 Task: Find connections with filter location Kananga with filter topic #covid19with filter profile language Potuguese with filter current company Walmart Global Tech with filter school Rustamji Institute of Technology, Border Security Force (BSF) Academy, Tekanpur, Gwalior 474005 with filter industry Professional Organizations with filter service category Real Estate with filter keywords title Video Game Writer
Action: Mouse moved to (512, 90)
Screenshot: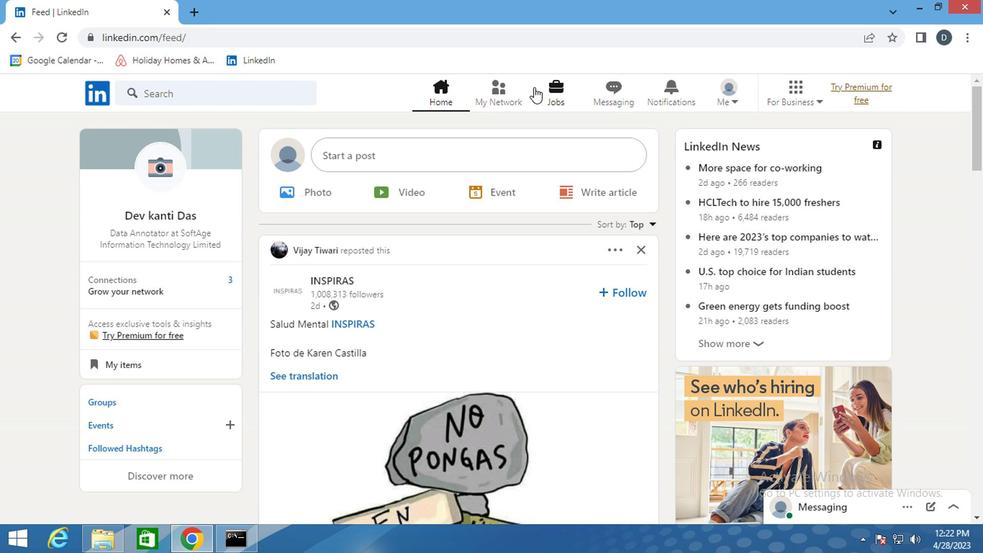 
Action: Mouse pressed left at (512, 90)
Screenshot: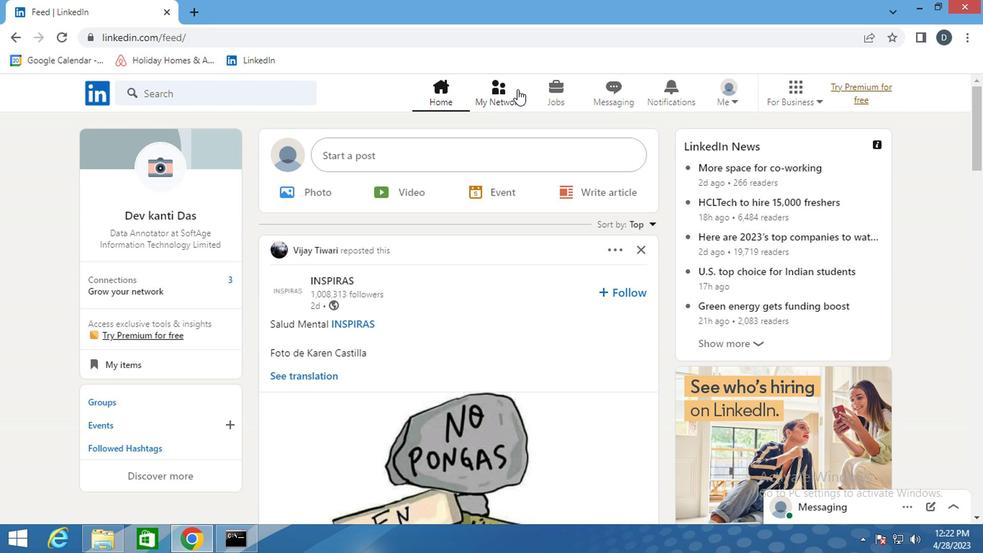 
Action: Mouse moved to (264, 176)
Screenshot: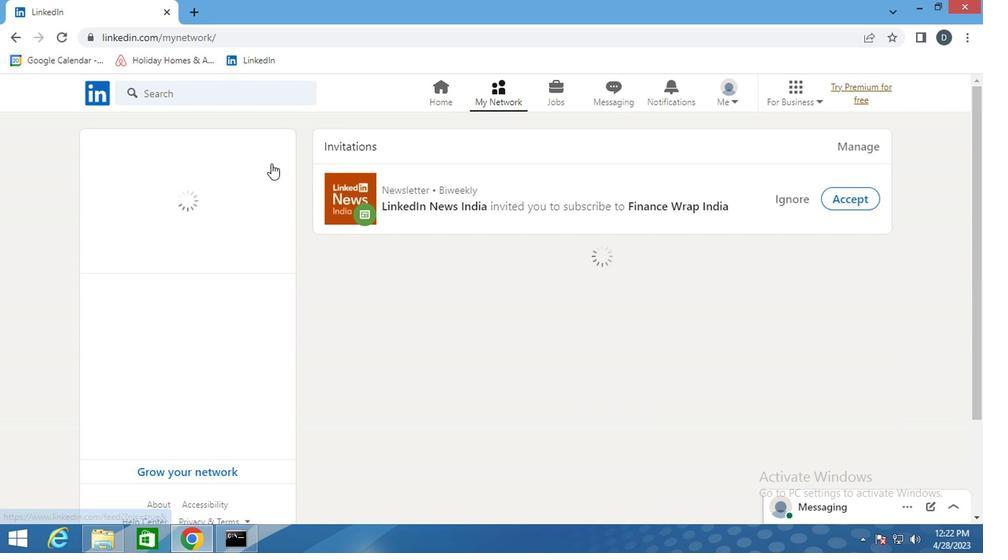 
Action: Mouse pressed left at (264, 176)
Screenshot: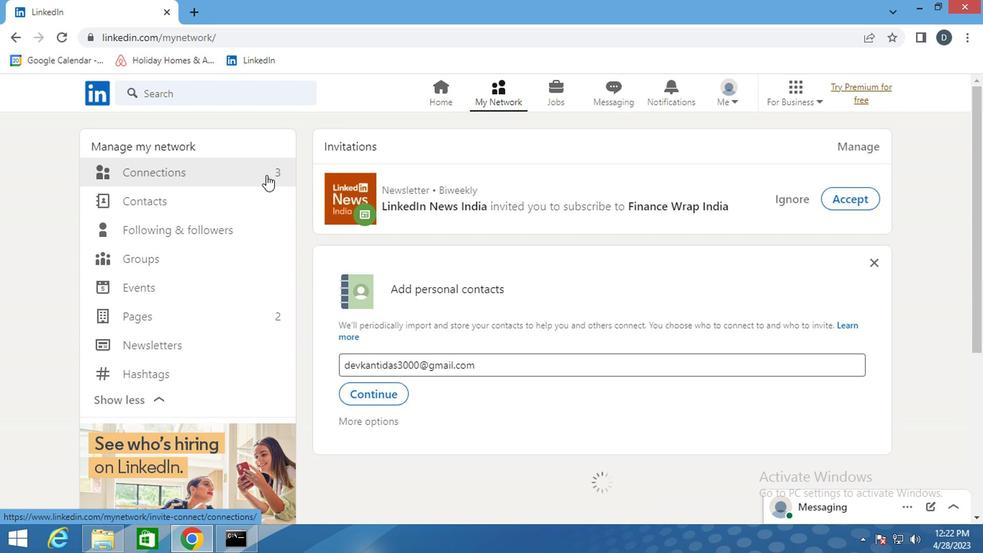 
Action: Mouse moved to (263, 177)
Screenshot: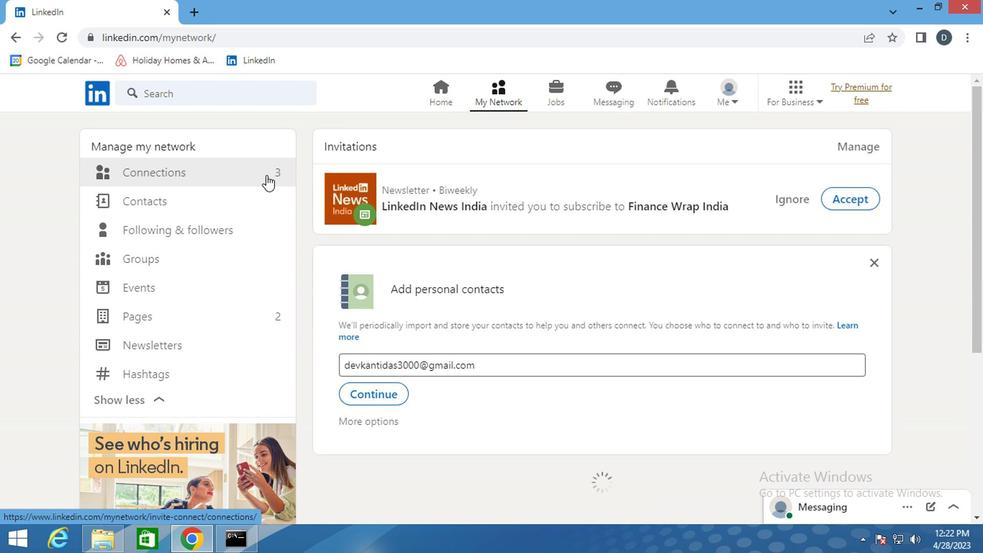 
Action: Mouse pressed left at (263, 177)
Screenshot: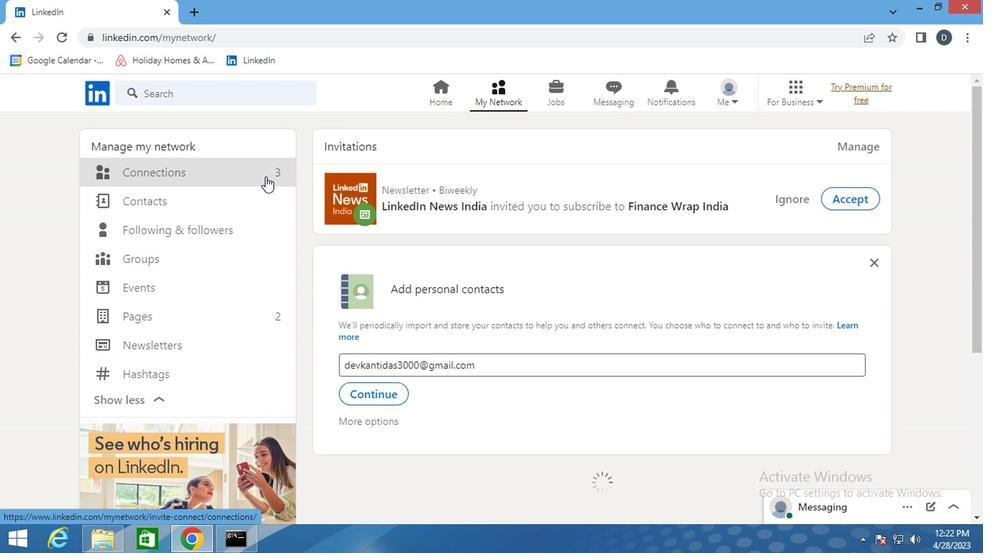 
Action: Mouse moved to (634, 173)
Screenshot: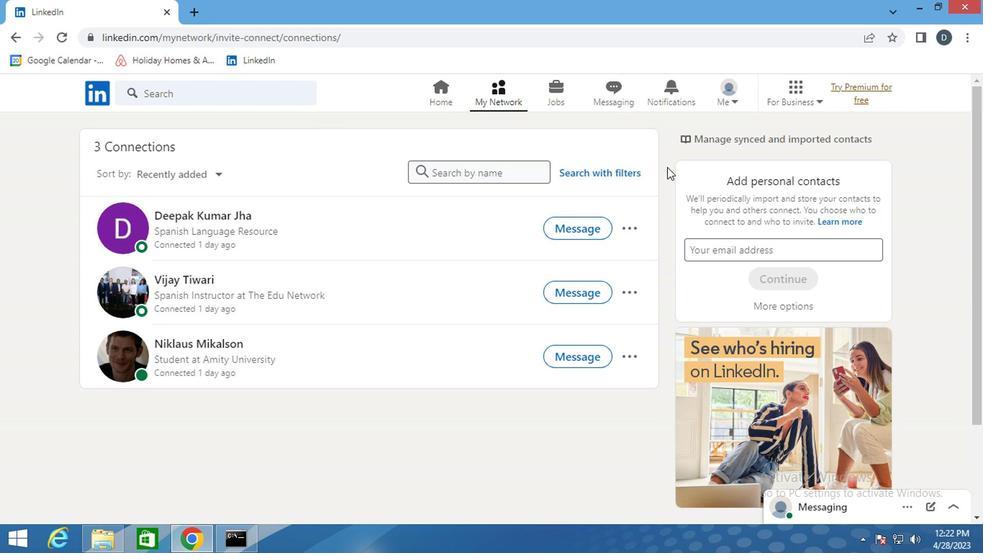 
Action: Mouse pressed left at (634, 173)
Screenshot: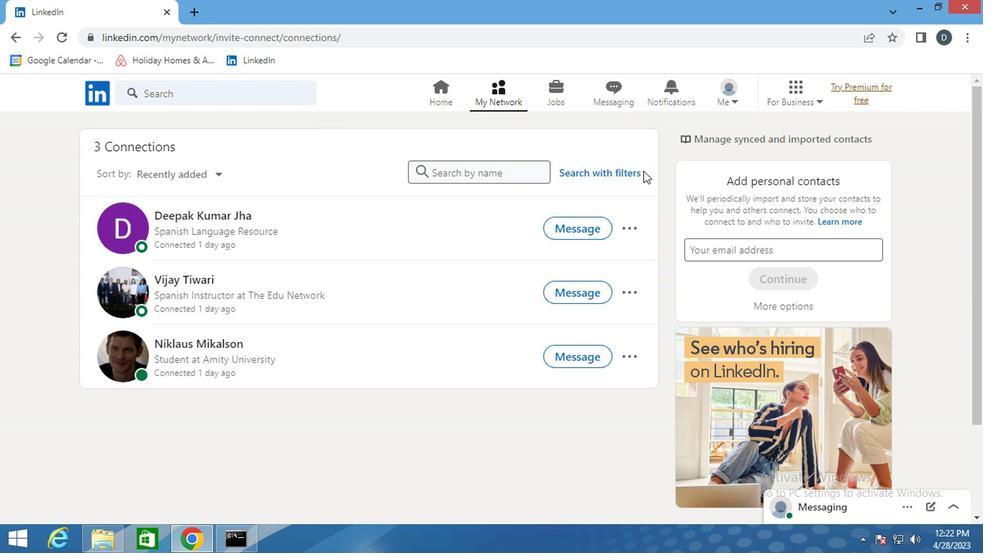 
Action: Mouse moved to (517, 132)
Screenshot: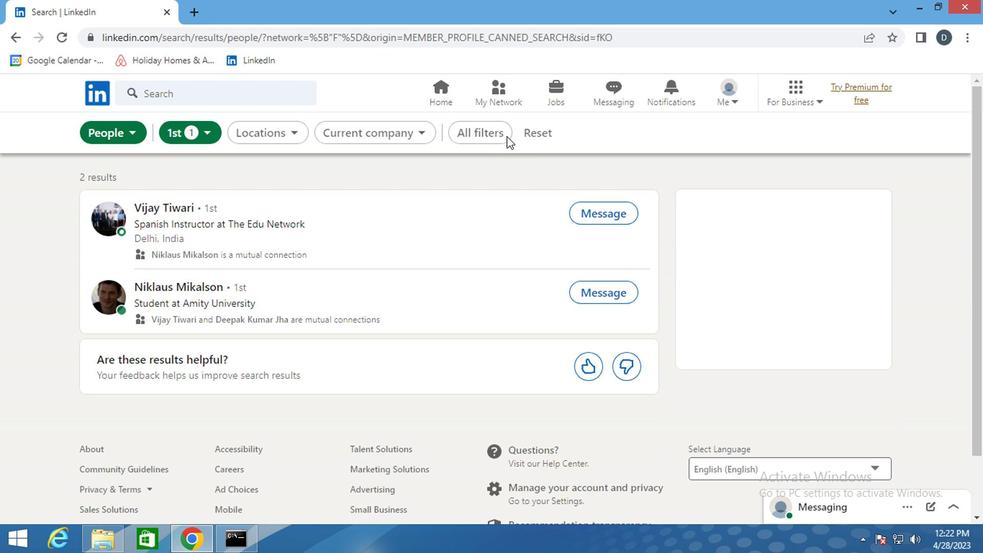 
Action: Mouse pressed left at (517, 132)
Screenshot: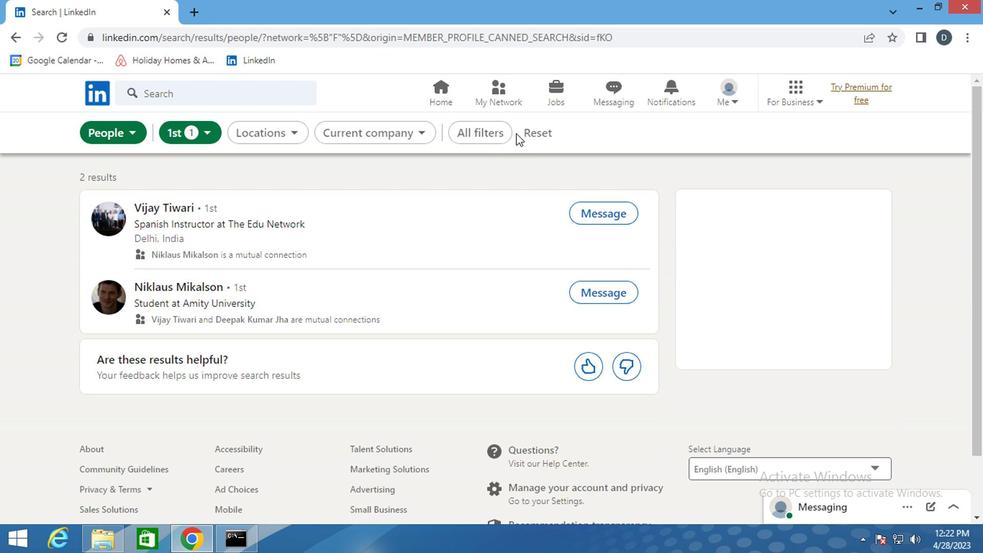 
Action: Mouse moved to (500, 132)
Screenshot: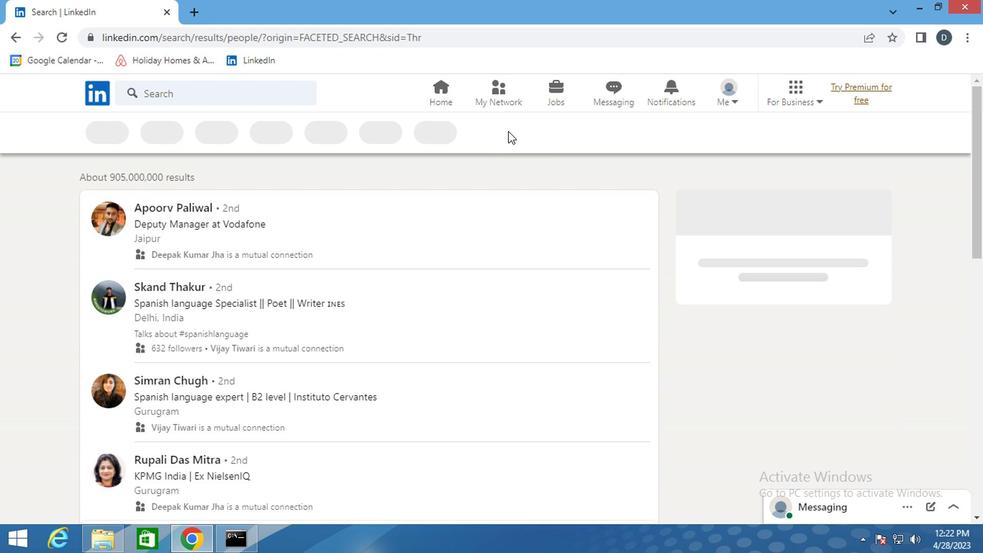 
Action: Mouse pressed left at (500, 132)
Screenshot: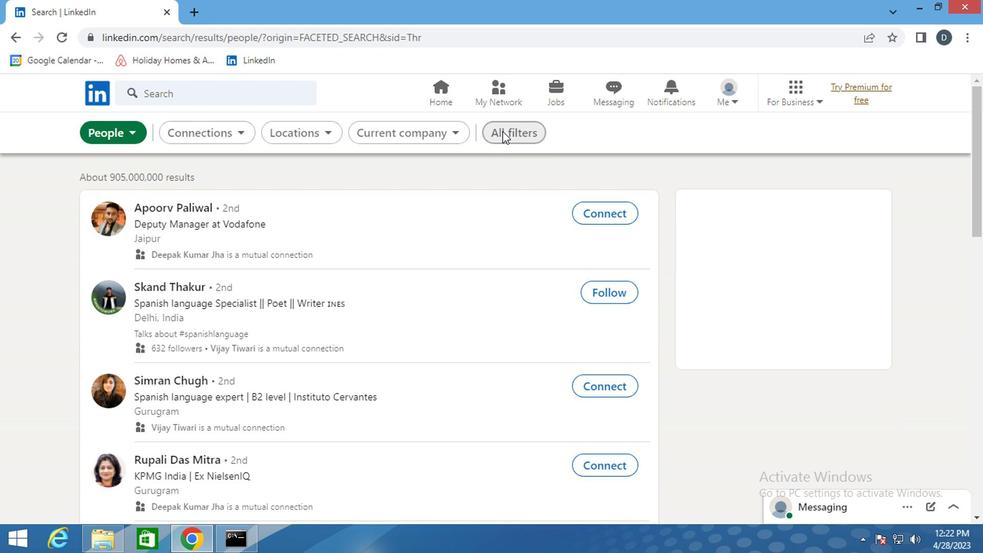
Action: Mouse moved to (760, 412)
Screenshot: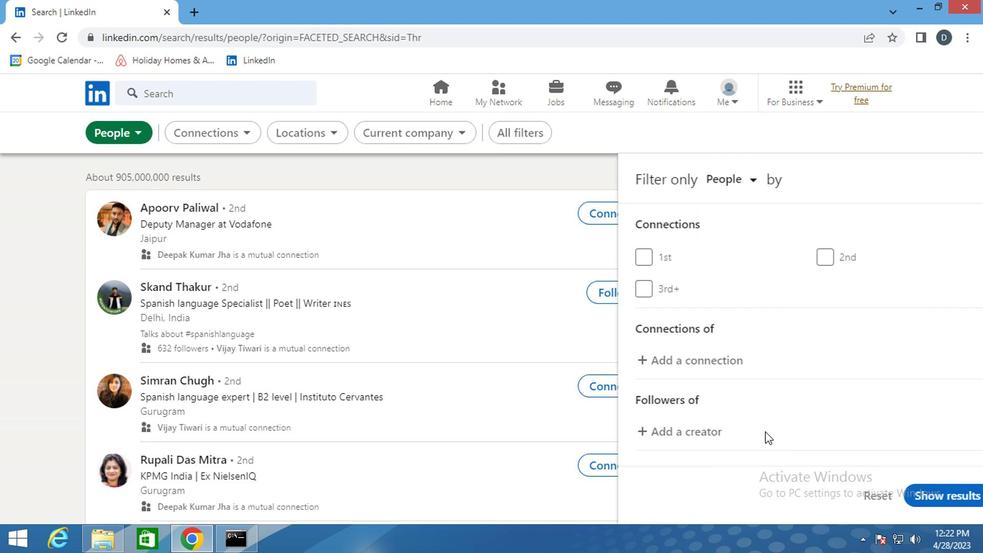 
Action: Mouse scrolled (760, 411) with delta (0, -1)
Screenshot: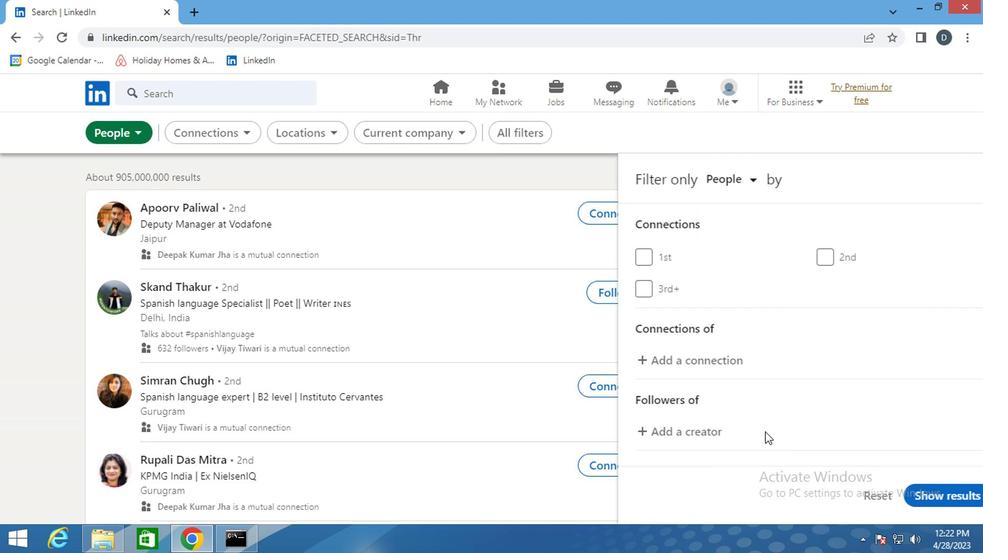 
Action: Mouse scrolled (760, 411) with delta (0, -1)
Screenshot: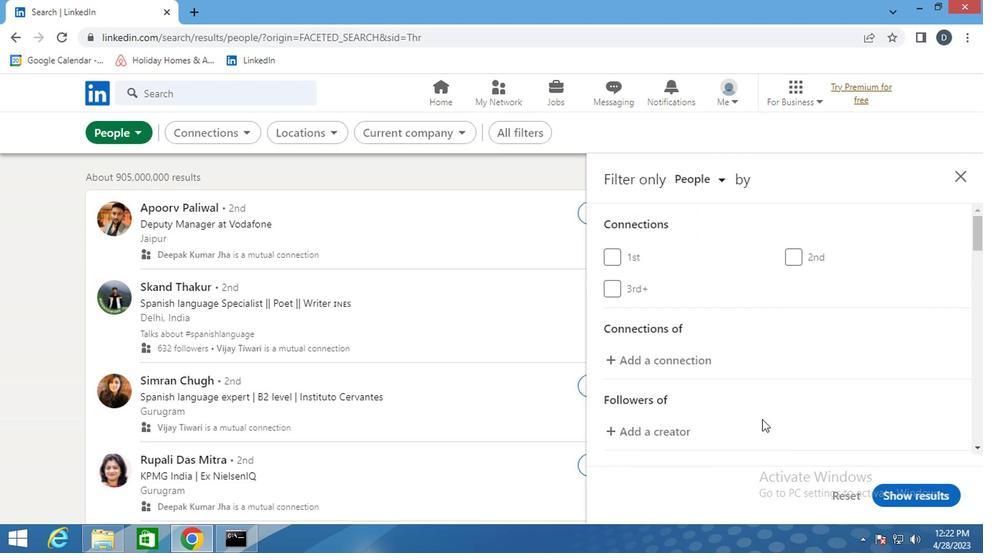 
Action: Mouse scrolled (760, 411) with delta (0, -1)
Screenshot: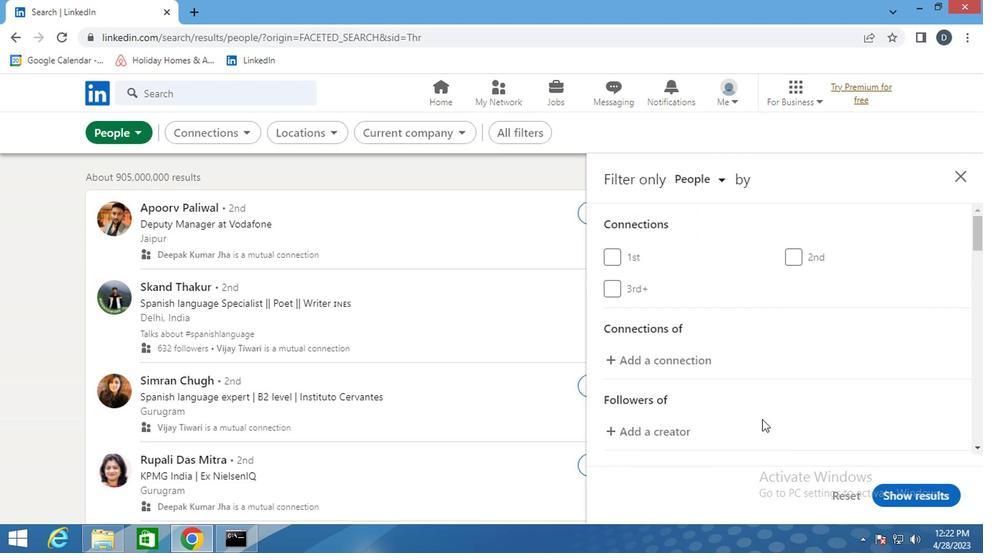 
Action: Mouse moved to (823, 350)
Screenshot: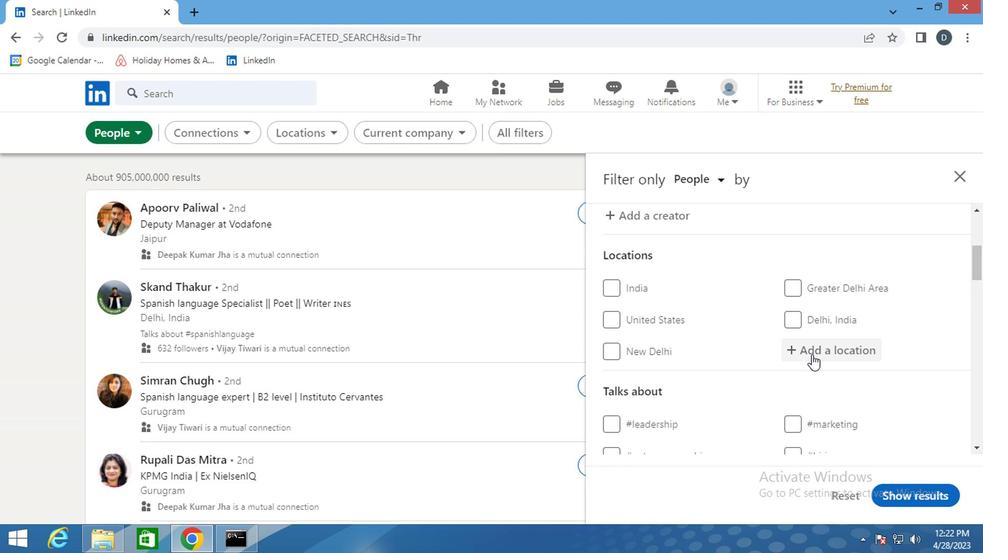 
Action: Mouse pressed left at (823, 350)
Screenshot: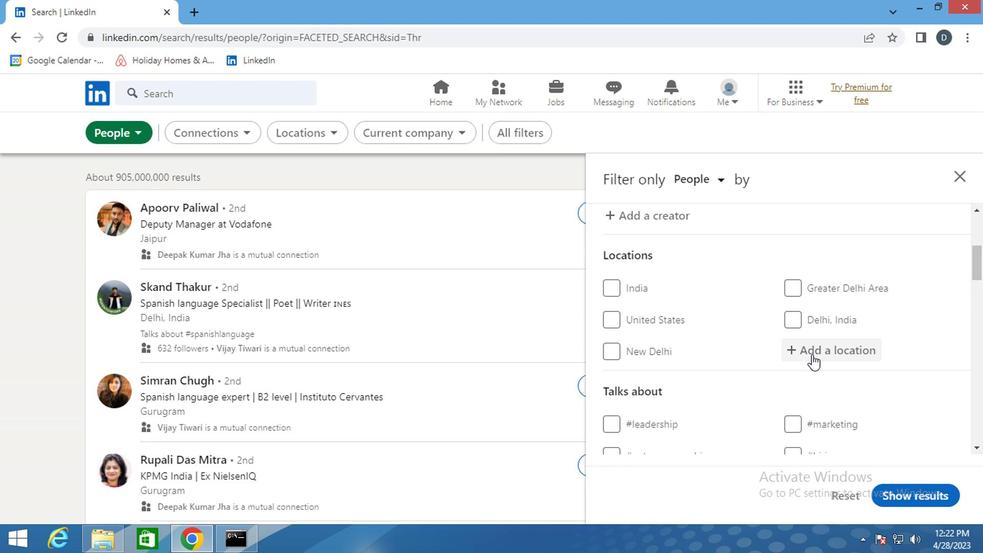
Action: Key pressed <Key.shift_r>Kananga
Screenshot: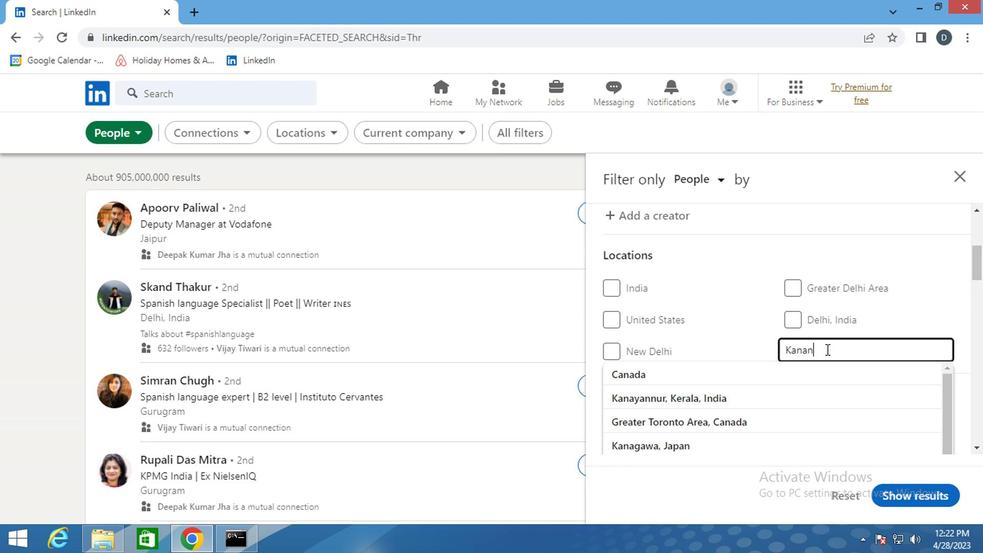 
Action: Mouse moved to (800, 367)
Screenshot: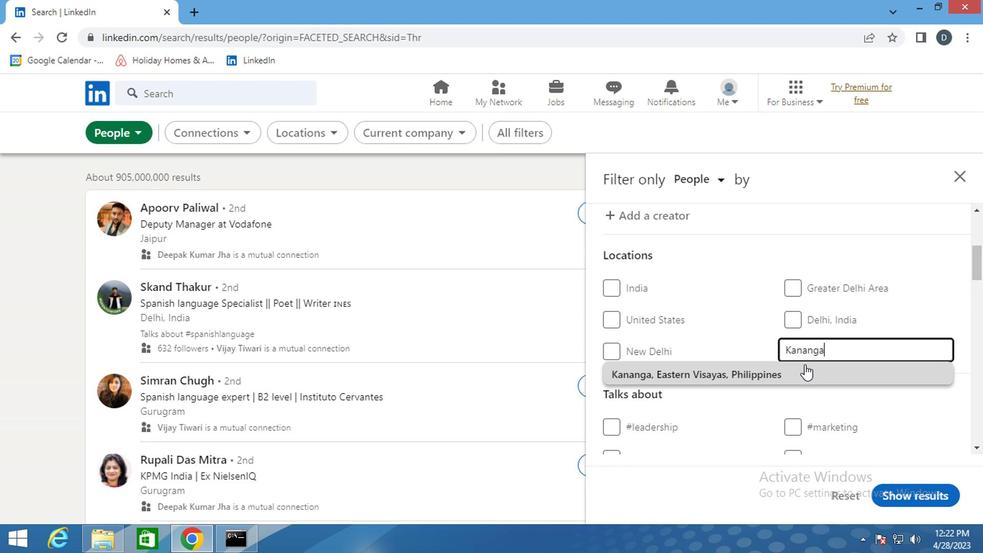 
Action: Mouse pressed left at (800, 367)
Screenshot: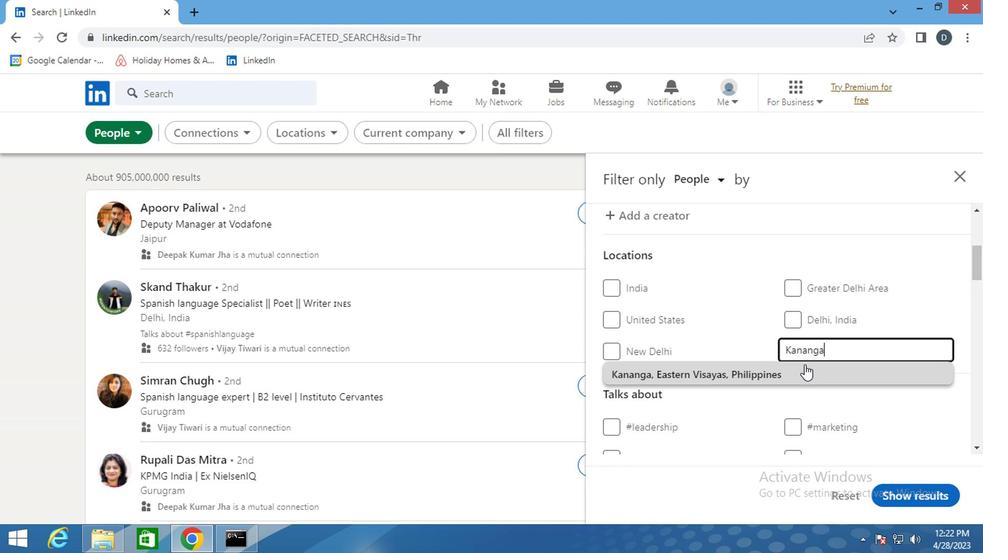 
Action: Mouse scrolled (800, 366) with delta (0, 0)
Screenshot: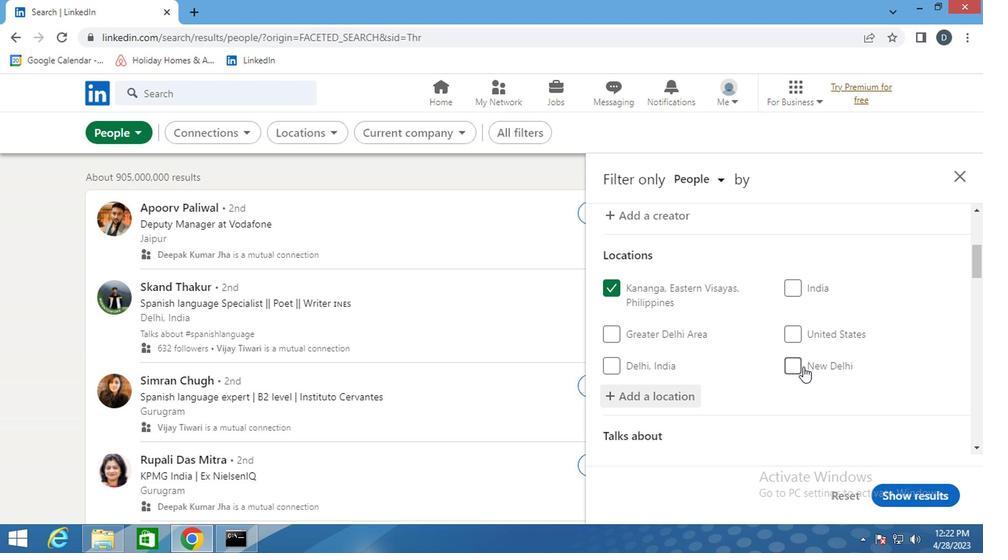 
Action: Mouse scrolled (800, 366) with delta (0, 0)
Screenshot: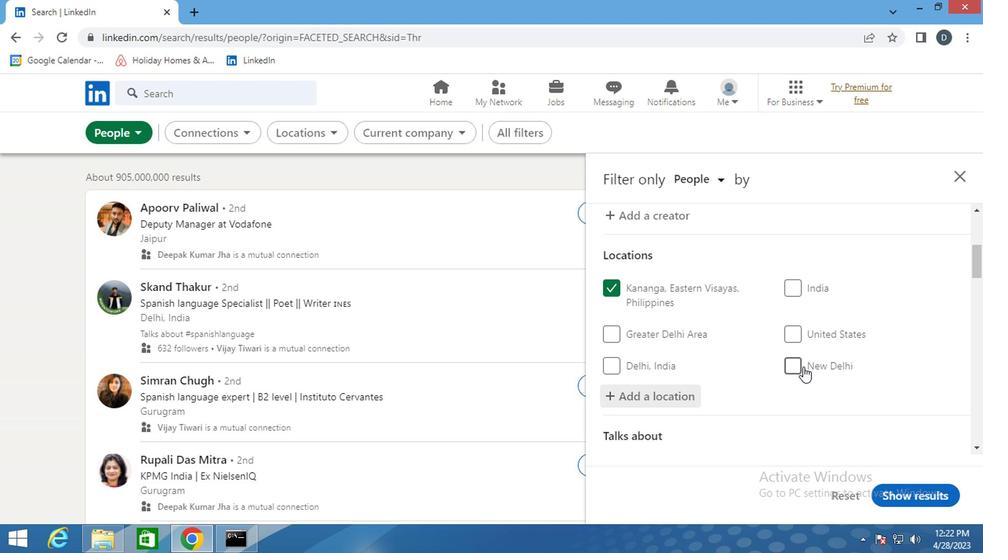 
Action: Mouse scrolled (800, 366) with delta (0, 0)
Screenshot: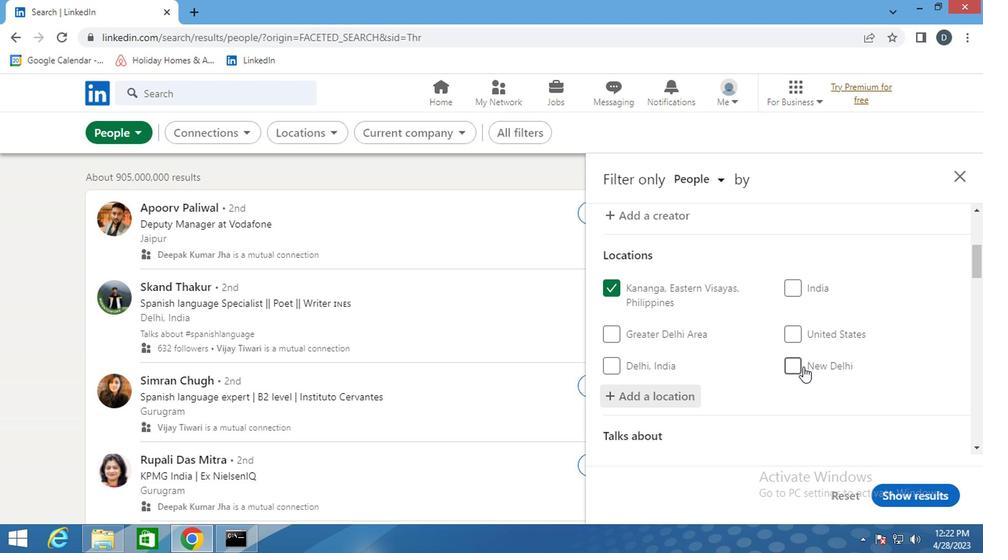 
Action: Mouse moved to (830, 321)
Screenshot: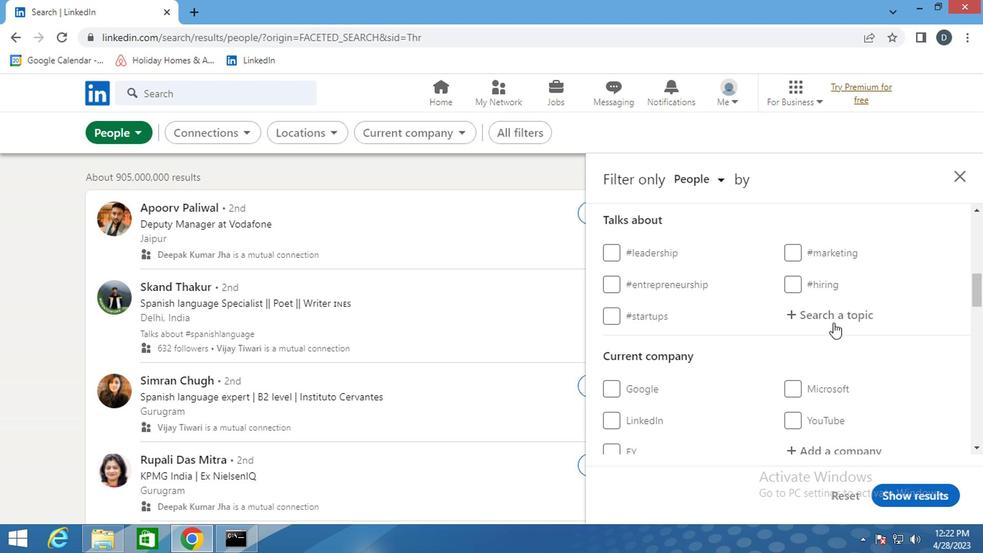 
Action: Mouse pressed left at (830, 321)
Screenshot: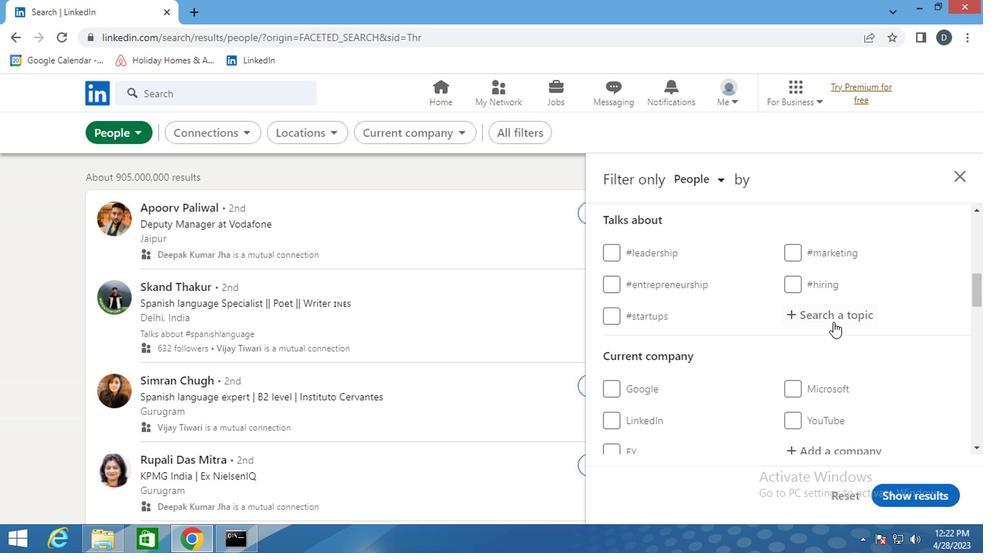 
Action: Key pressed <Key.shift><Key.shift><Key.shift><Key.shift><Key.shift><Key.shift>#COVID19
Screenshot: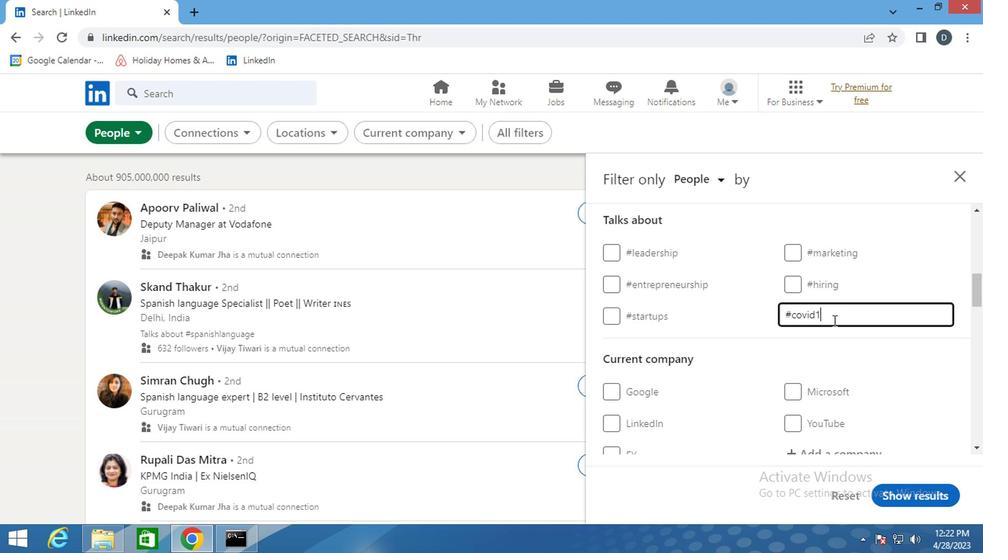 
Action: Mouse moved to (825, 320)
Screenshot: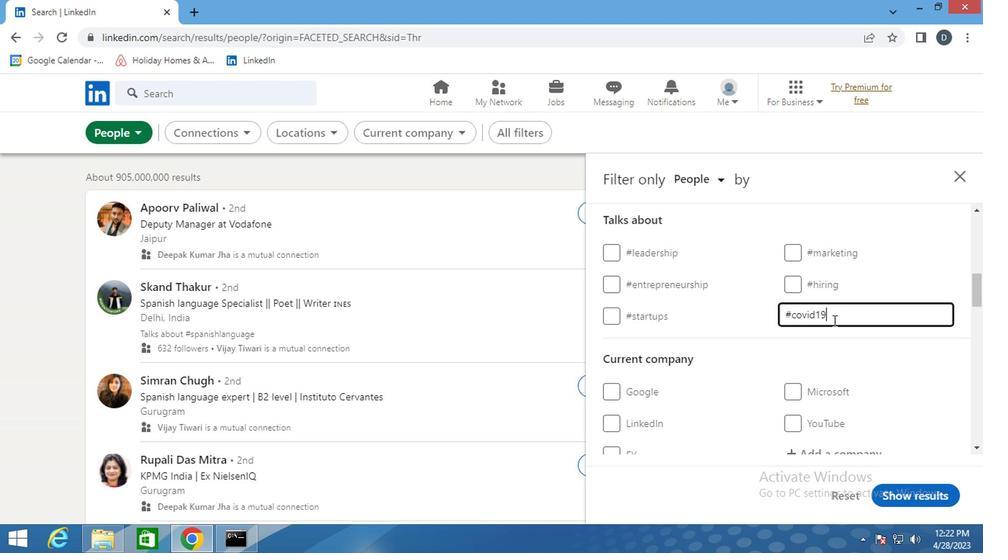 
Action: Mouse scrolled (825, 320) with delta (0, 0)
Screenshot: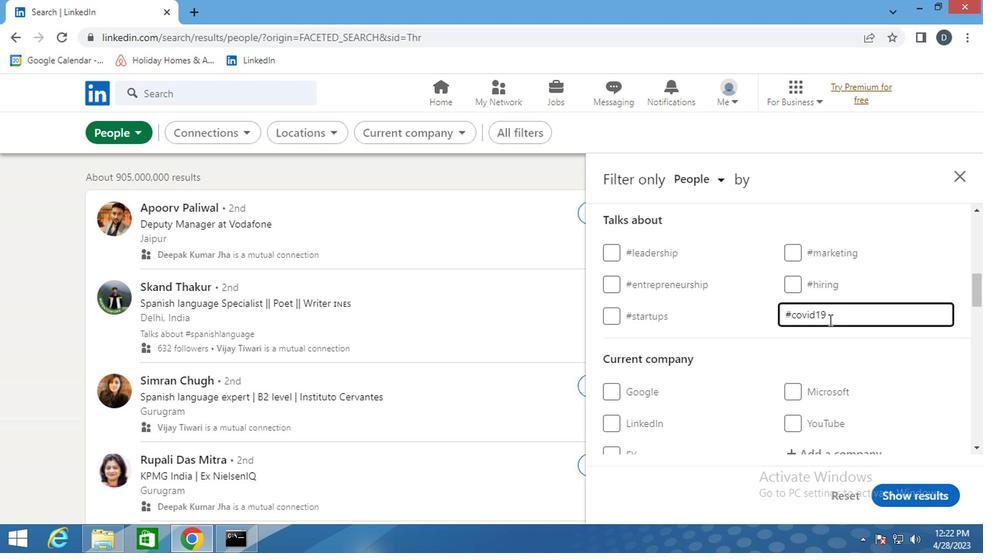 
Action: Mouse scrolled (825, 320) with delta (0, 0)
Screenshot: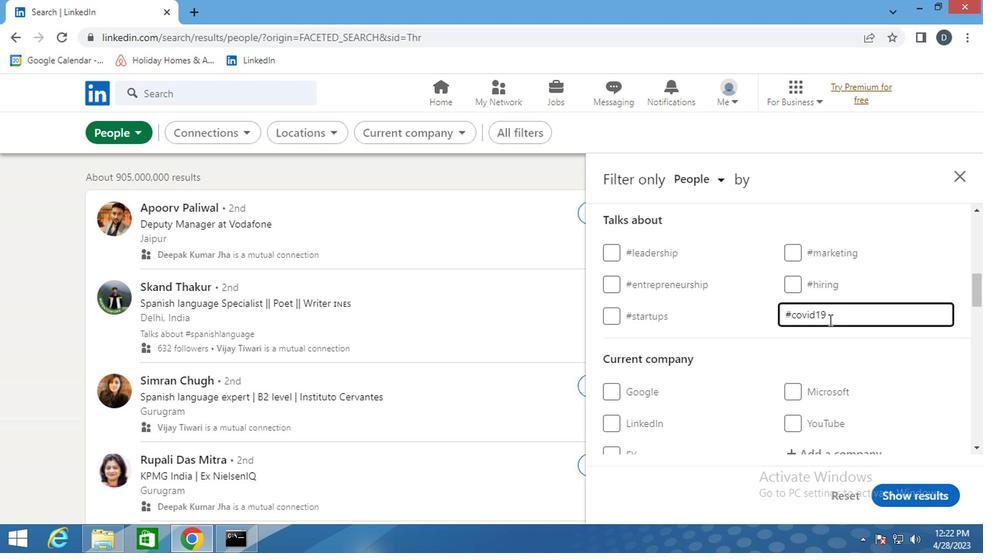 
Action: Mouse scrolled (825, 320) with delta (0, 0)
Screenshot: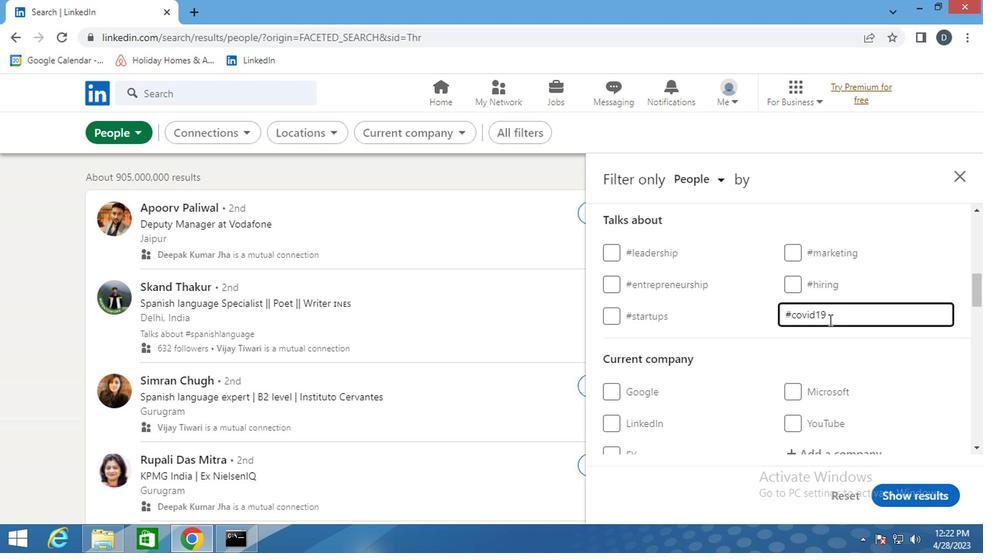 
Action: Mouse scrolled (825, 320) with delta (0, 0)
Screenshot: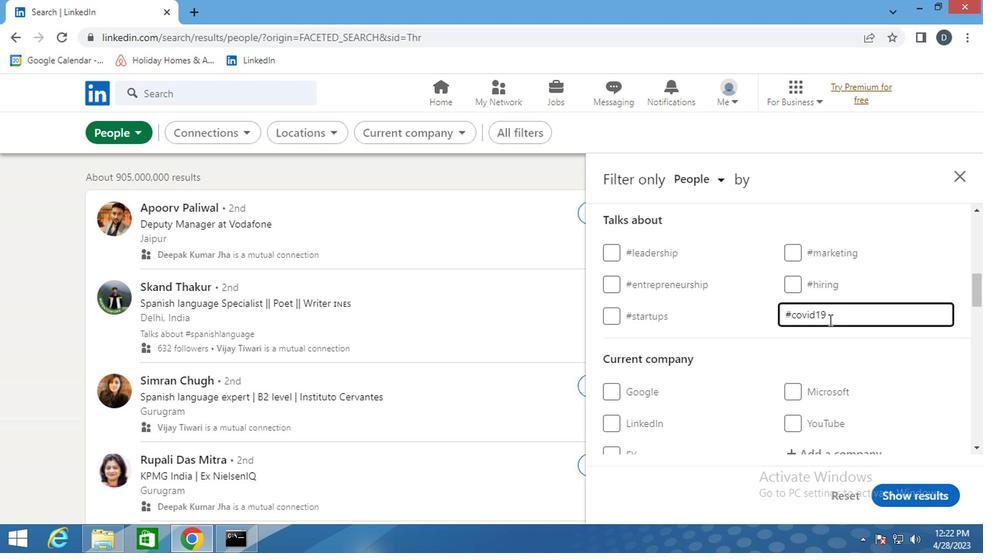 
Action: Mouse moved to (825, 320)
Screenshot: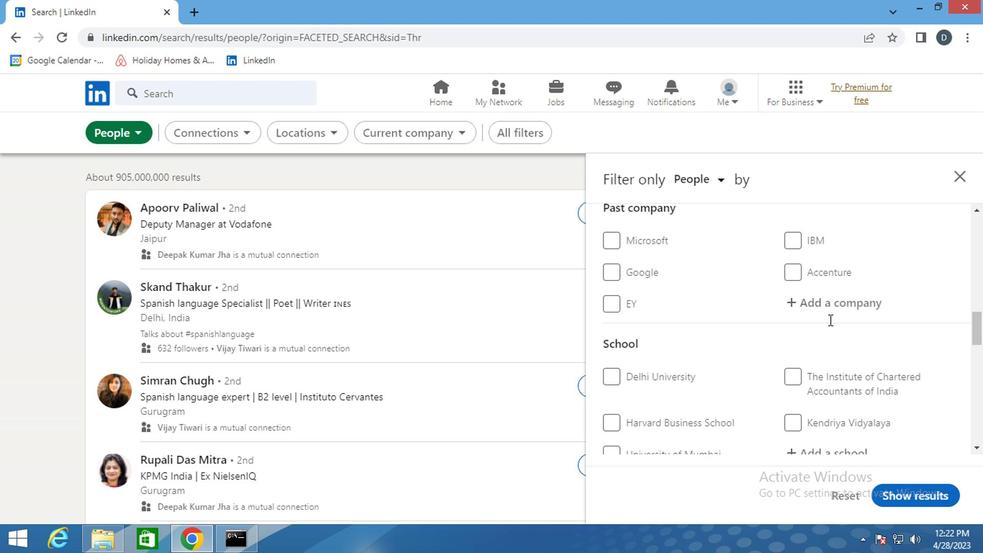 
Action: Mouse scrolled (825, 319) with delta (0, -1)
Screenshot: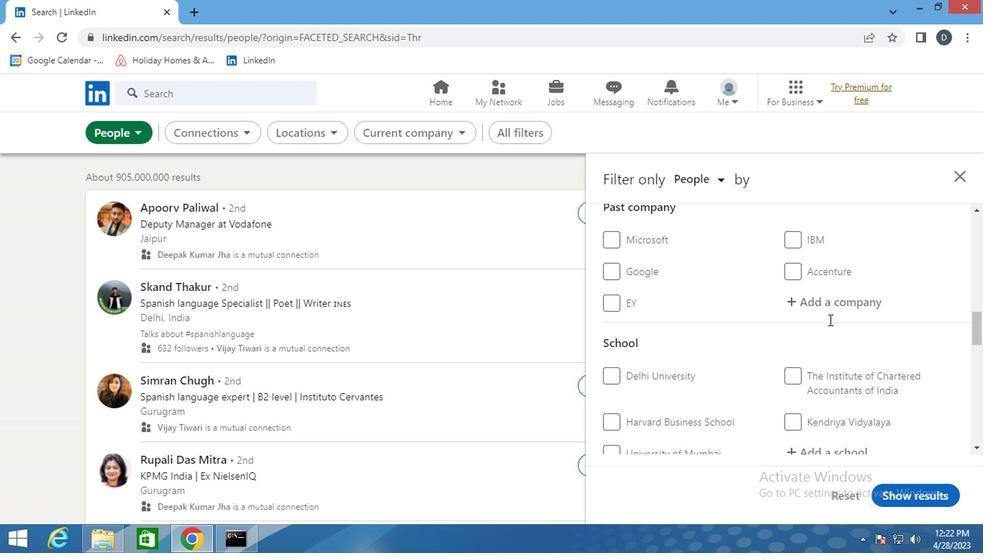 
Action: Mouse scrolled (825, 319) with delta (0, -1)
Screenshot: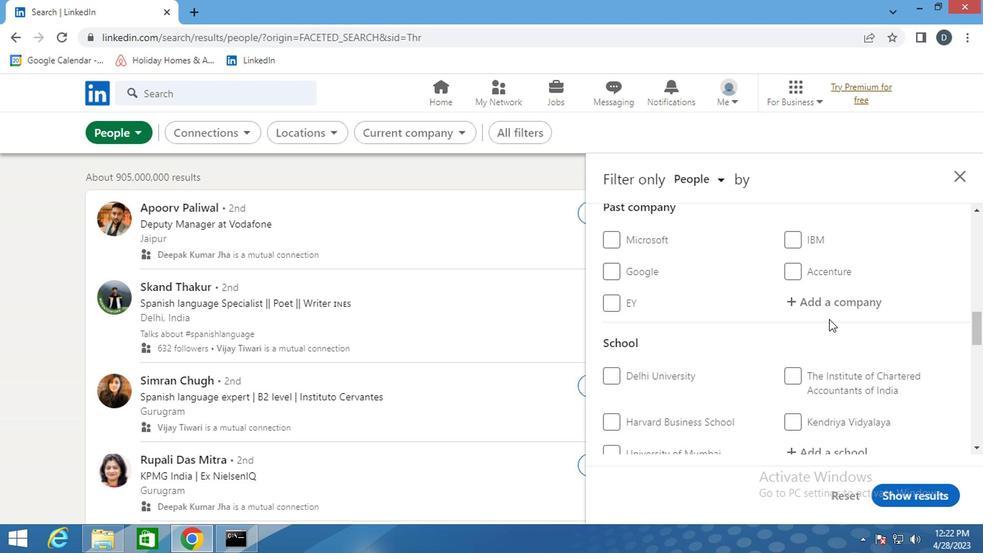 
Action: Mouse moved to (808, 313)
Screenshot: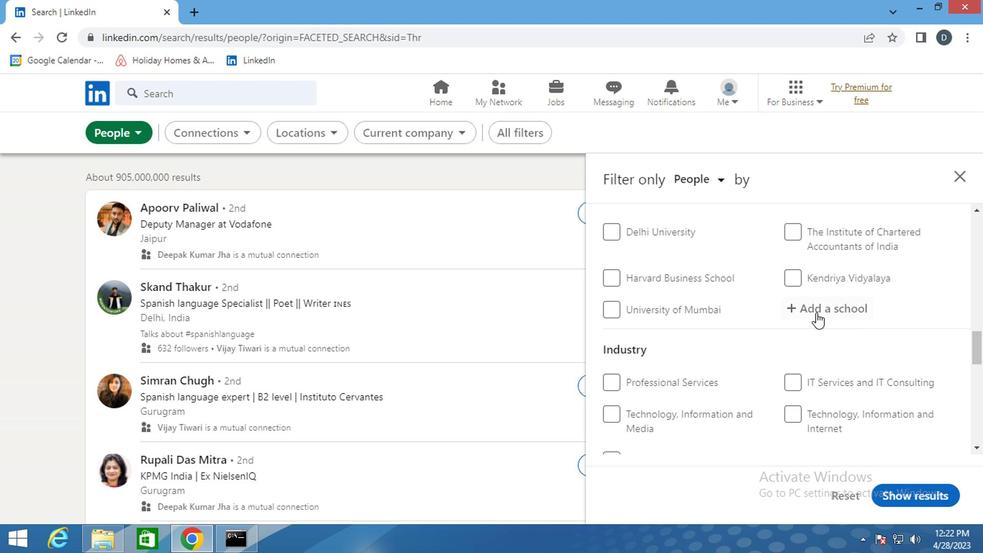 
Action: Mouse scrolled (808, 313) with delta (0, 0)
Screenshot: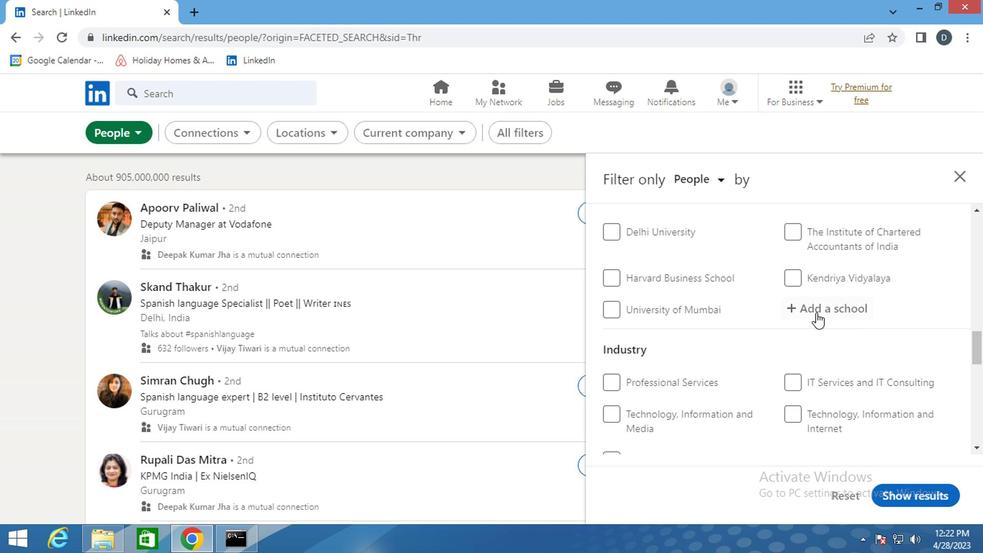 
Action: Mouse scrolled (808, 313) with delta (0, 0)
Screenshot: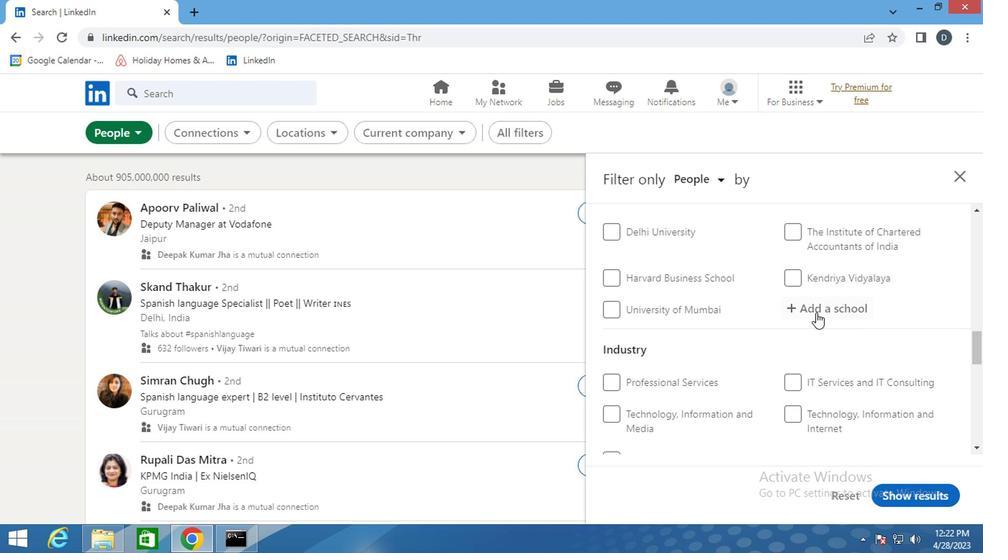 
Action: Mouse moved to (716, 306)
Screenshot: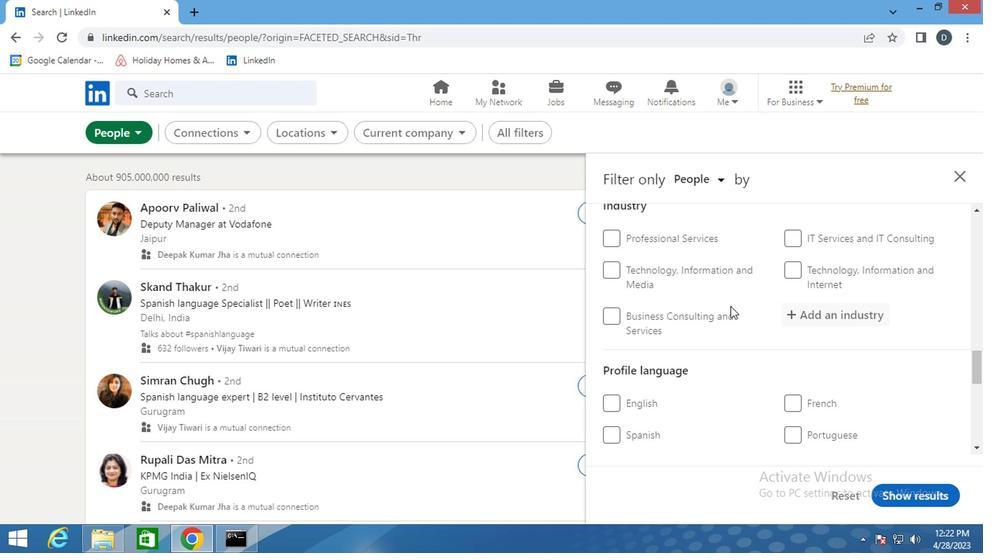 
Action: Mouse scrolled (716, 306) with delta (0, 0)
Screenshot: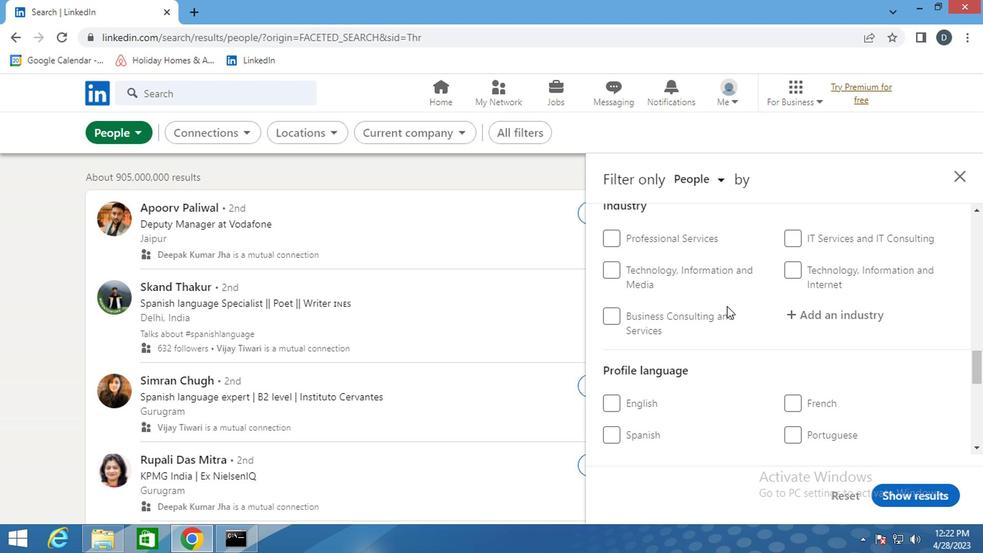 
Action: Mouse moved to (828, 363)
Screenshot: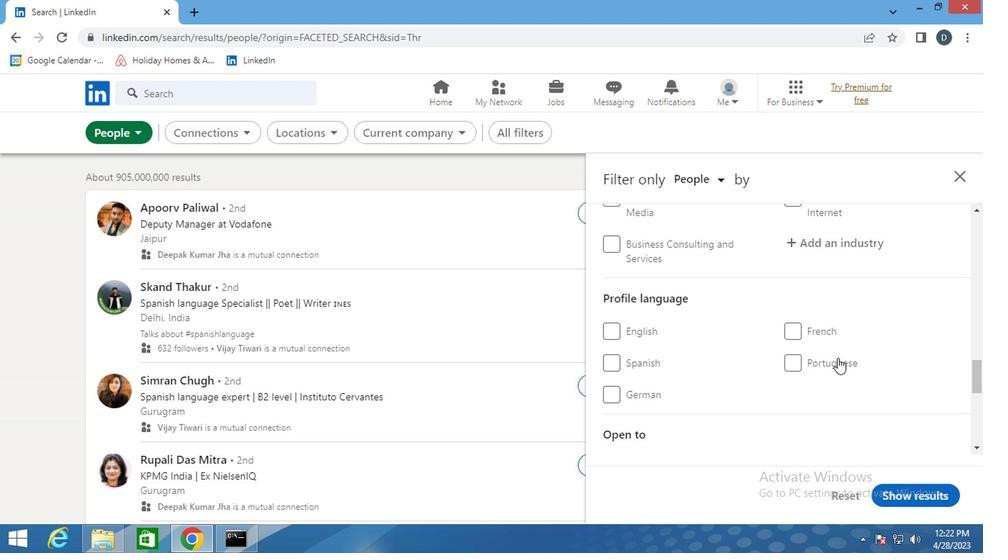 
Action: Mouse pressed left at (828, 363)
Screenshot: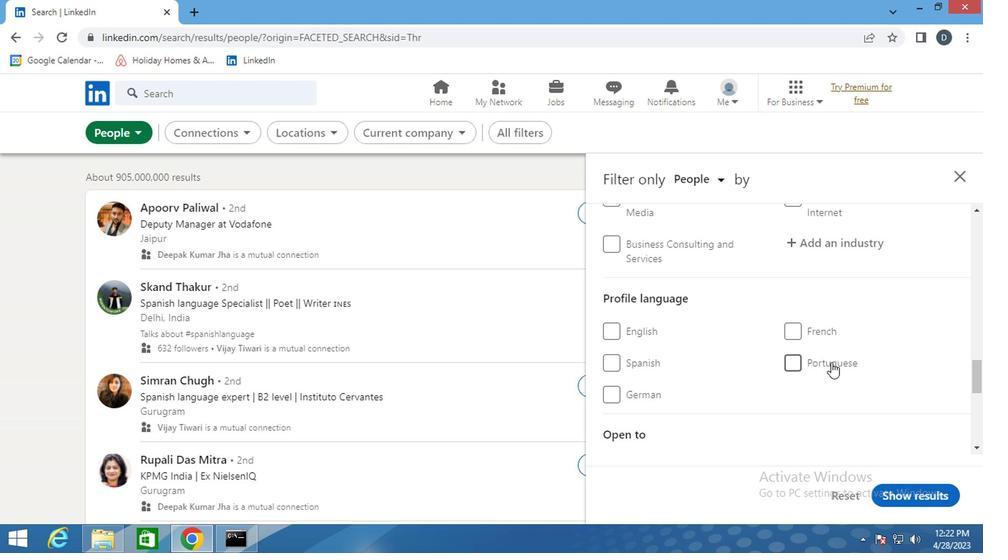 
Action: Mouse scrolled (828, 363) with delta (0, 0)
Screenshot: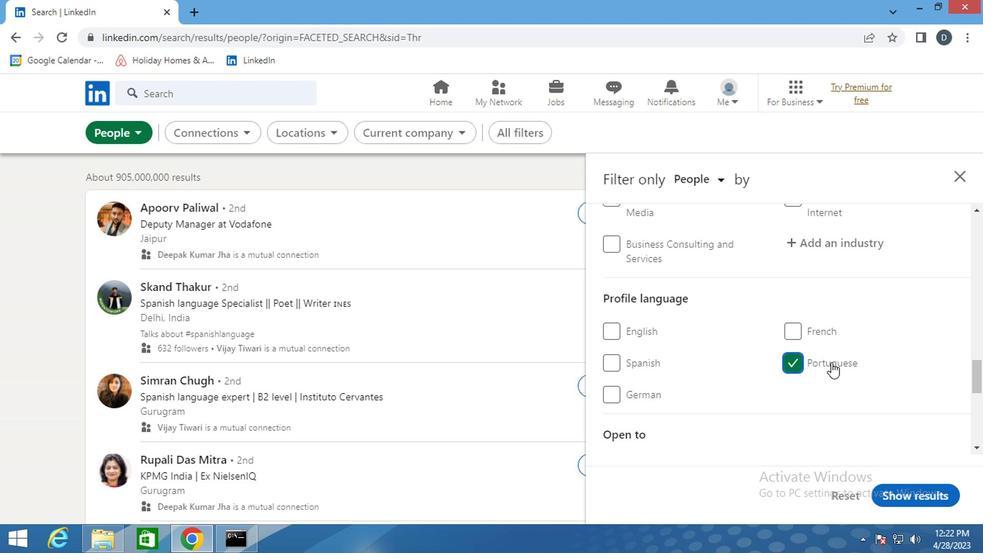 
Action: Mouse scrolled (828, 363) with delta (0, 0)
Screenshot: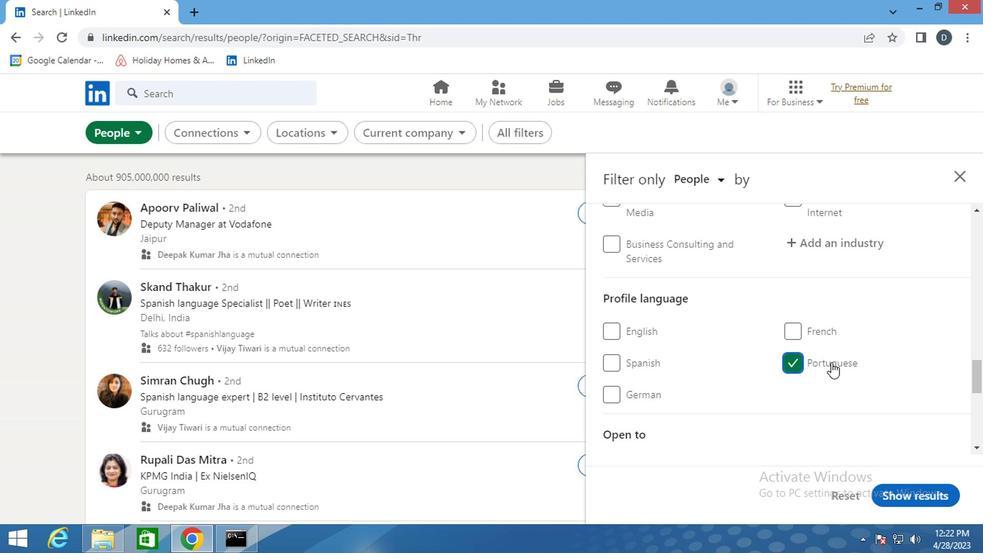 
Action: Mouse scrolled (828, 363) with delta (0, 0)
Screenshot: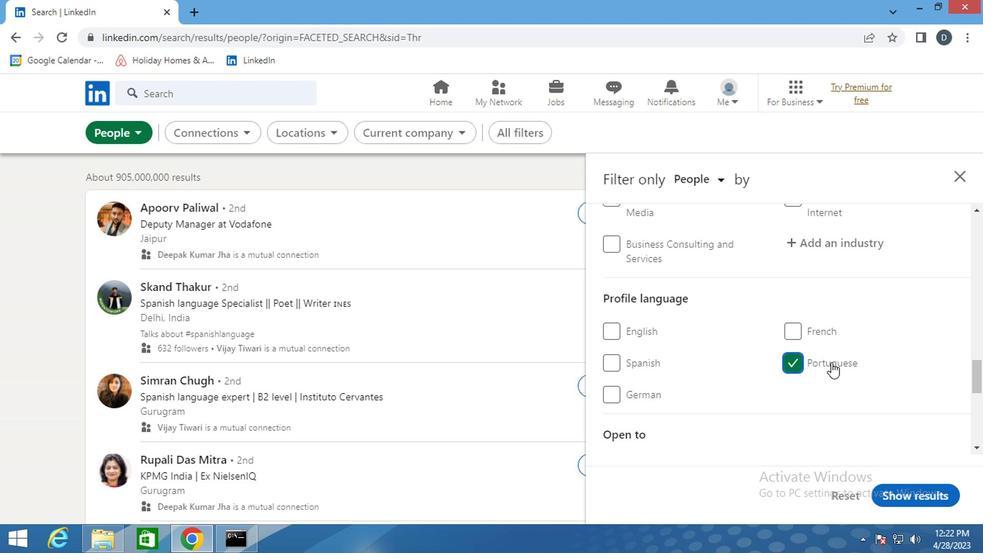 
Action: Mouse scrolled (828, 363) with delta (0, 0)
Screenshot: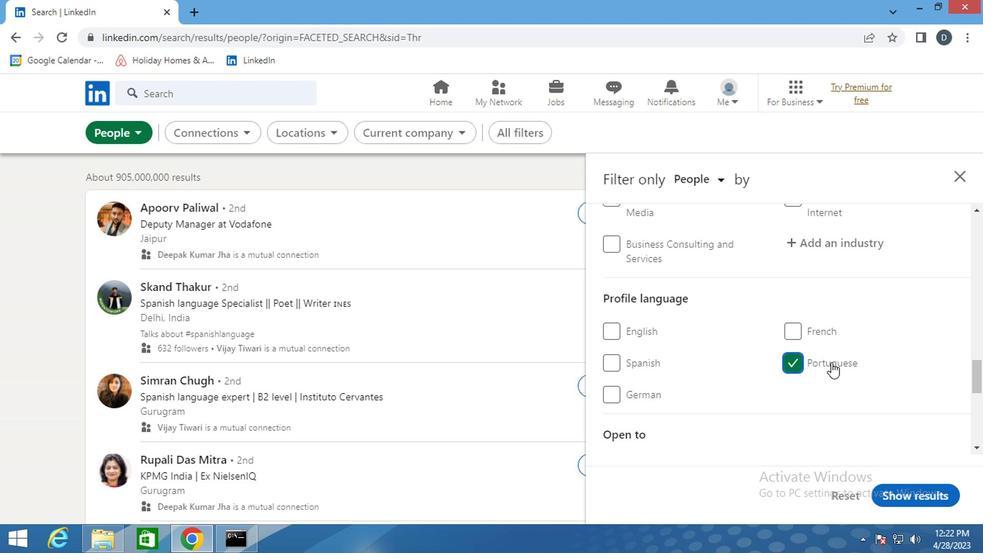 
Action: Mouse scrolled (828, 363) with delta (0, 0)
Screenshot: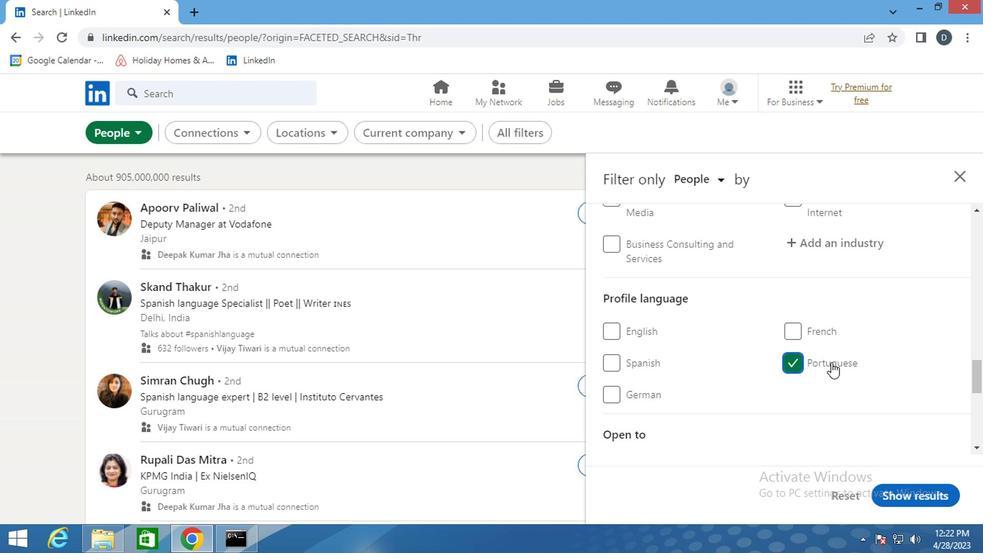 
Action: Mouse scrolled (828, 363) with delta (0, 0)
Screenshot: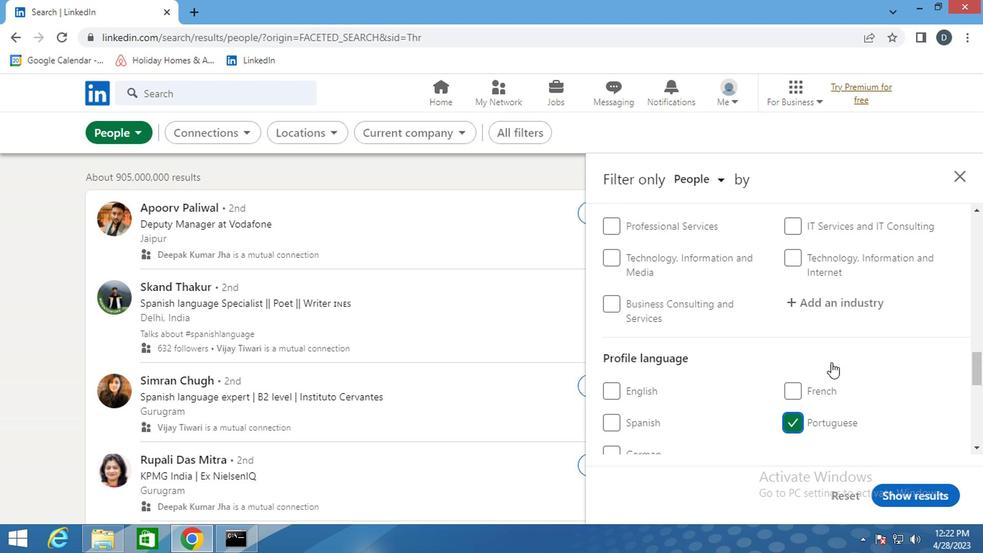 
Action: Mouse scrolled (828, 363) with delta (0, 0)
Screenshot: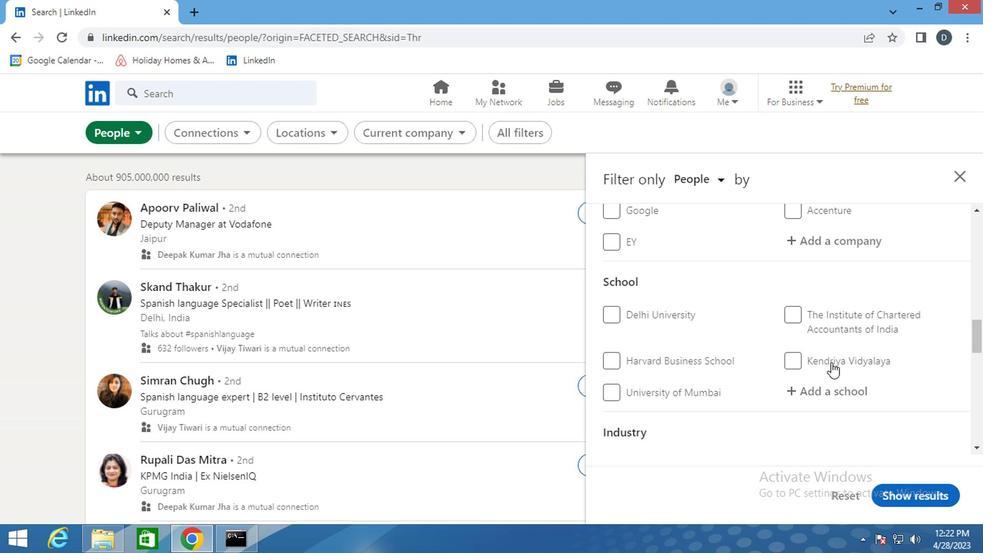 
Action: Mouse moved to (831, 314)
Screenshot: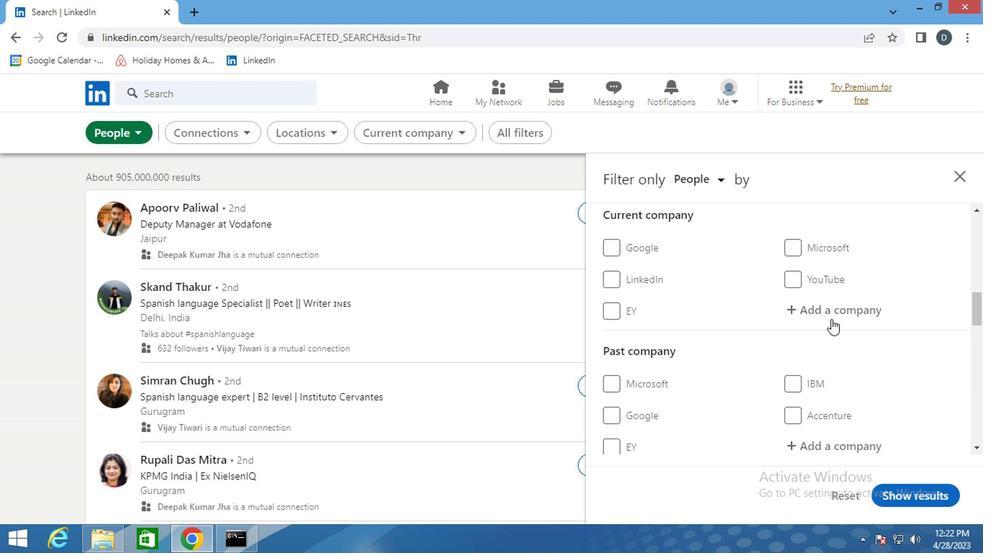 
Action: Mouse pressed left at (831, 314)
Screenshot: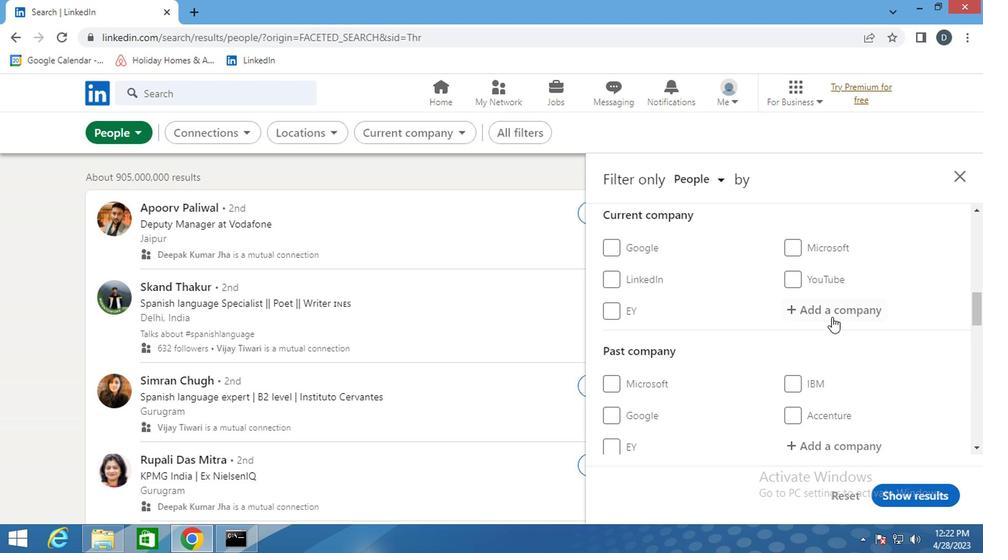
Action: Key pressed <Key.shift>WALMART<Key.space>
Screenshot: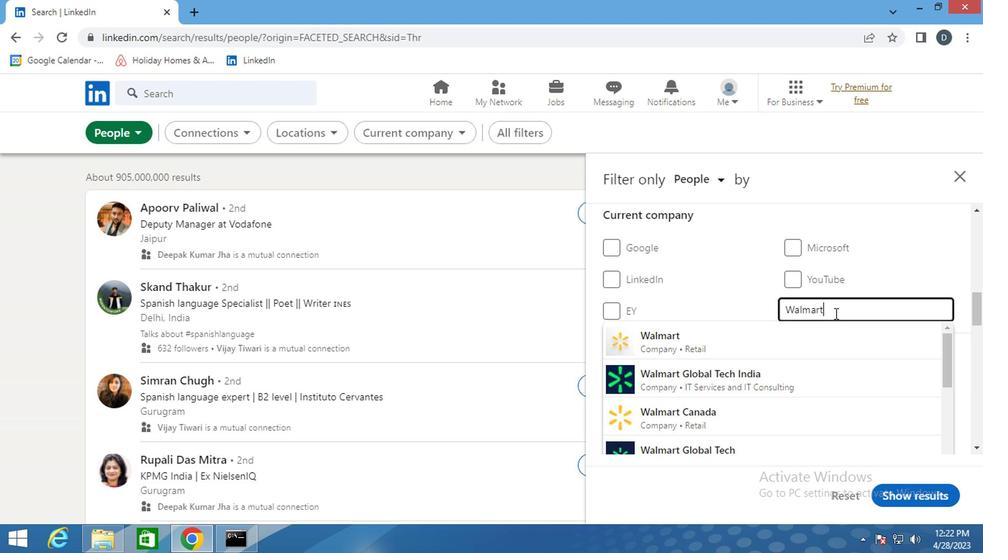 
Action: Mouse moved to (800, 446)
Screenshot: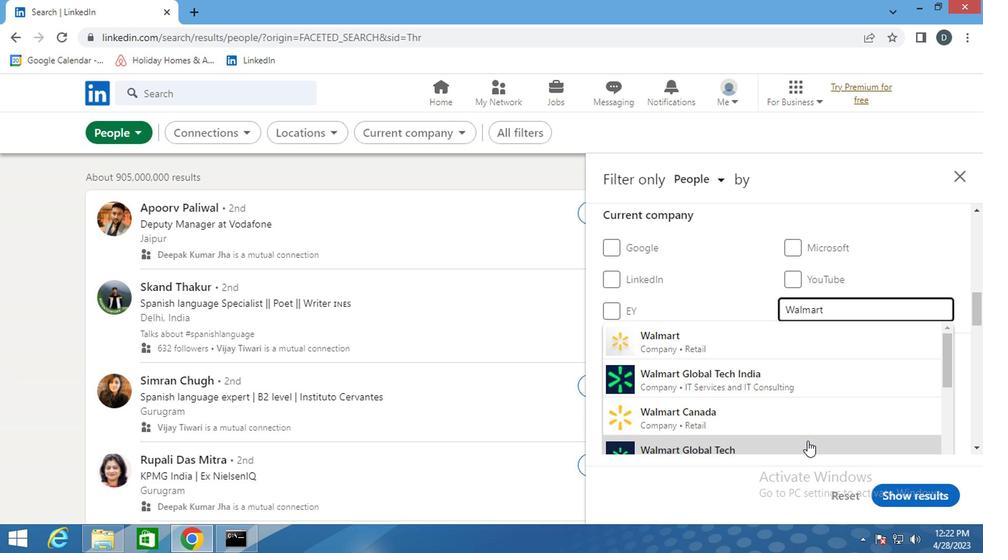 
Action: Mouse pressed left at (800, 446)
Screenshot: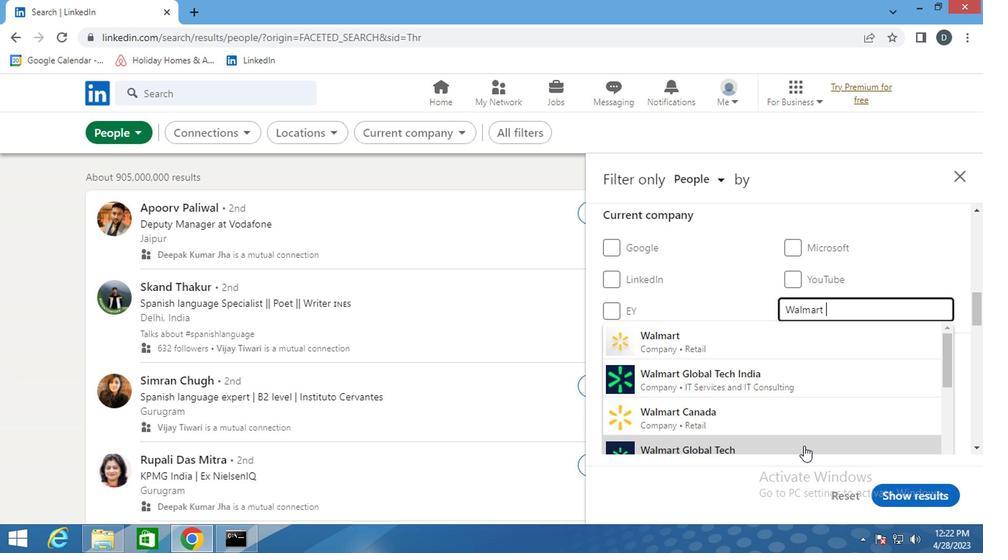 
Action: Mouse moved to (803, 383)
Screenshot: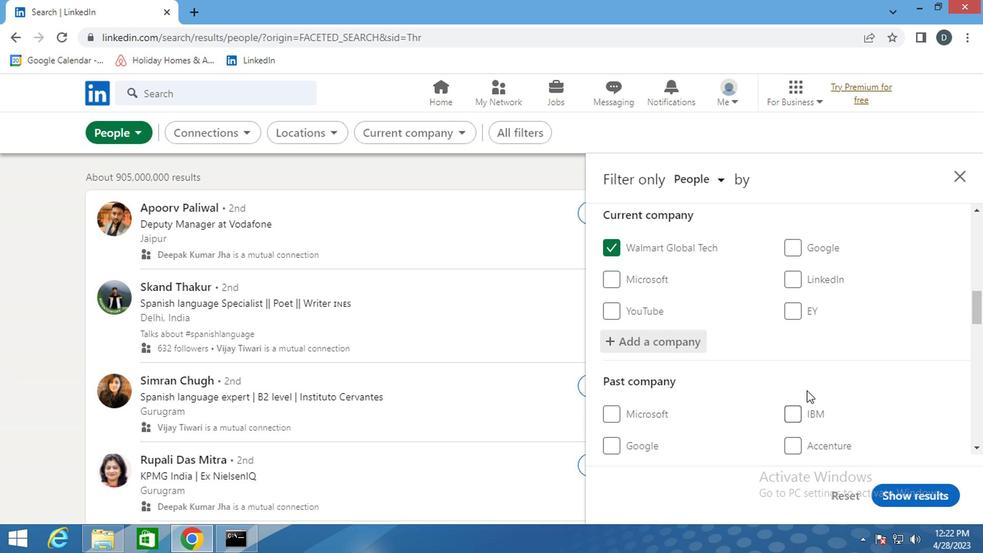 
Action: Mouse scrolled (803, 382) with delta (0, 0)
Screenshot: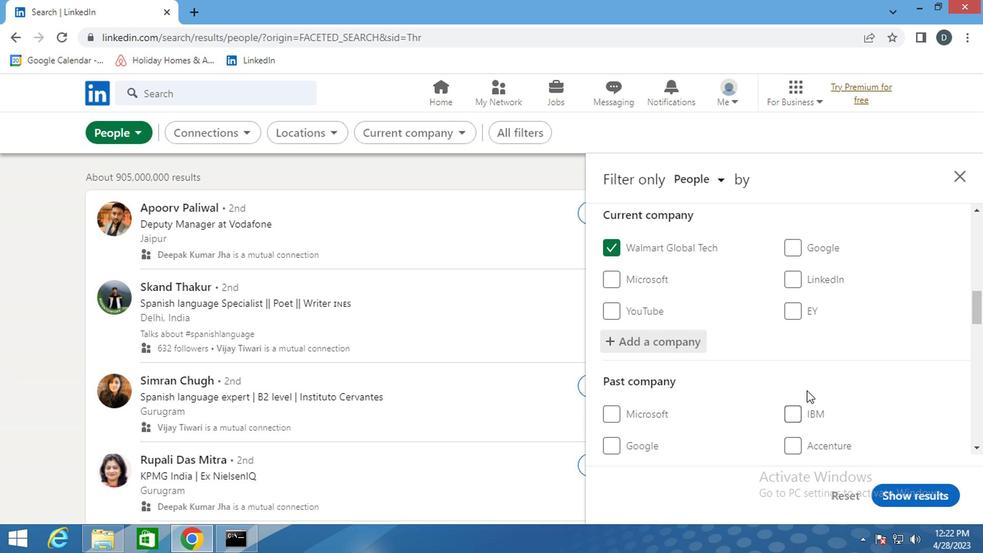 
Action: Mouse scrolled (803, 382) with delta (0, 0)
Screenshot: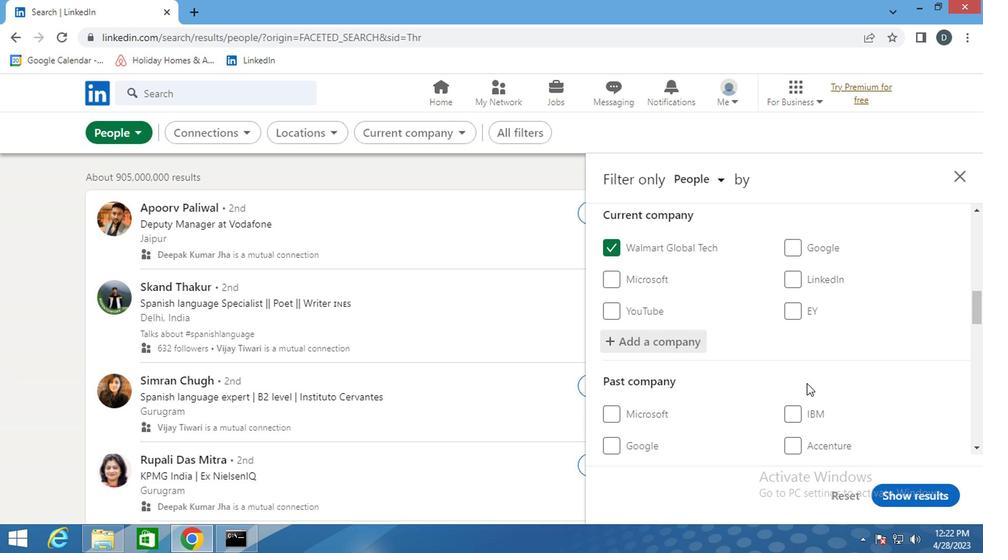
Action: Mouse moved to (828, 357)
Screenshot: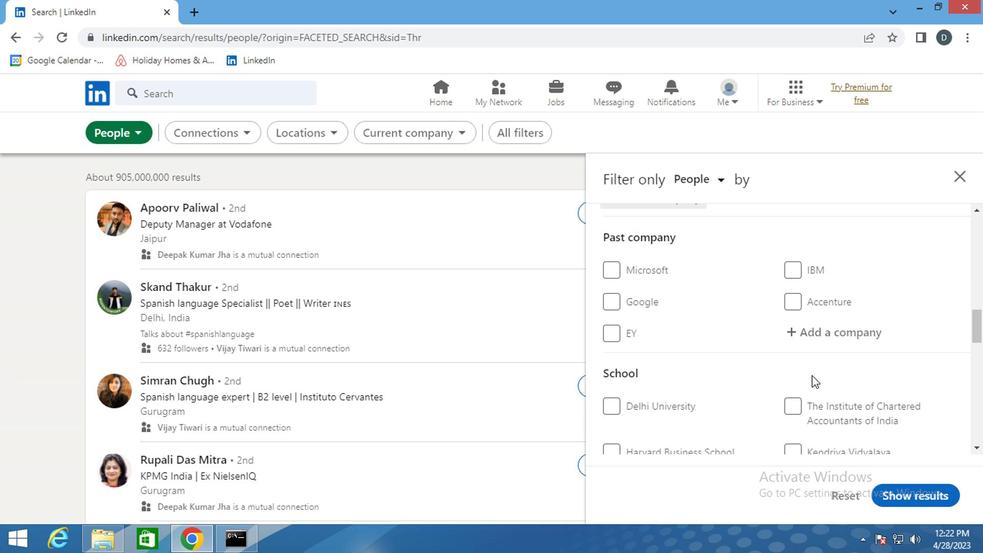 
Action: Mouse scrolled (828, 356) with delta (0, -1)
Screenshot: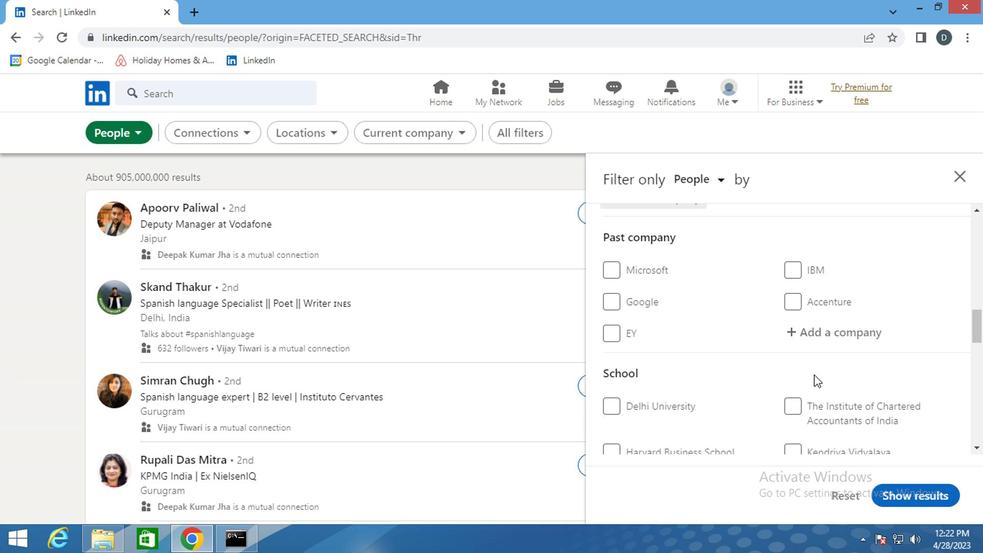 
Action: Mouse scrolled (828, 356) with delta (0, -1)
Screenshot: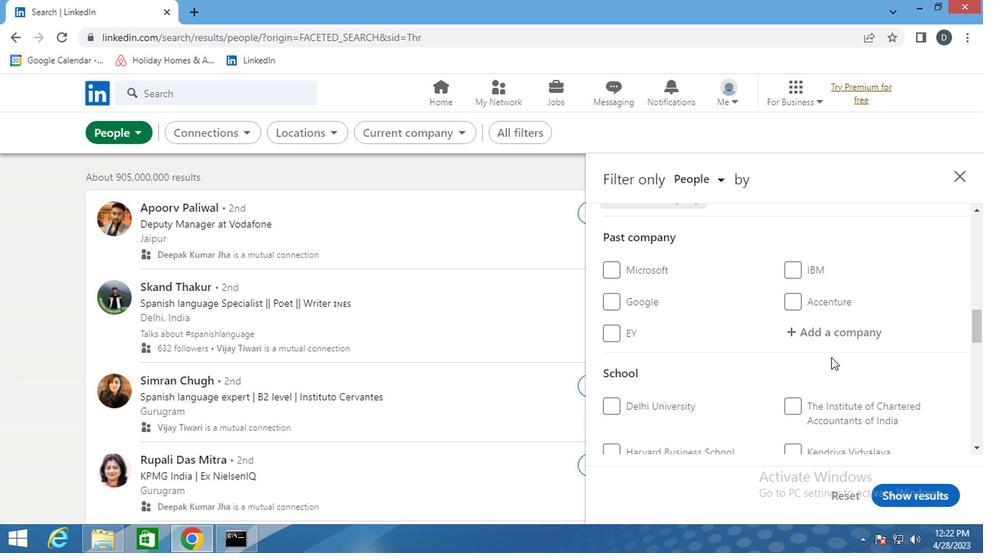 
Action: Mouse moved to (818, 344)
Screenshot: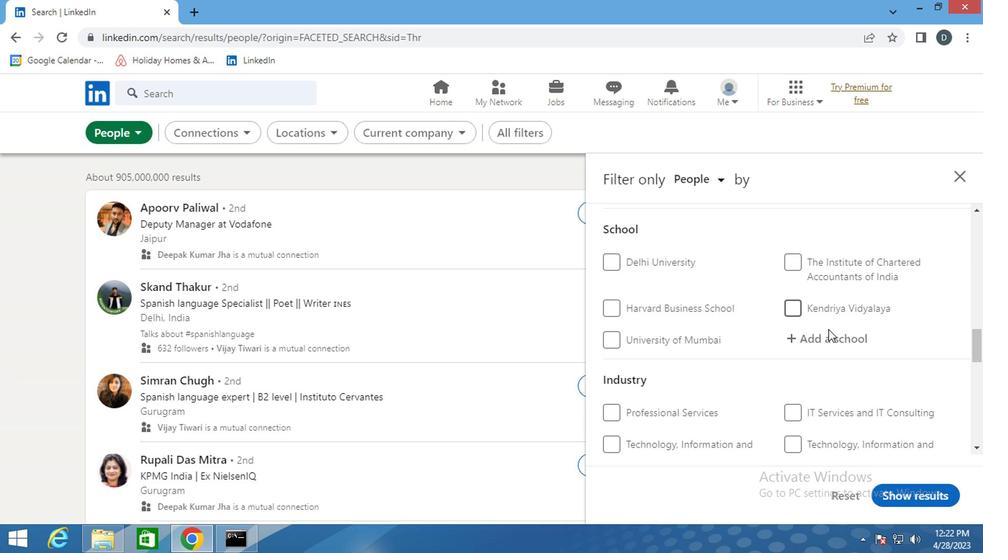 
Action: Mouse pressed left at (818, 344)
Screenshot: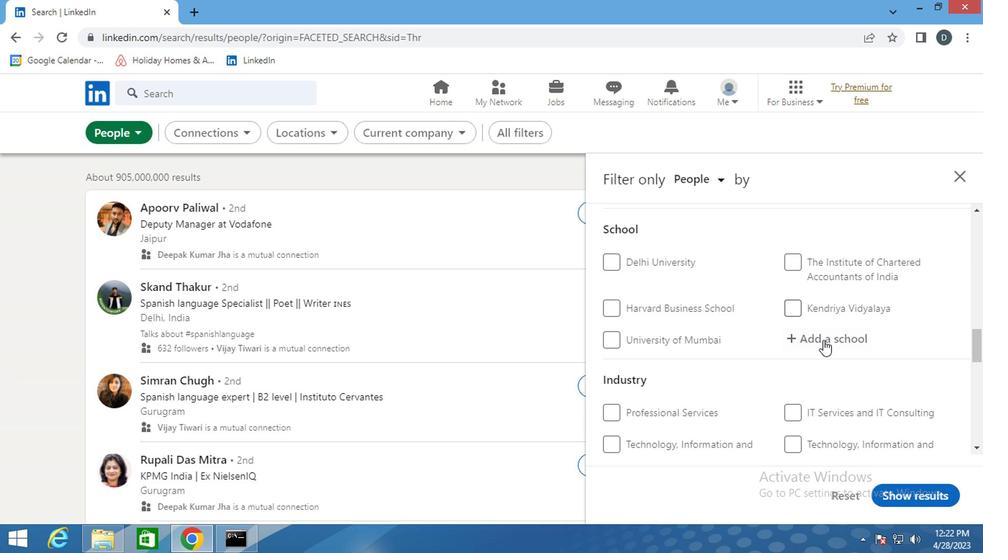 
Action: Key pressed <Key.shift><Key.shift>ctrl+RUSTAMJI
Screenshot: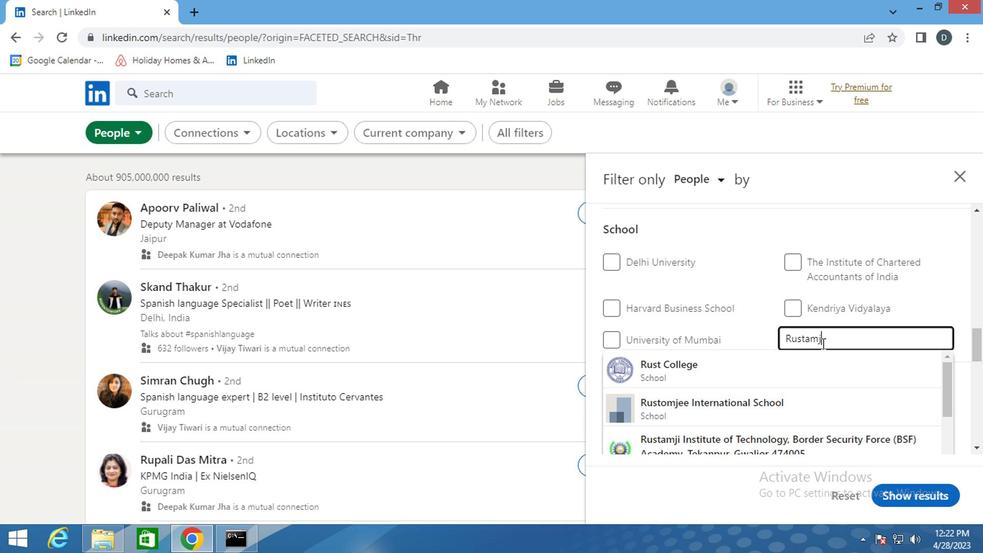 
Action: Mouse moved to (816, 379)
Screenshot: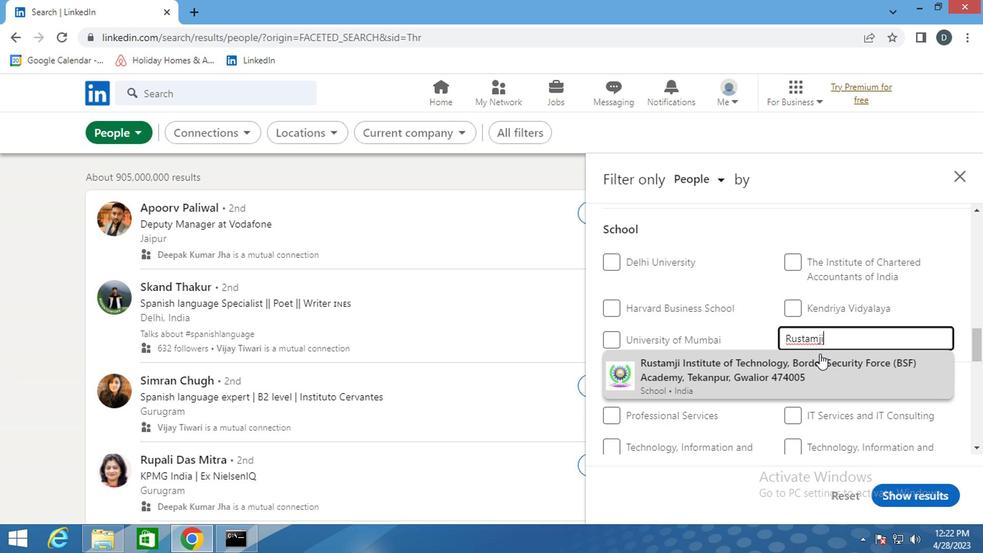 
Action: Mouse pressed left at (816, 379)
Screenshot: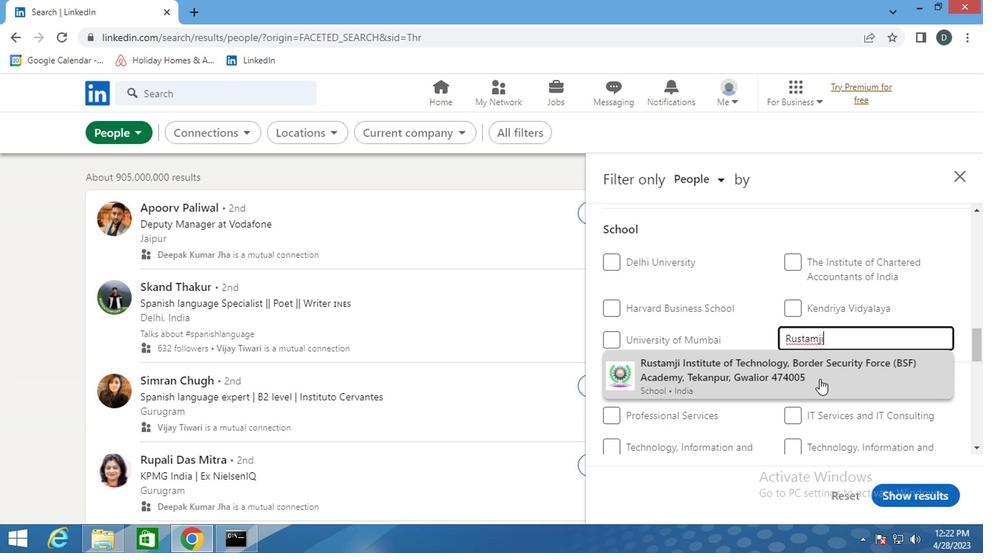 
Action: Mouse moved to (816, 377)
Screenshot: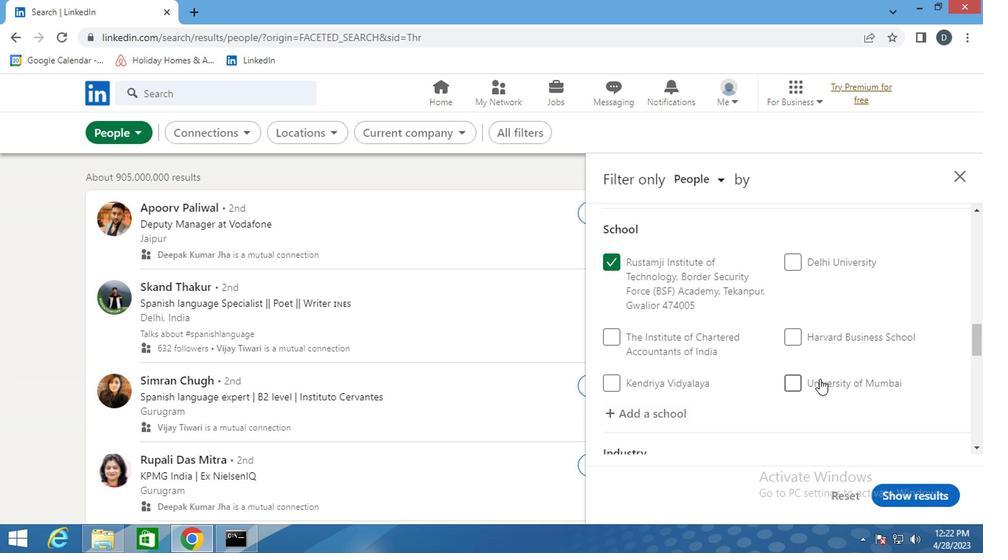 
Action: Mouse scrolled (816, 377) with delta (0, 0)
Screenshot: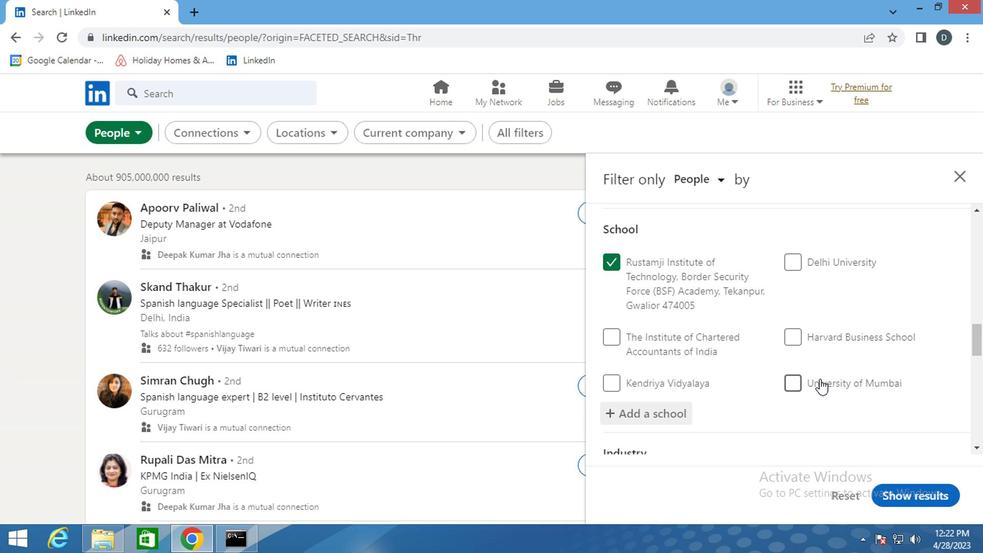 
Action: Mouse scrolled (816, 377) with delta (0, 0)
Screenshot: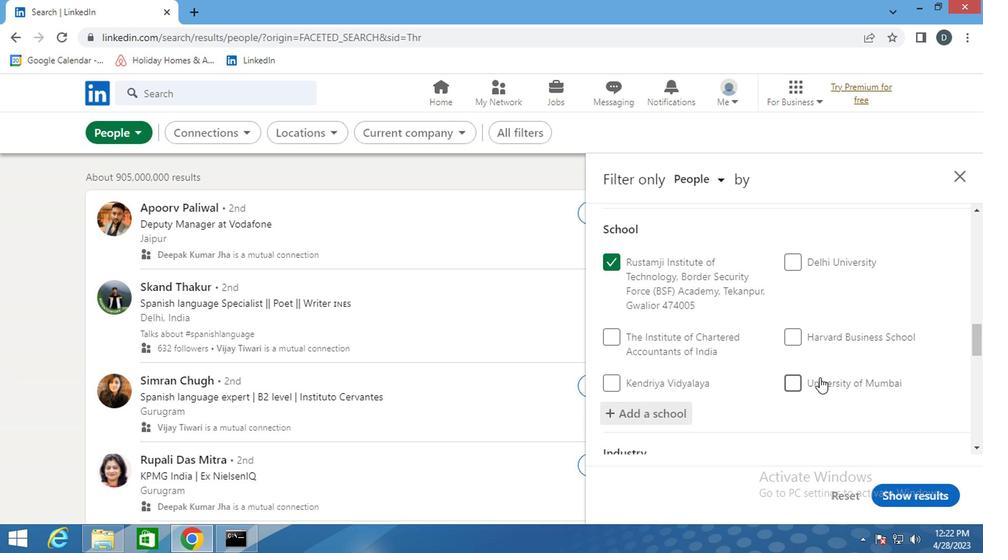 
Action: Mouse scrolled (816, 377) with delta (0, 0)
Screenshot: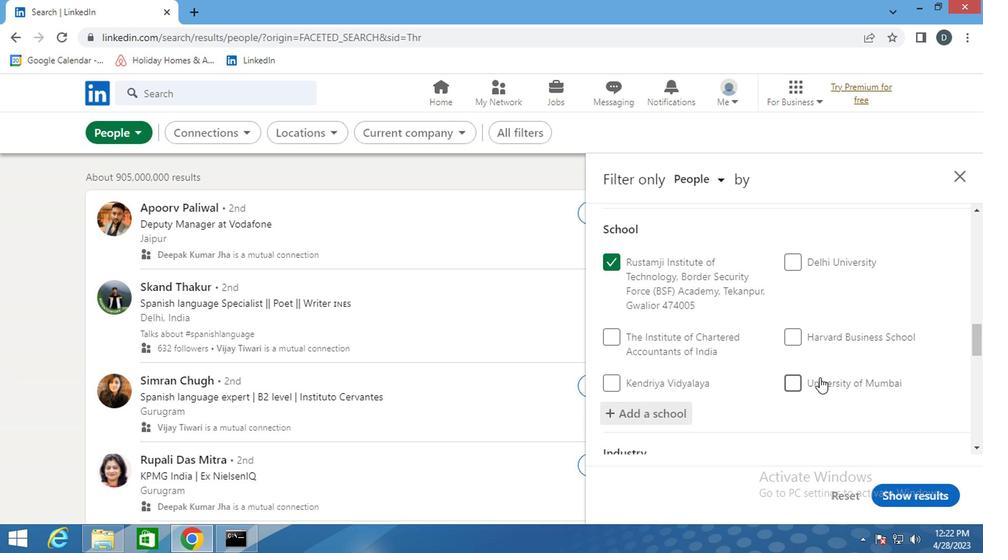 
Action: Mouse moved to (823, 351)
Screenshot: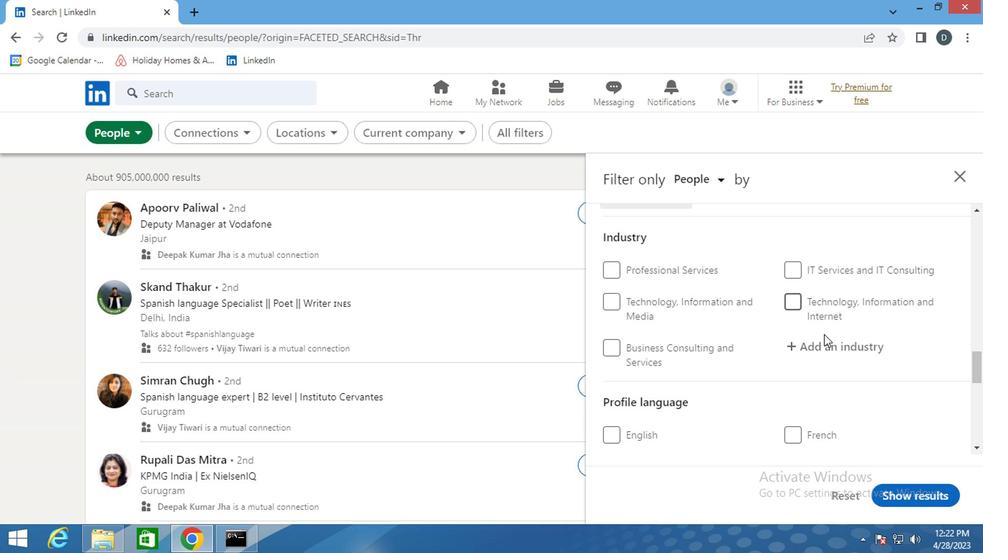 
Action: Mouse pressed left at (823, 351)
Screenshot: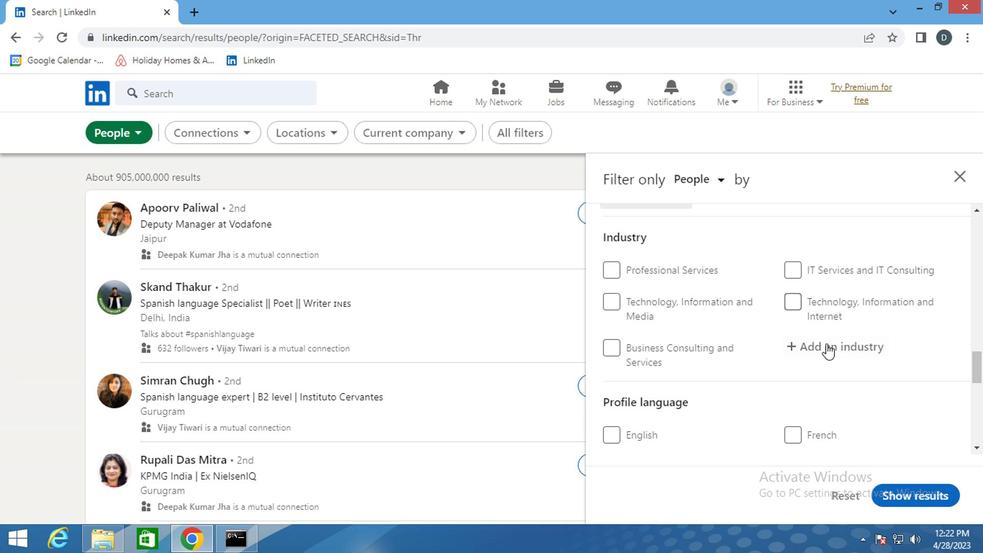 
Action: Mouse moved to (831, 352)
Screenshot: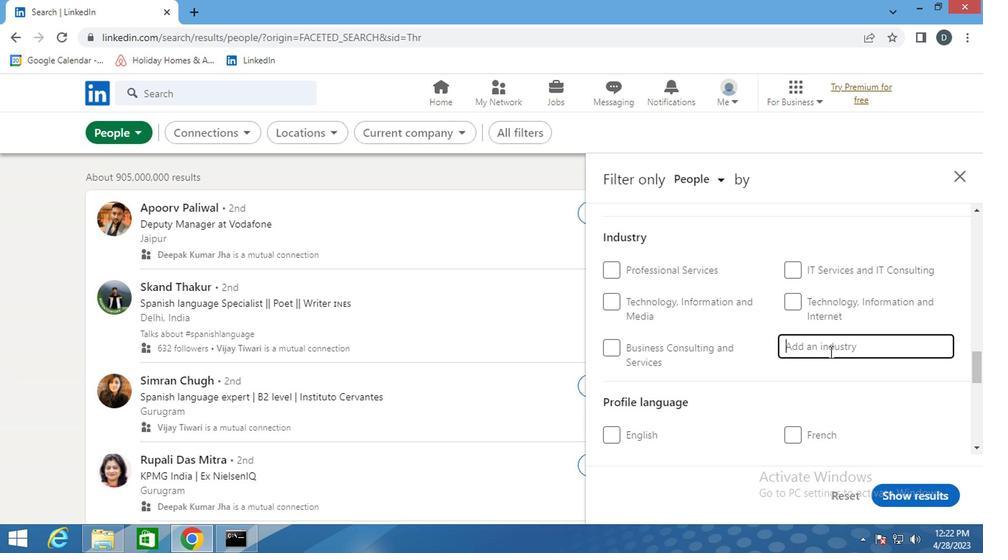 
Action: Key pressed <Key.shift>REAL<Key.space><Key.shift>ESTATE
Screenshot: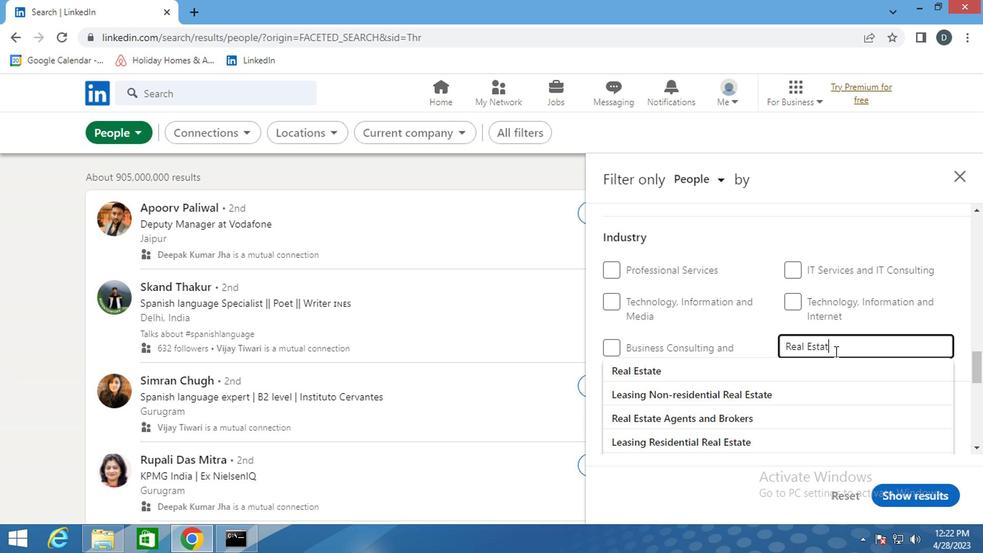 
Action: Mouse moved to (826, 366)
Screenshot: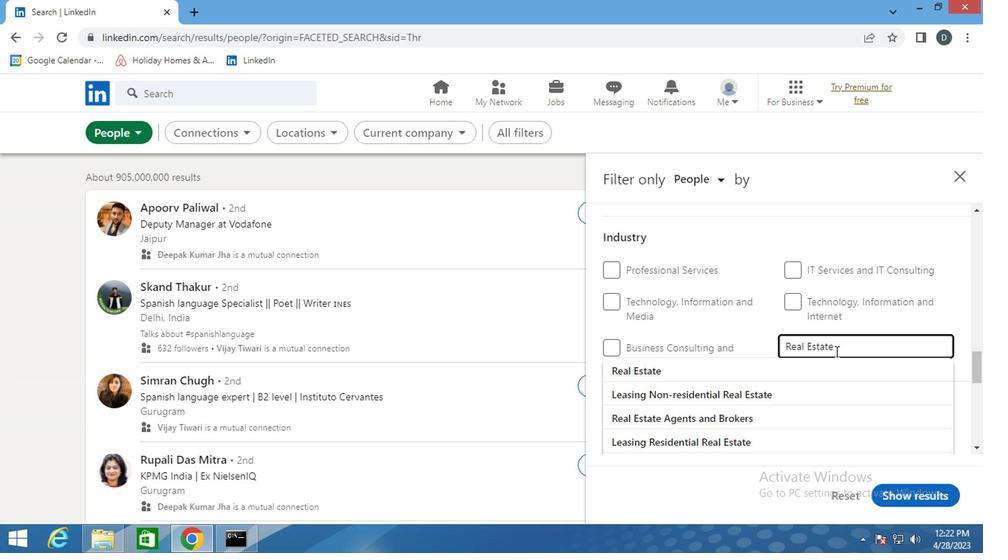 
Action: Mouse pressed left at (826, 366)
Screenshot: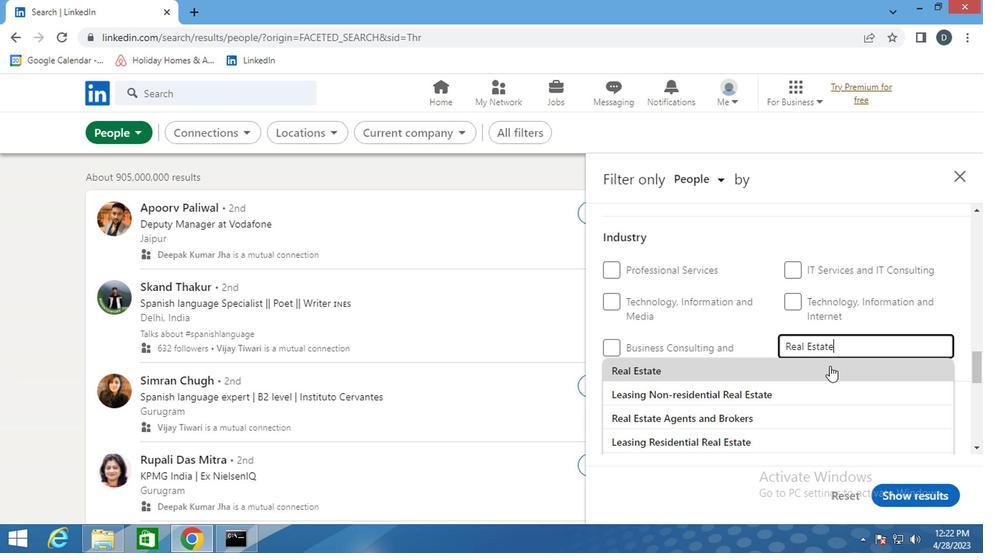 
Action: Mouse scrolled (826, 366) with delta (0, 0)
Screenshot: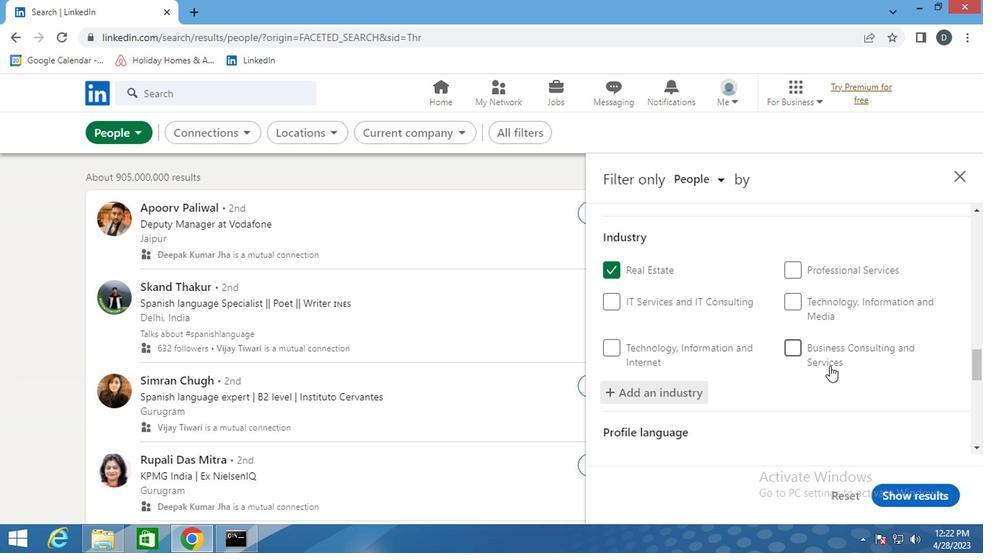 
Action: Mouse scrolled (826, 366) with delta (0, 0)
Screenshot: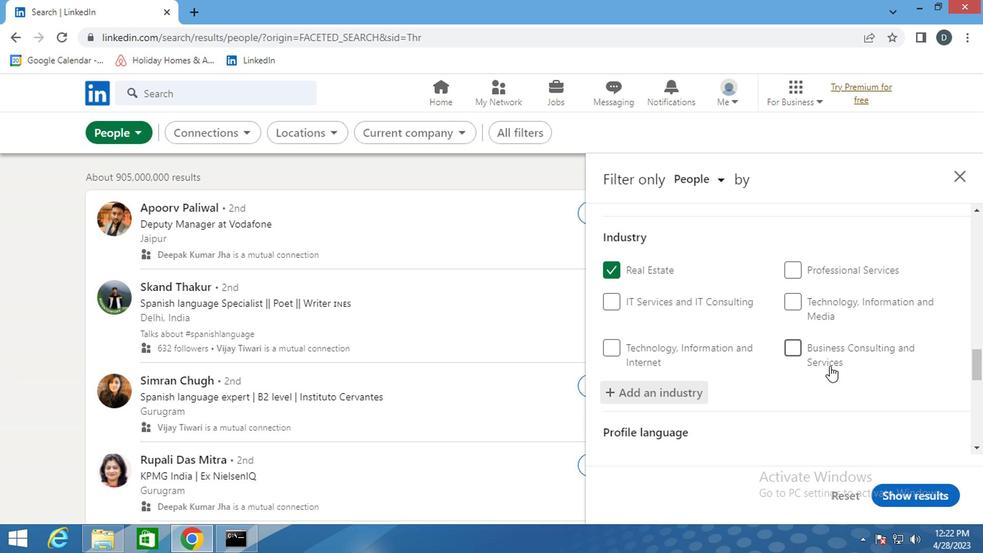 
Action: Mouse scrolled (826, 366) with delta (0, 0)
Screenshot: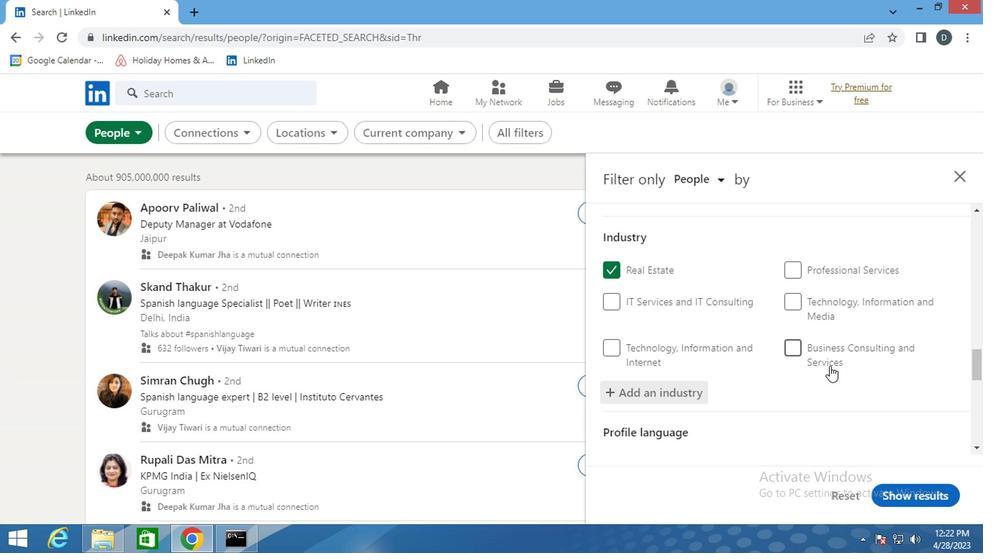 
Action: Mouse moved to (825, 330)
Screenshot: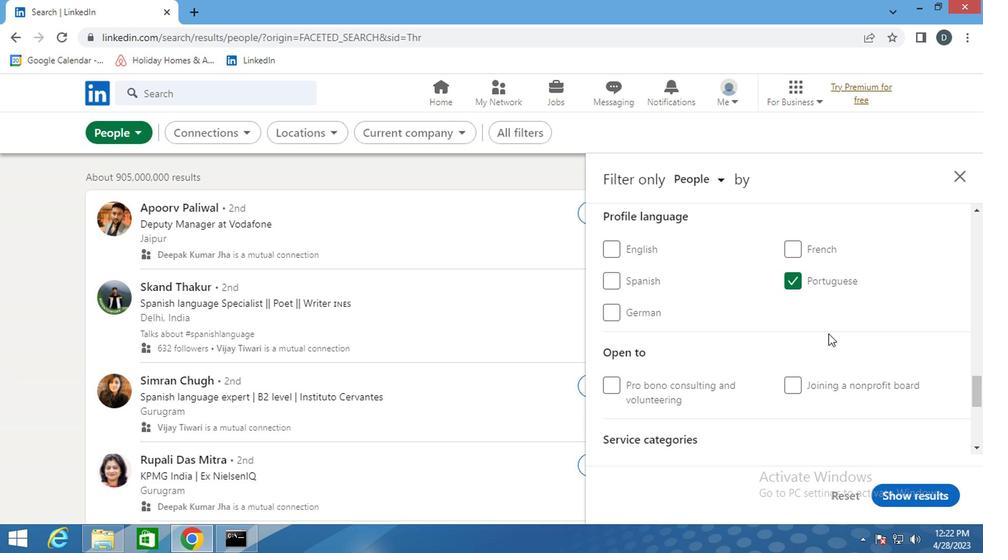 
Action: Mouse scrolled (825, 329) with delta (0, -1)
Screenshot: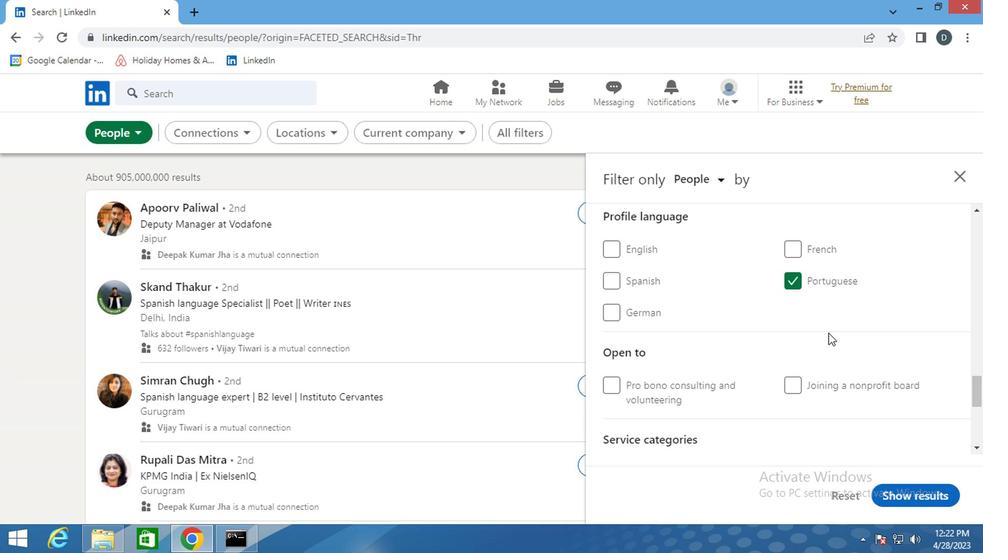 
Action: Mouse scrolled (825, 329) with delta (0, -1)
Screenshot: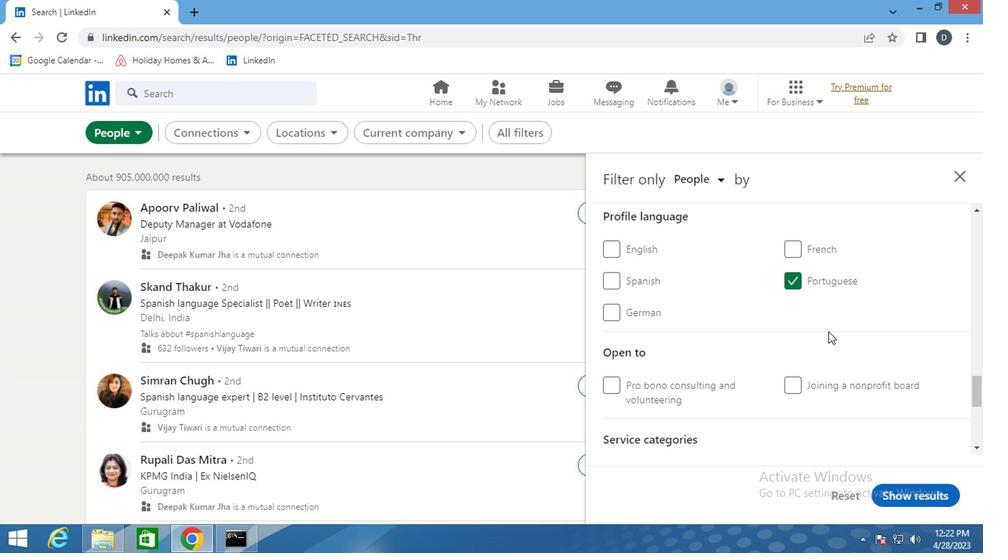 
Action: Mouse scrolled (825, 329) with delta (0, -1)
Screenshot: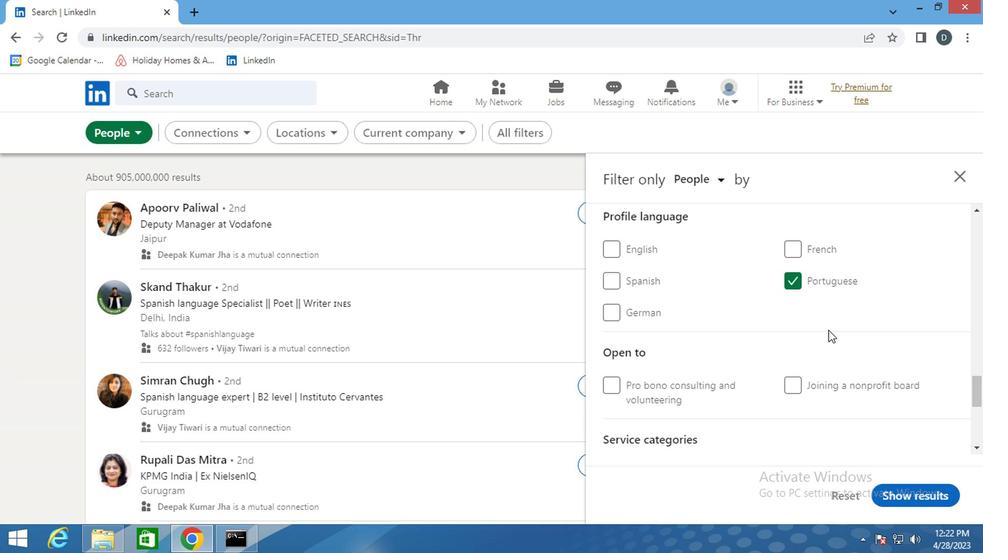 
Action: Mouse scrolled (825, 329) with delta (0, -1)
Screenshot: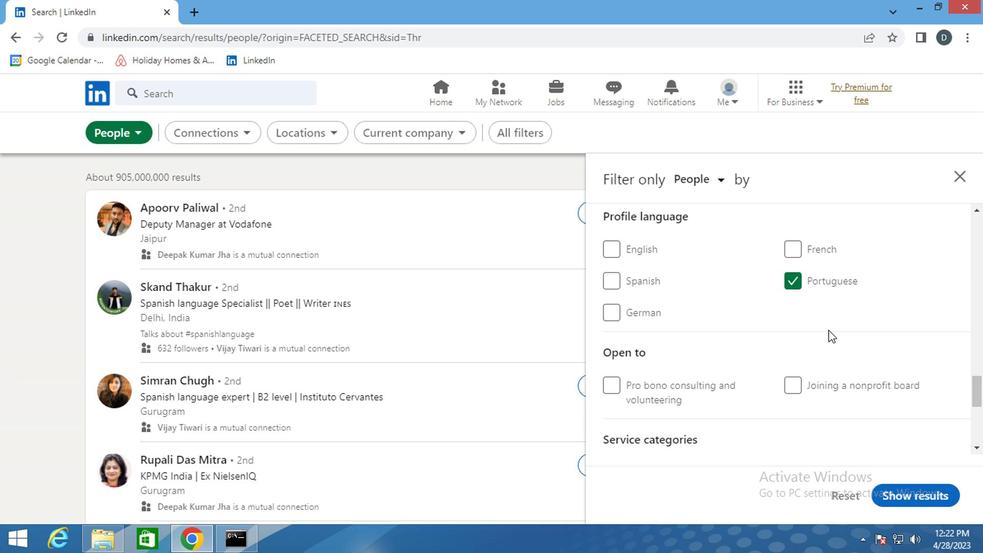 
Action: Mouse moved to (830, 260)
Screenshot: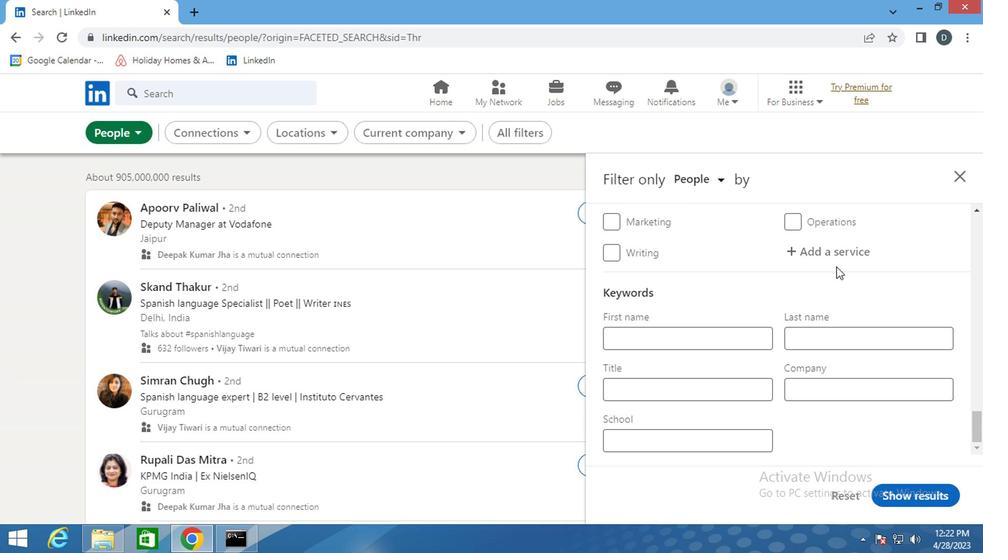 
Action: Mouse pressed left at (830, 260)
Screenshot: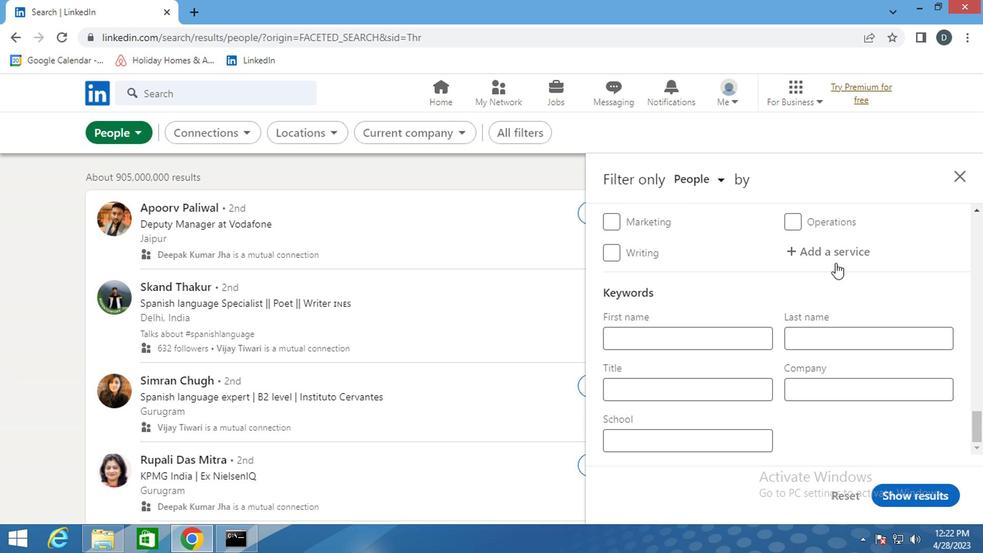 
Action: Mouse scrolled (830, 261) with delta (0, 1)
Screenshot: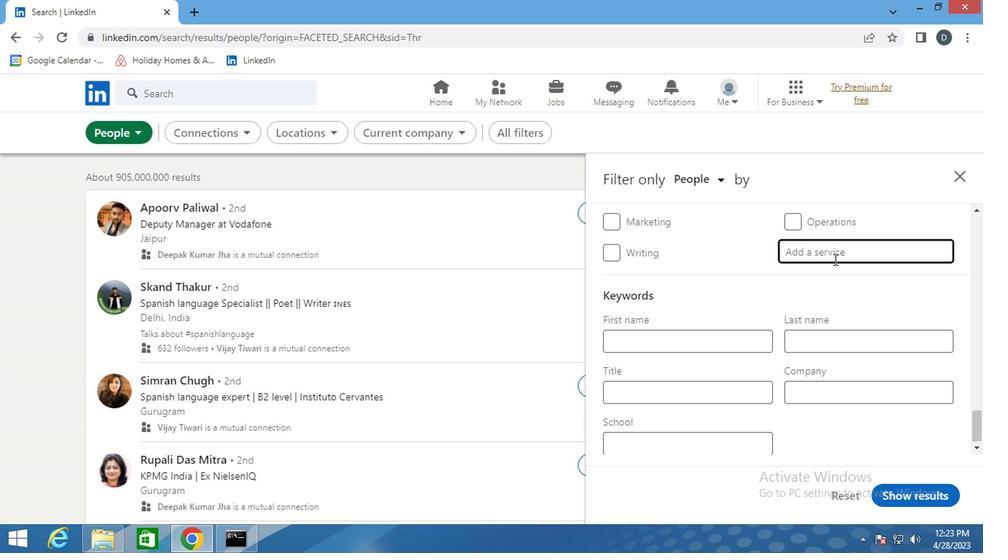 
Action: Mouse moved to (830, 260)
Screenshot: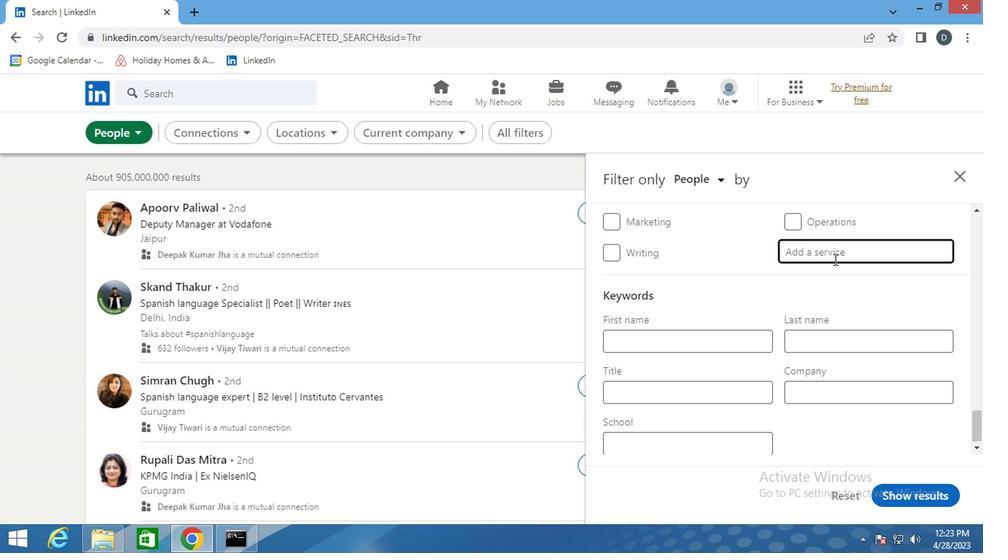 
Action: Mouse scrolled (830, 261) with delta (0, 1)
Screenshot: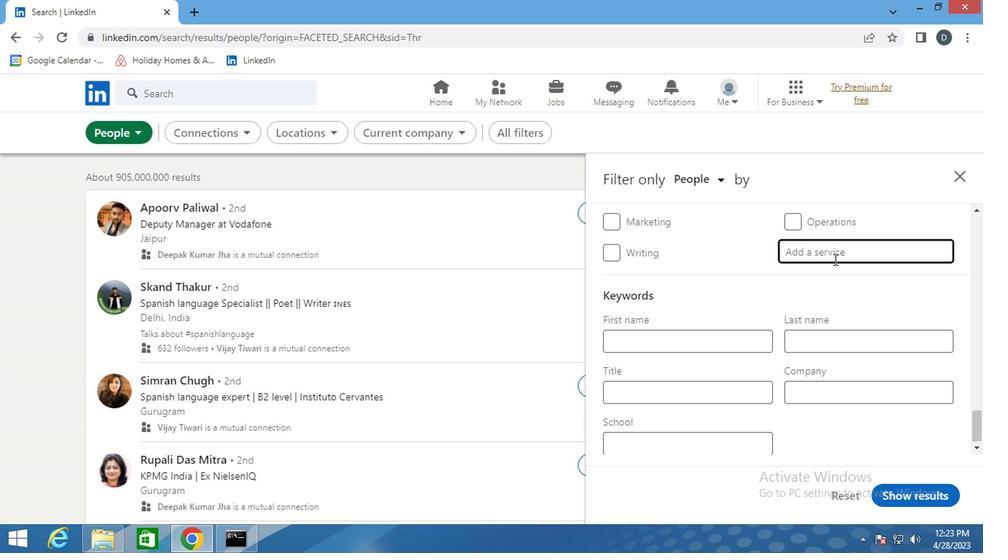 
Action: Mouse moved to (831, 259)
Screenshot: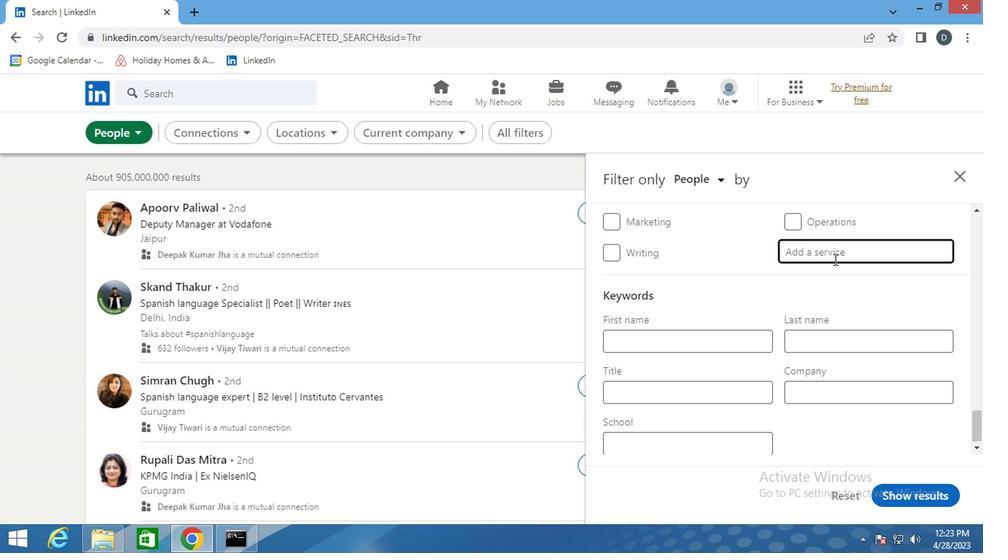 
Action: Mouse scrolled (831, 260) with delta (0, 0)
Screenshot: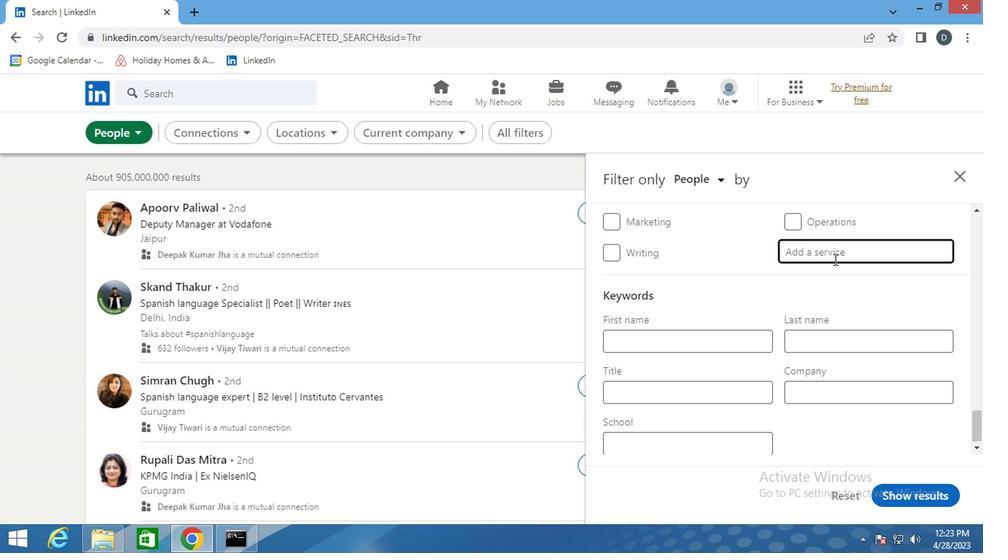 
Action: Mouse moved to (839, 260)
Screenshot: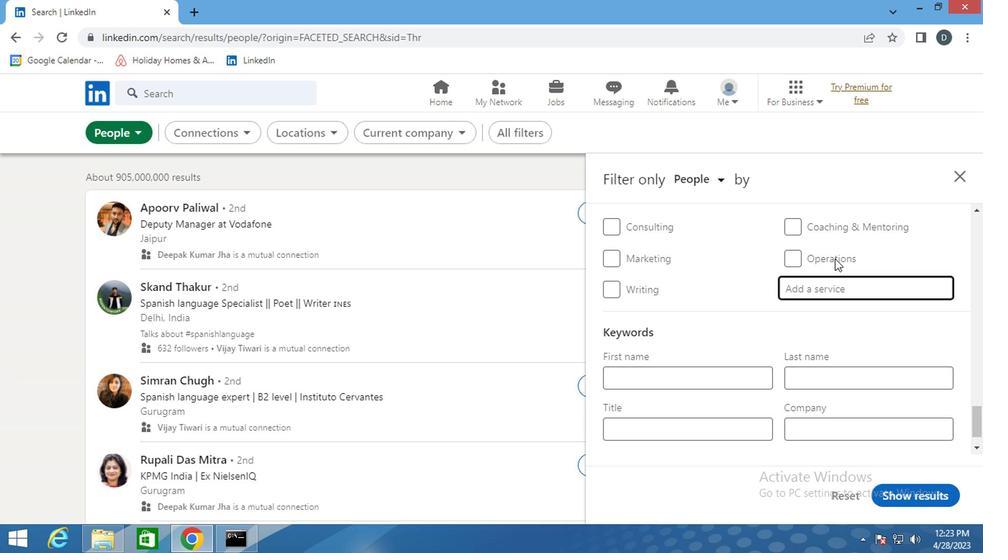 
Action: Mouse scrolled (839, 261) with delta (0, 1)
Screenshot: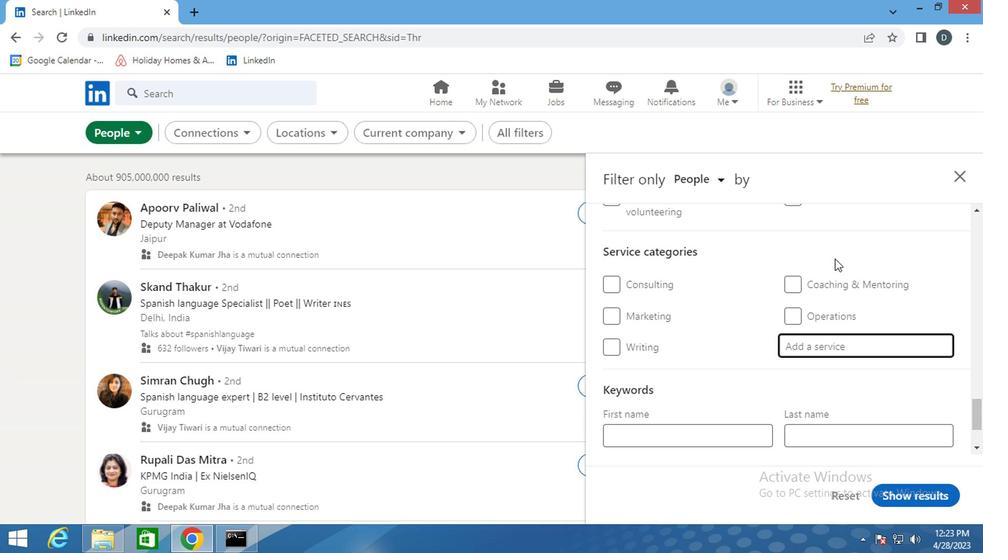 
Action: Mouse moved to (841, 262)
Screenshot: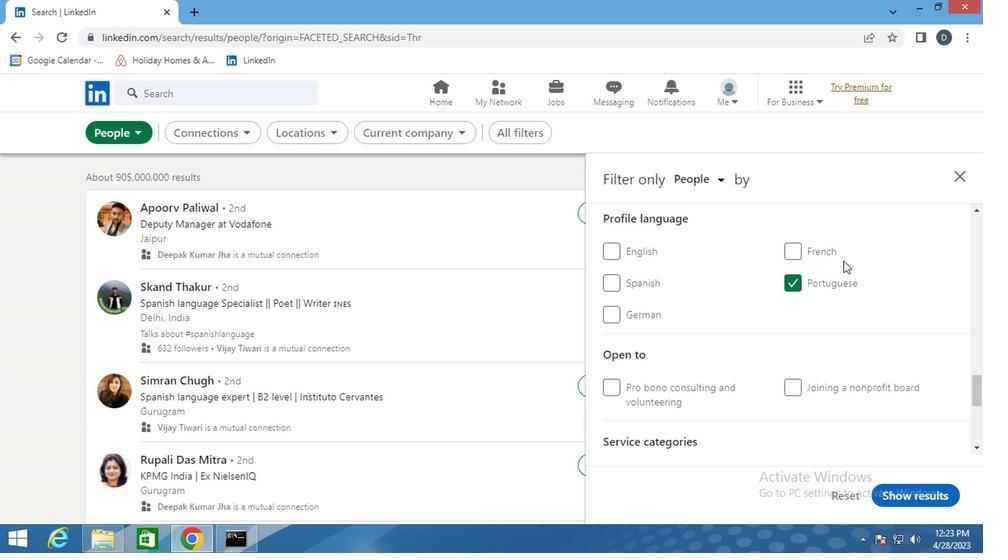 
Action: Mouse scrolled (841, 263) with delta (0, 1)
Screenshot: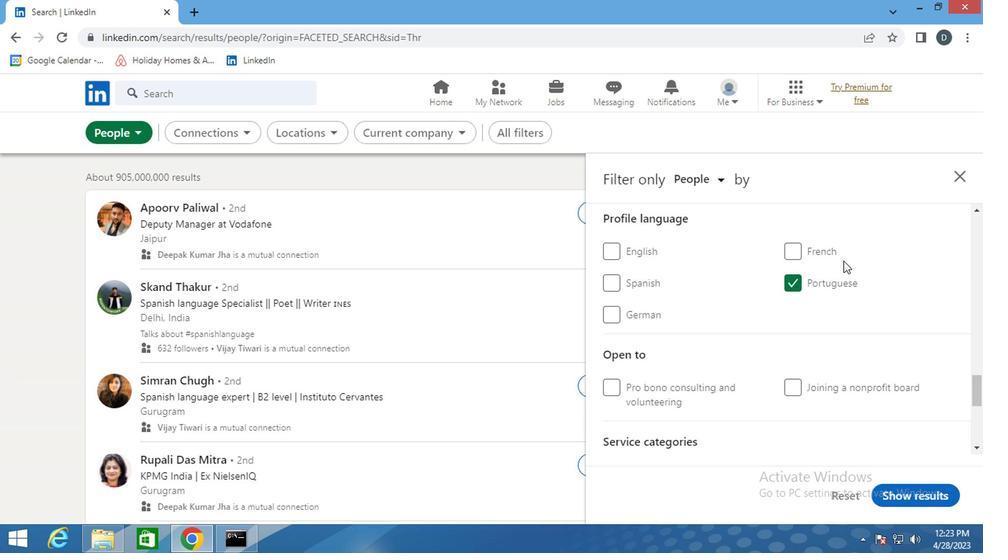 
Action: Mouse moved to (843, 270)
Screenshot: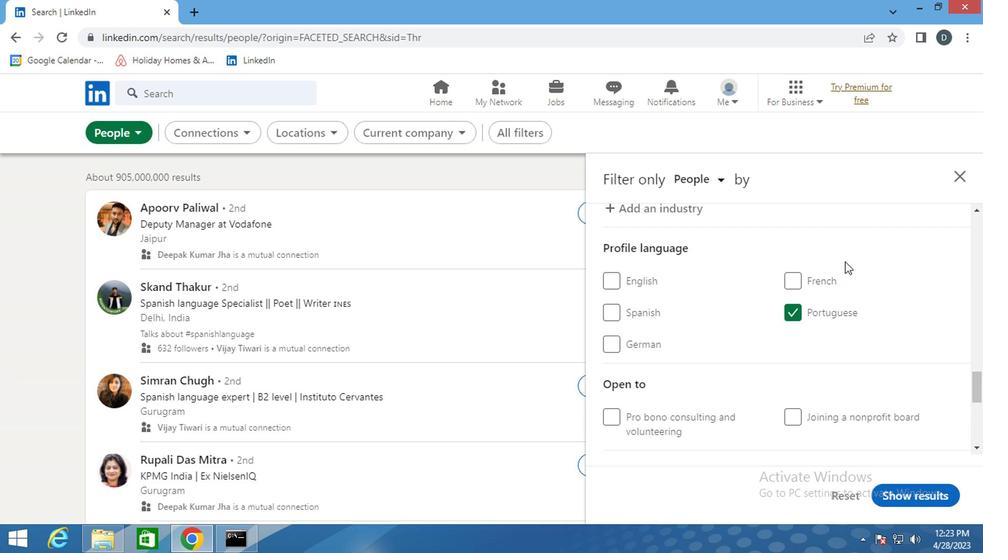 
Action: Mouse scrolled (843, 271) with delta (0, 0)
Screenshot: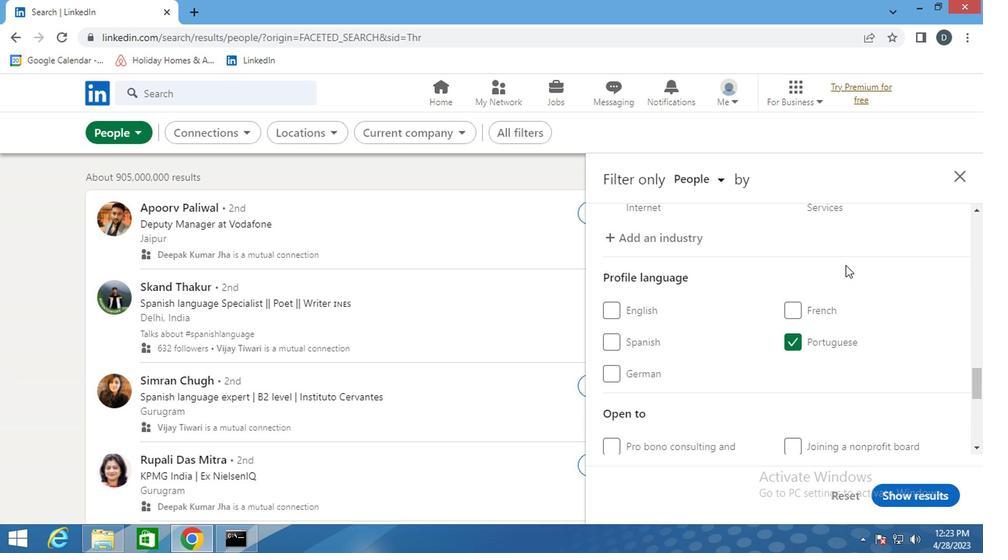 
Action: Mouse moved to (723, 319)
Screenshot: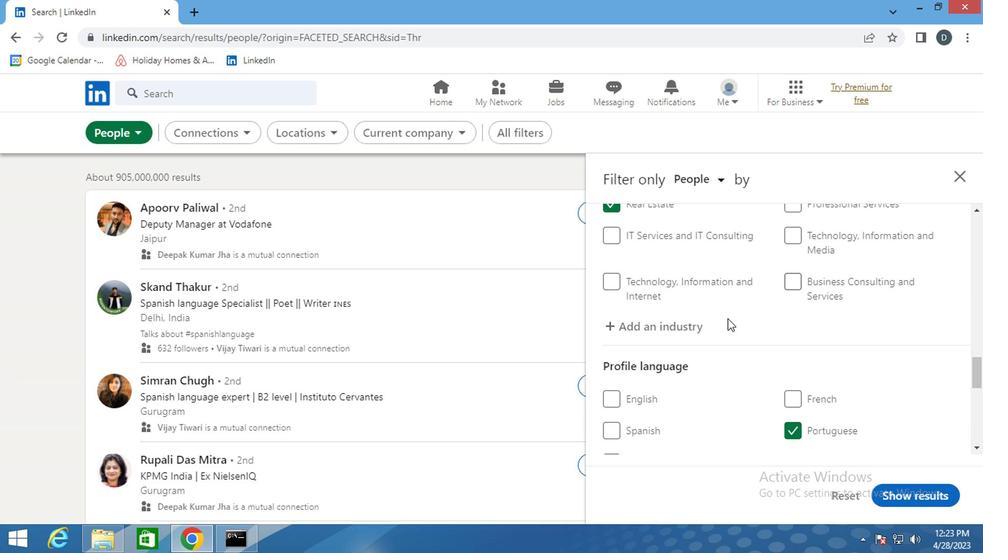 
Action: Mouse scrolled (723, 320) with delta (0, 1)
Screenshot: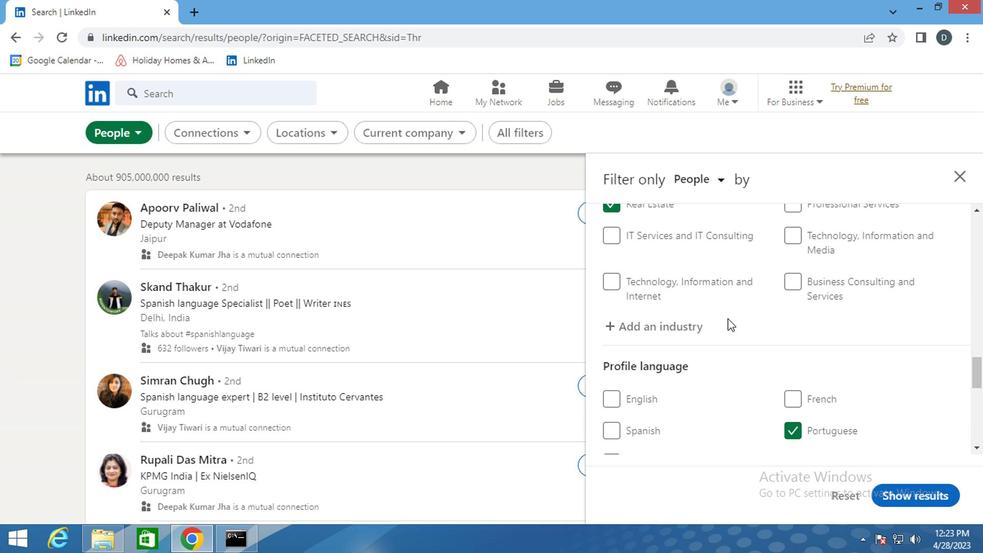 
Action: Mouse moved to (625, 266)
Screenshot: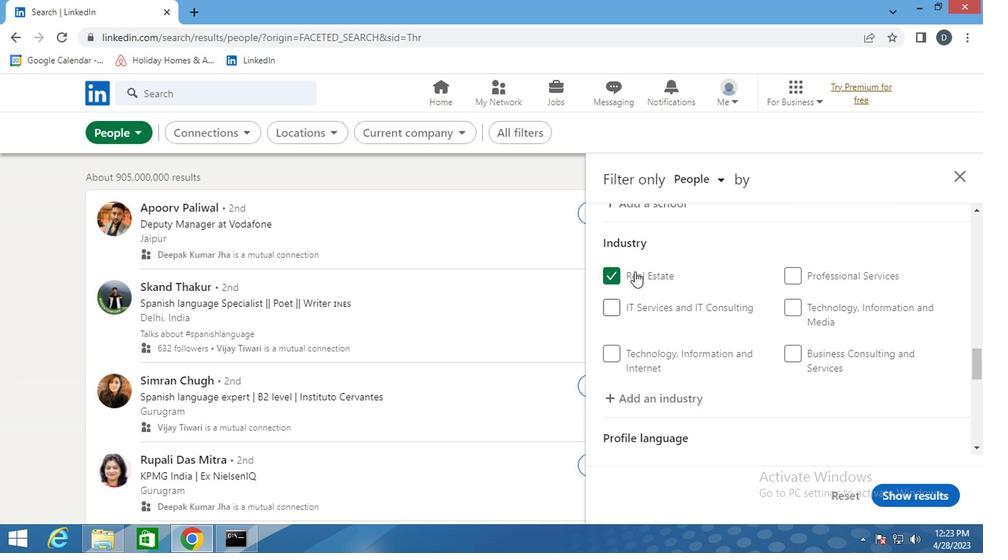 
Action: Mouse pressed left at (625, 266)
Screenshot: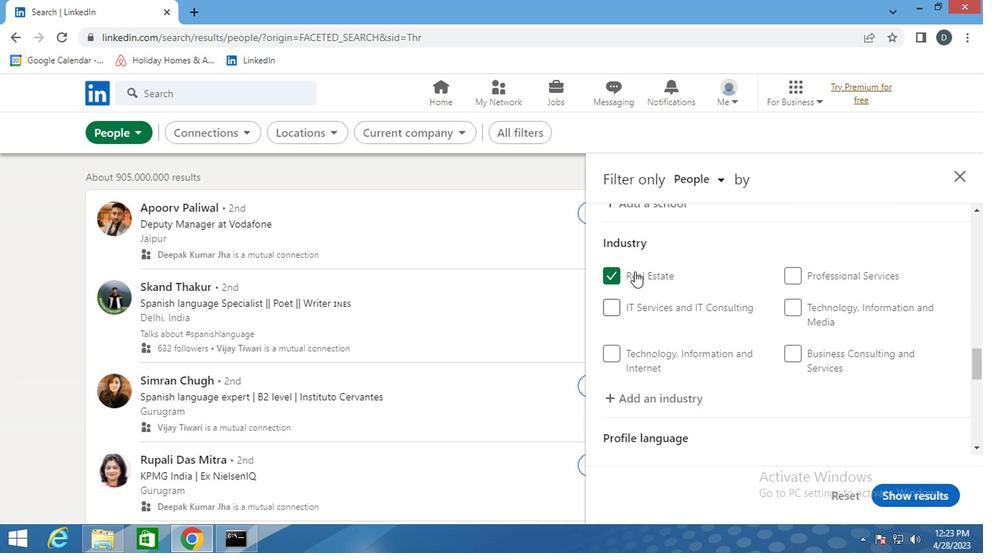 
Action: Mouse moved to (622, 276)
Screenshot: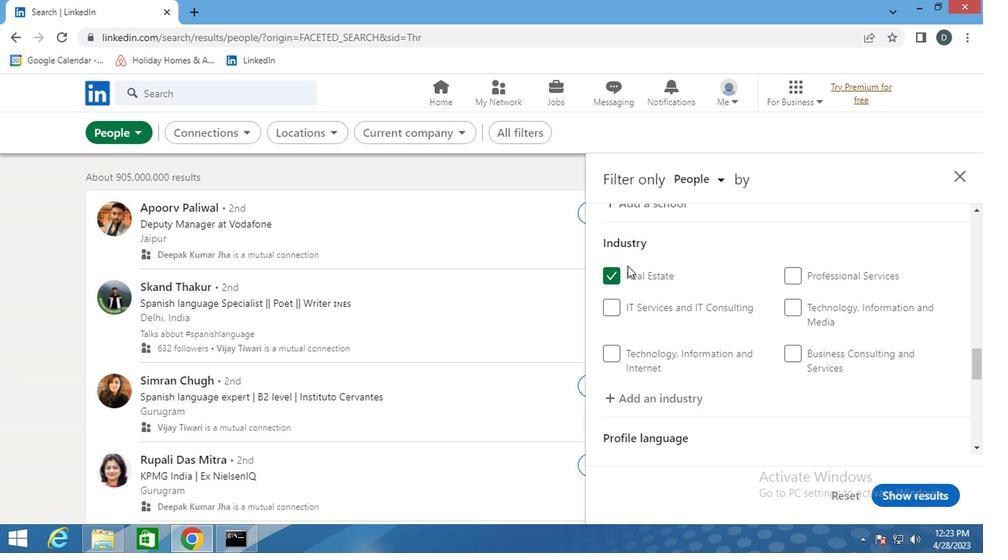 
Action: Mouse pressed left at (622, 276)
Screenshot: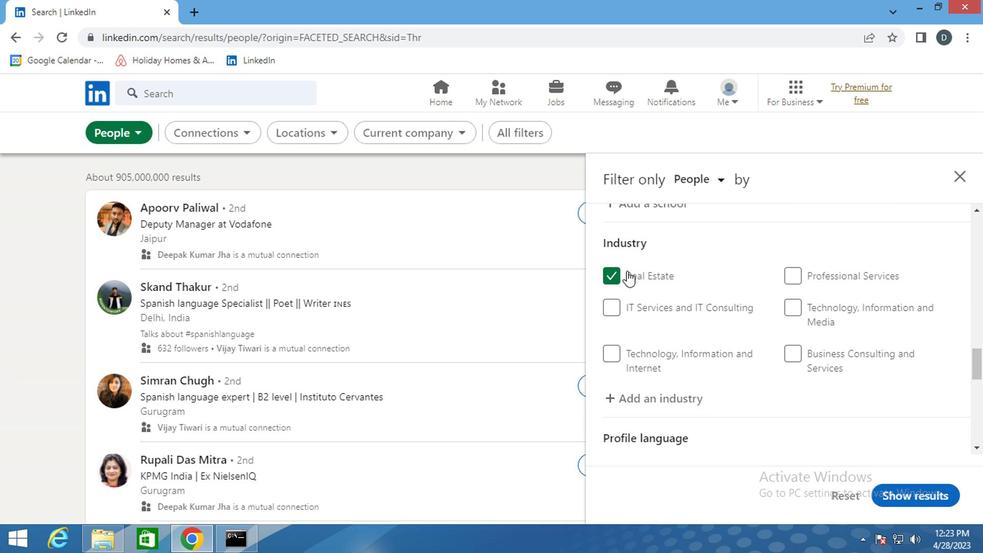 
Action: Mouse moved to (644, 394)
Screenshot: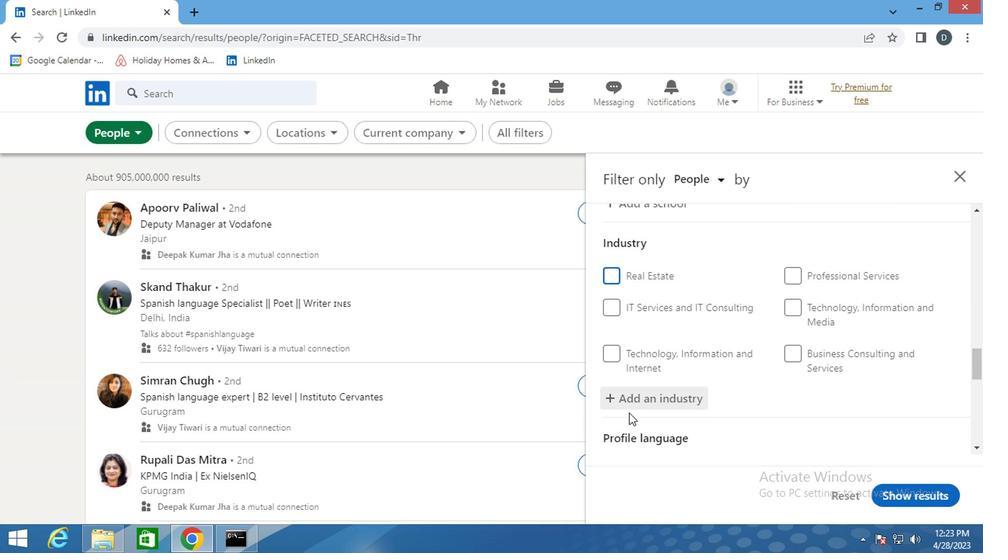 
Action: Mouse pressed left at (644, 394)
Screenshot: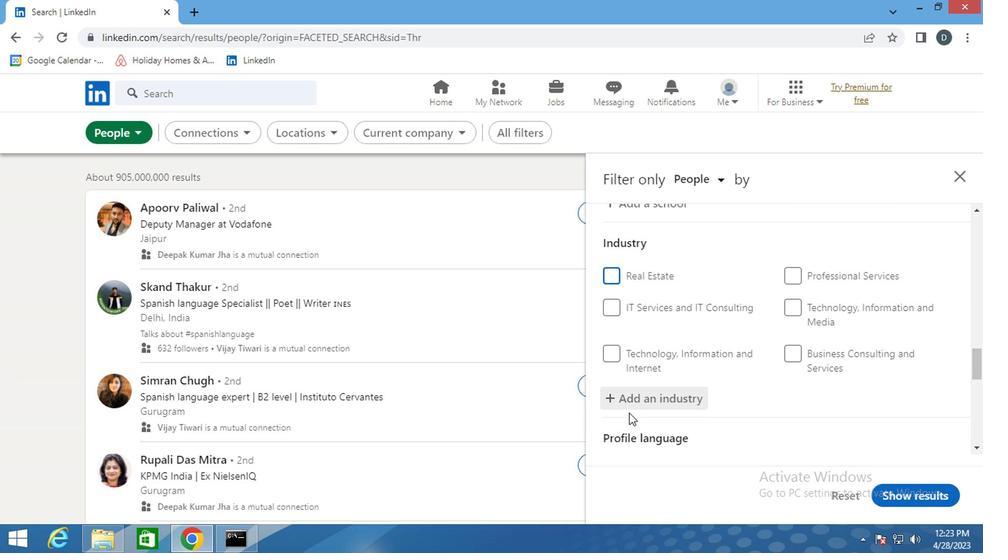 
Action: Mouse moved to (843, 389)
Screenshot: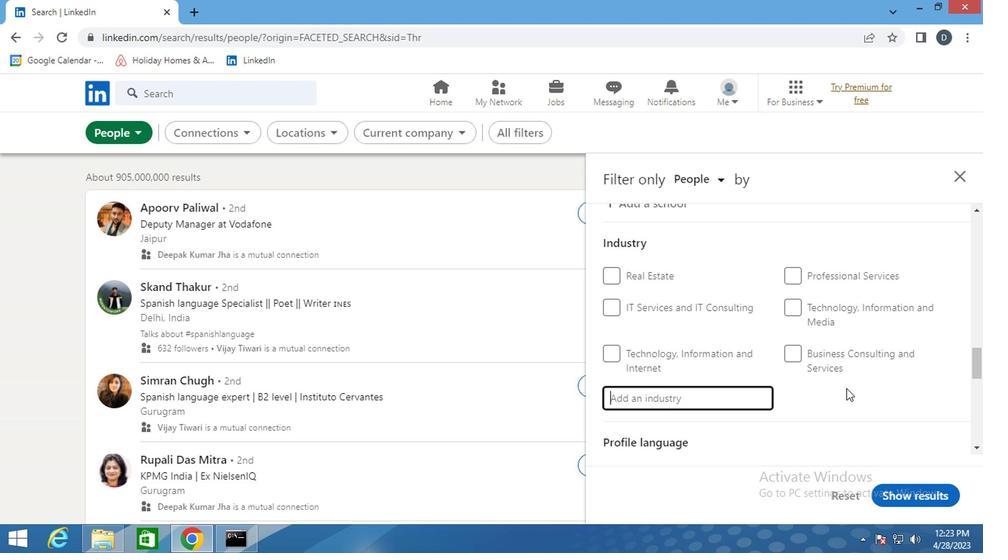
Action: Key pressed <Key.shift>PROFFE<Key.backspace><Key.backspace>ESS<Key.down><Key.down><Key.enter>
Screenshot: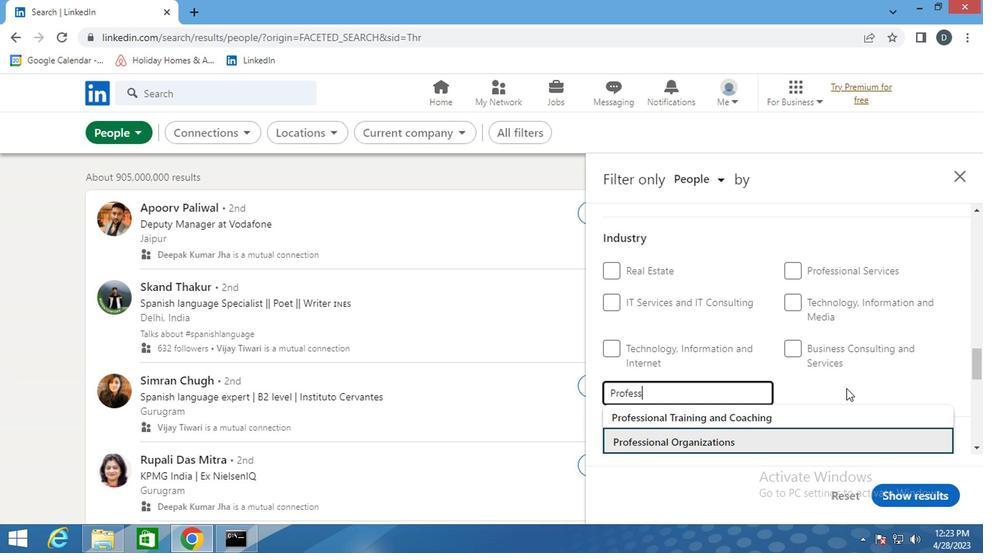 
Action: Mouse scrolled (843, 388) with delta (0, -1)
Screenshot: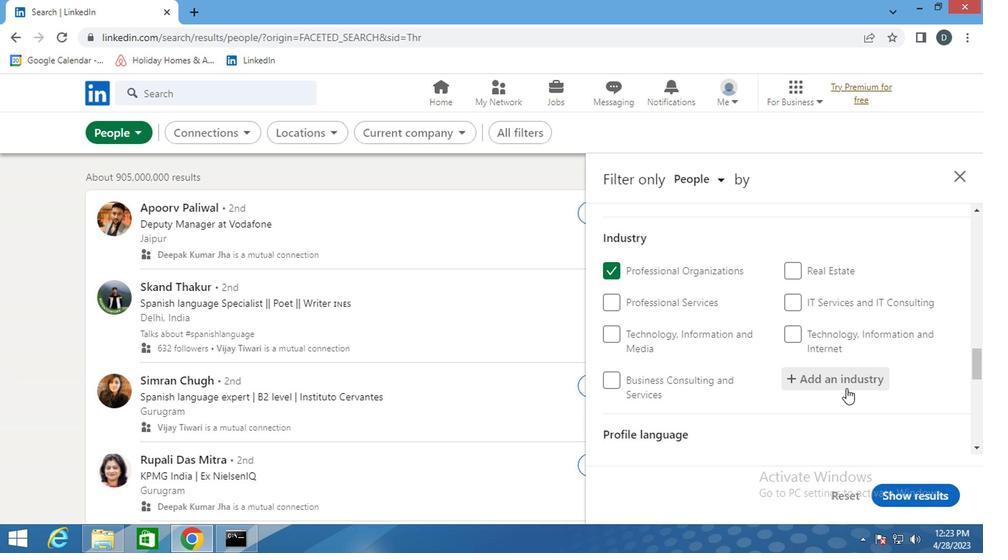 
Action: Mouse scrolled (843, 388) with delta (0, -1)
Screenshot: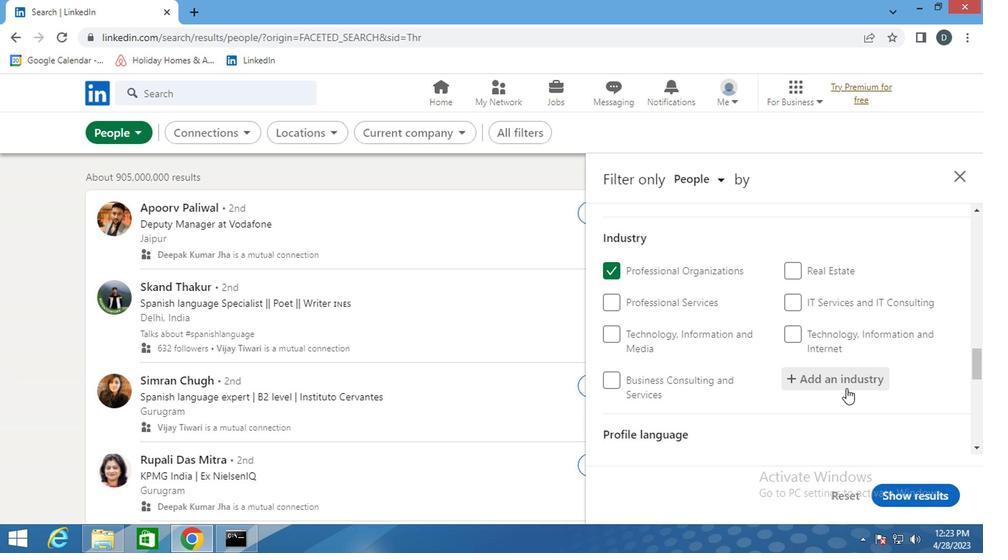 
Action: Mouse scrolled (843, 388) with delta (0, -1)
Screenshot: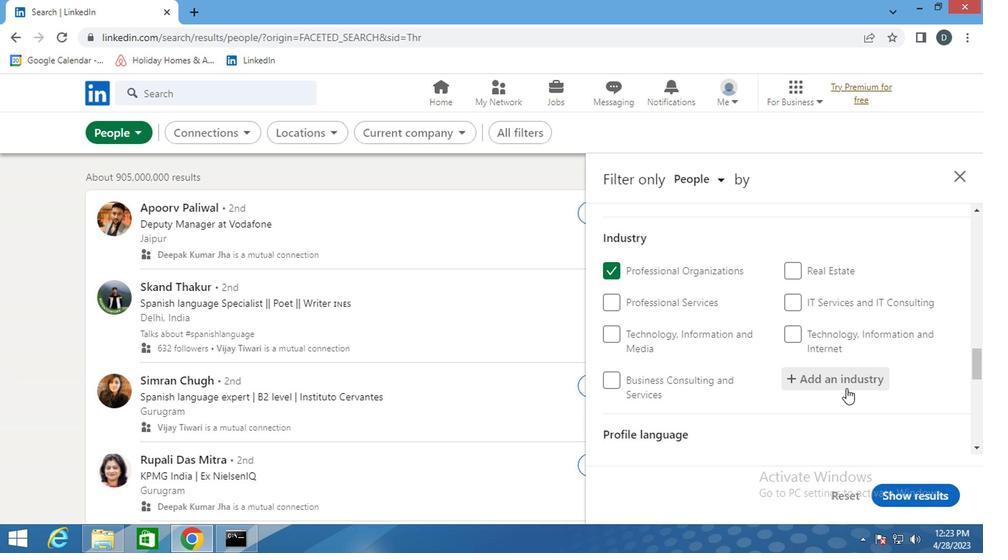 
Action: Mouse moved to (829, 363)
Screenshot: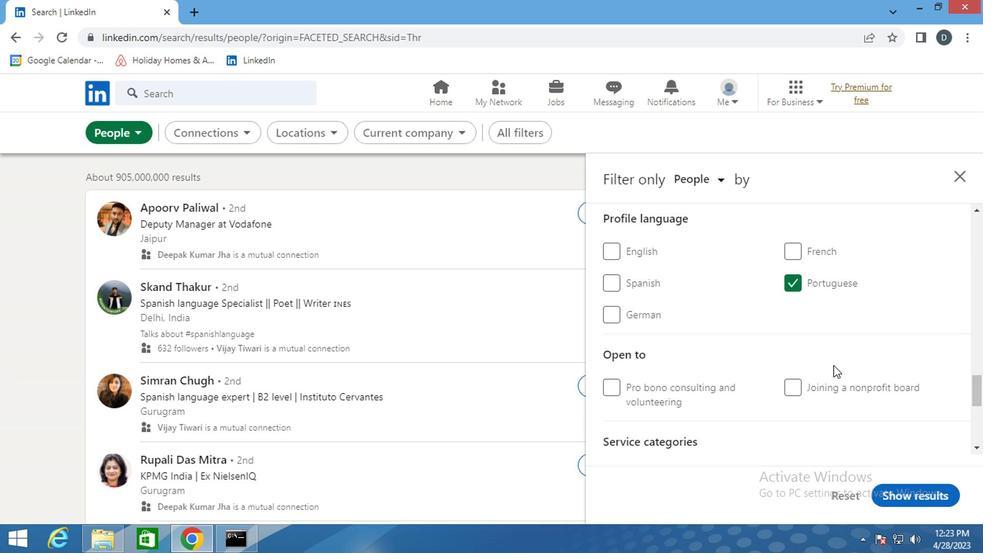 
Action: Mouse scrolled (829, 363) with delta (0, 0)
Screenshot: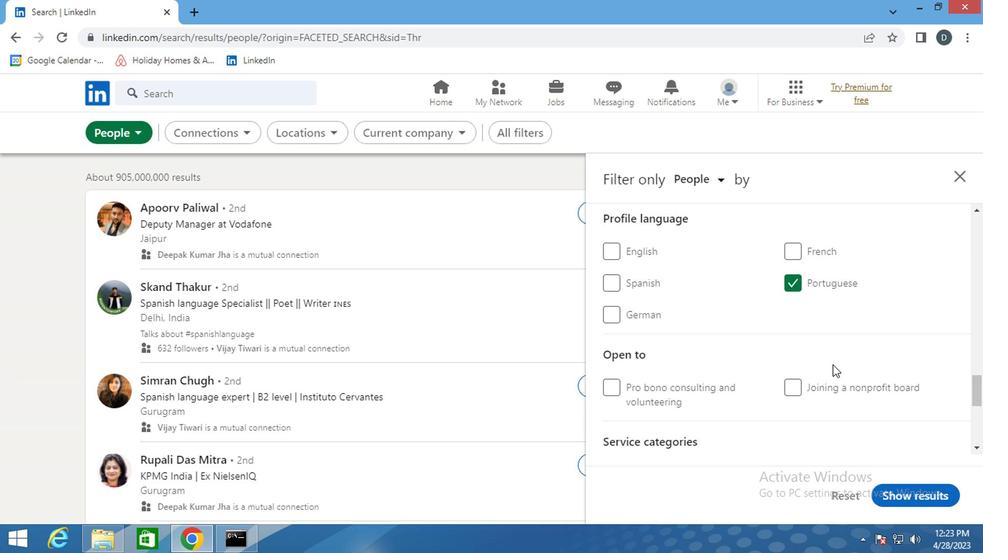 
Action: Mouse moved to (827, 357)
Screenshot: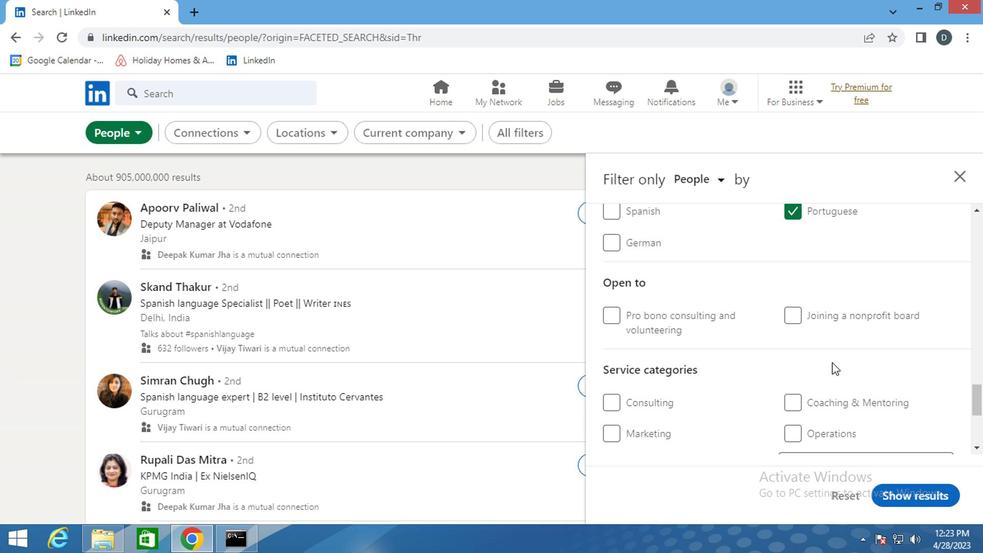 
Action: Mouse scrolled (827, 356) with delta (0, -1)
Screenshot: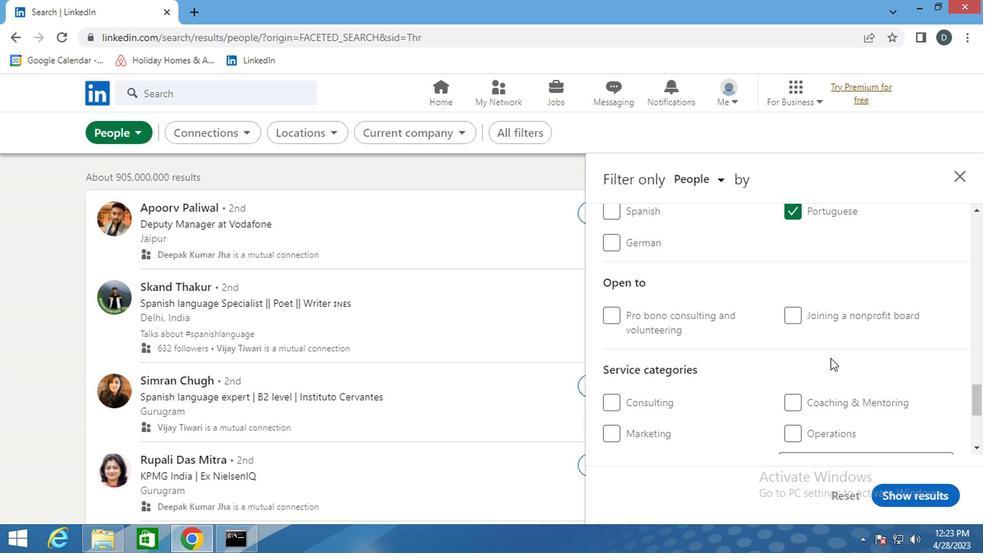 
Action: Mouse moved to (828, 397)
Screenshot: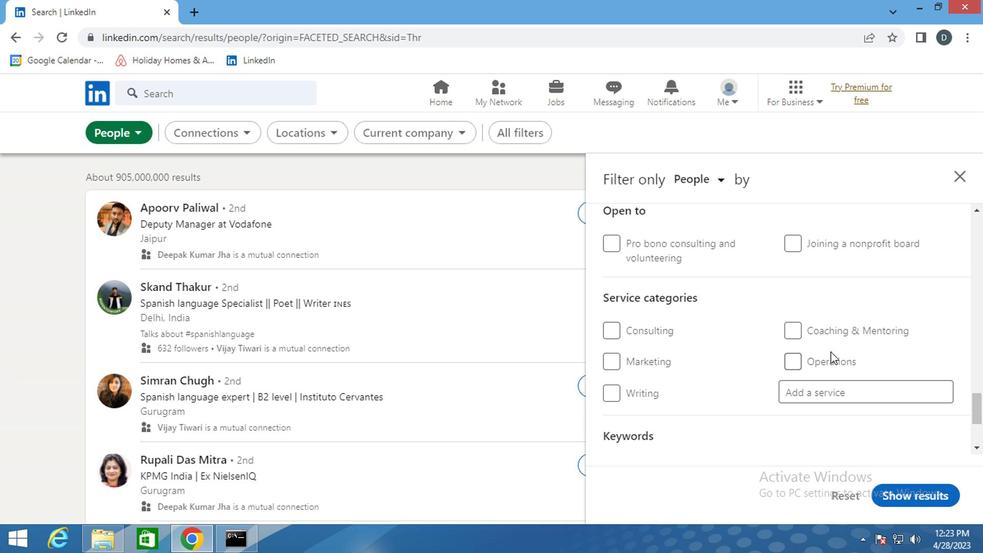 
Action: Mouse pressed left at (828, 397)
Screenshot: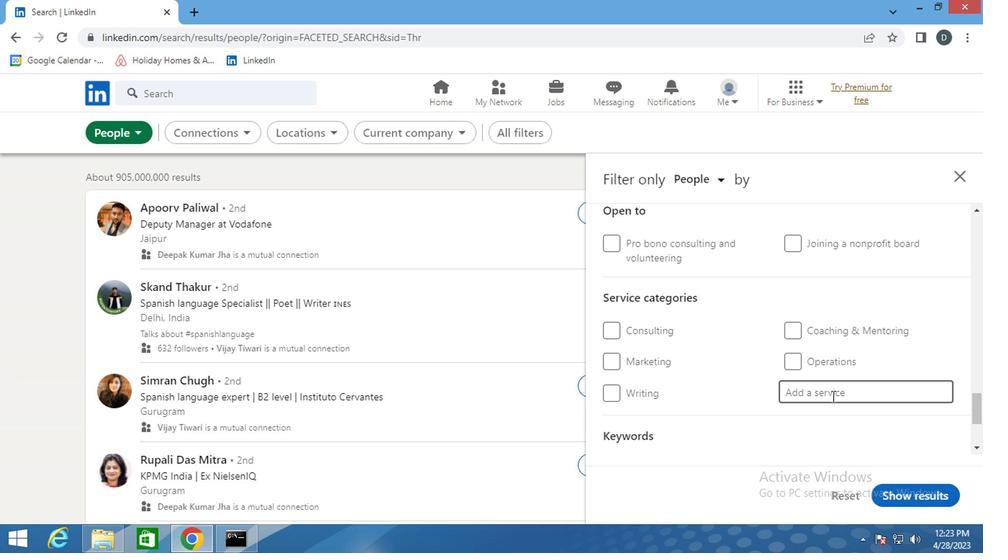 
Action: Key pressed <Key.shift>REAL<Key.space><Key.shift><Key.shift><Key.shift><Key.shift>ESTATE
Screenshot: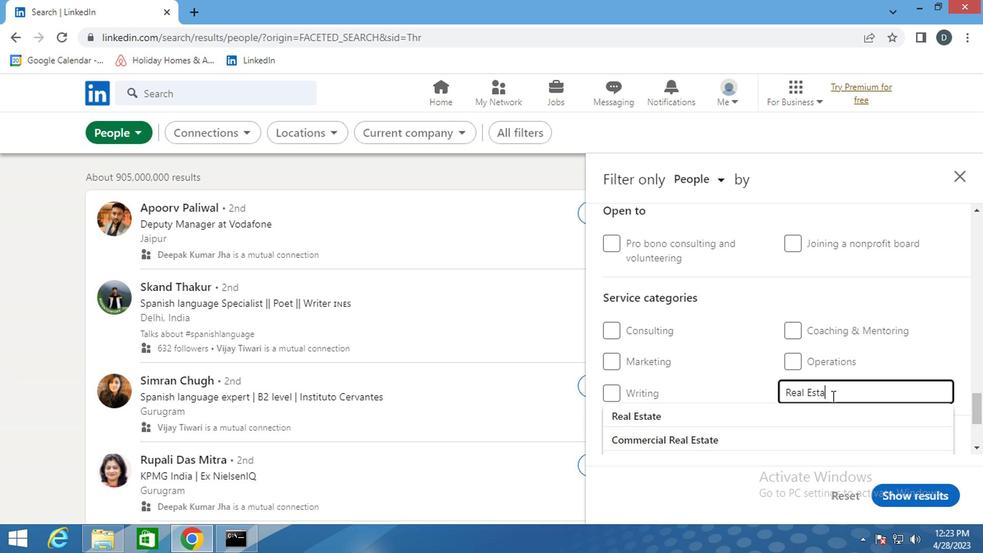 
Action: Mouse moved to (828, 417)
Screenshot: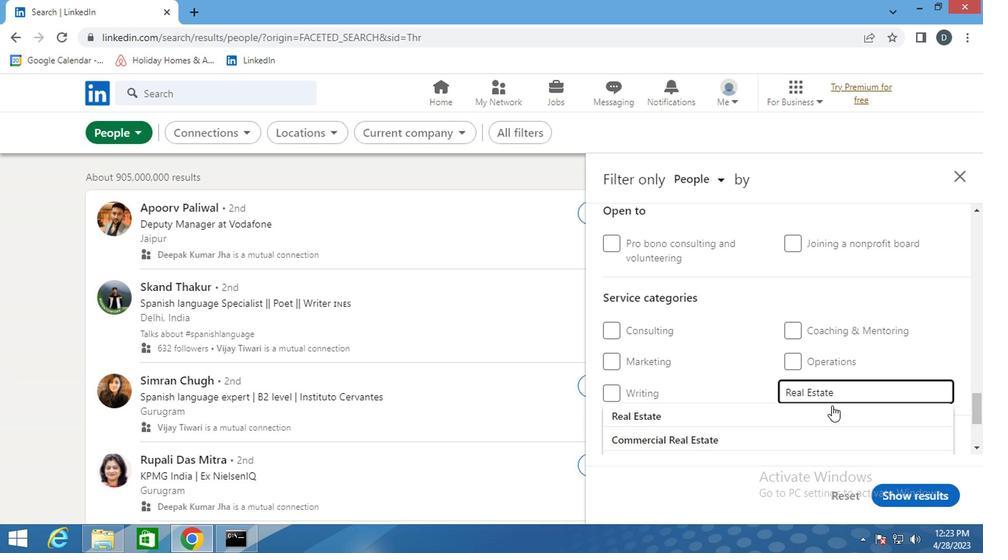 
Action: Mouse pressed left at (828, 417)
Screenshot: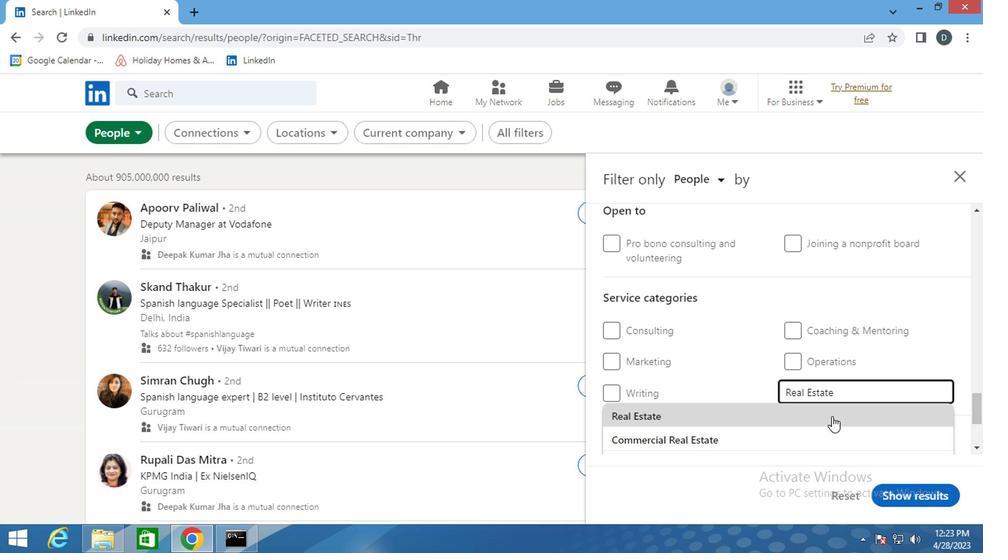 
Action: Mouse moved to (846, 364)
Screenshot: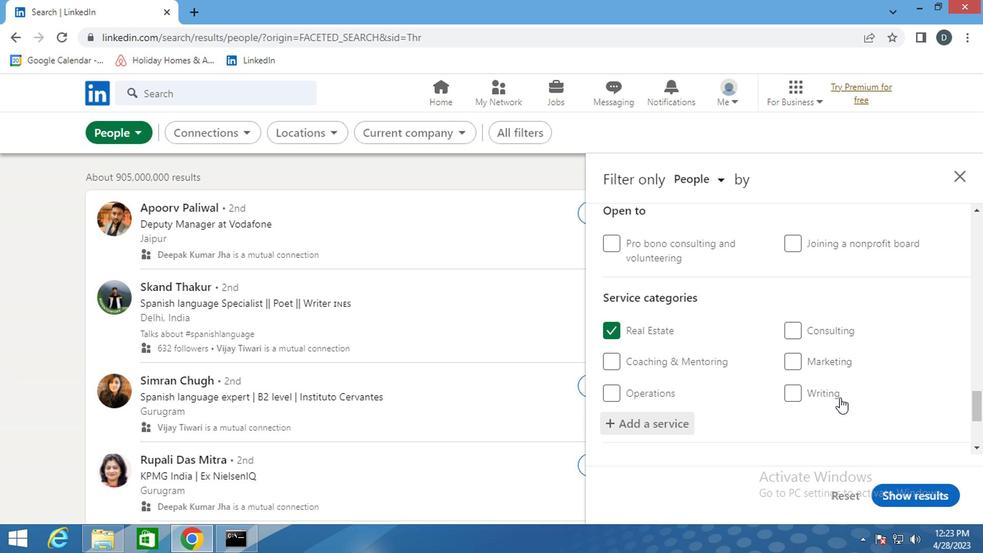 
Action: Mouse scrolled (846, 363) with delta (0, -1)
Screenshot: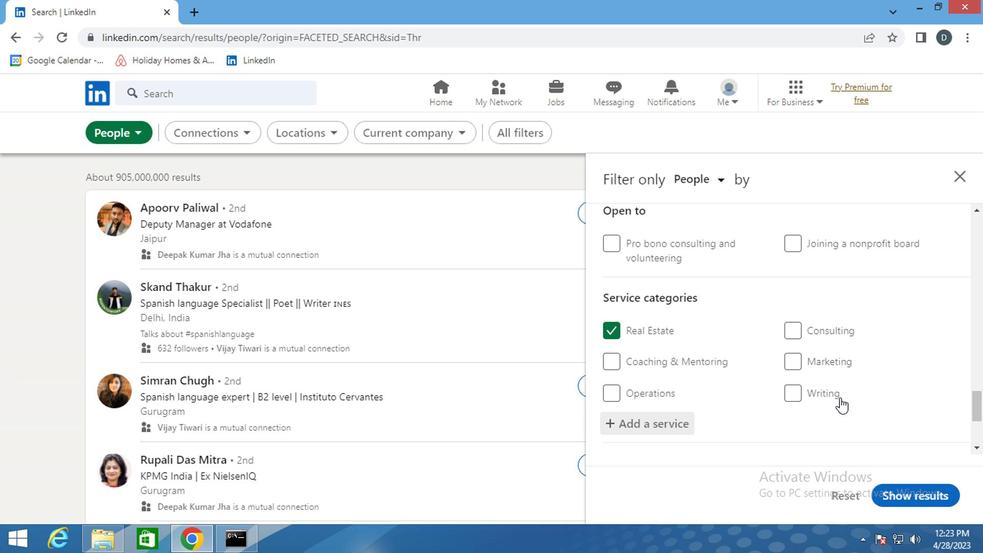 
Action: Mouse scrolled (846, 363) with delta (0, -1)
Screenshot: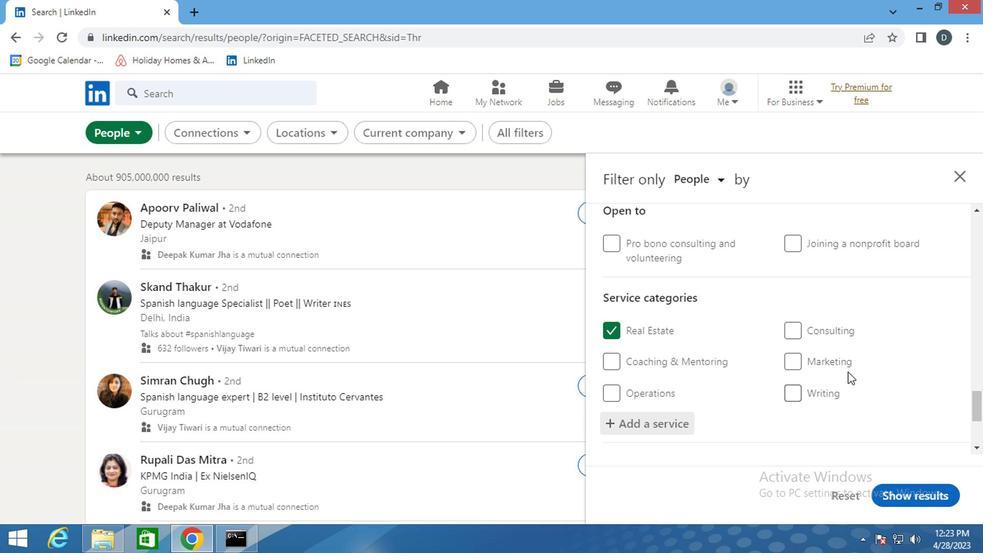 
Action: Mouse scrolled (846, 363) with delta (0, -1)
Screenshot: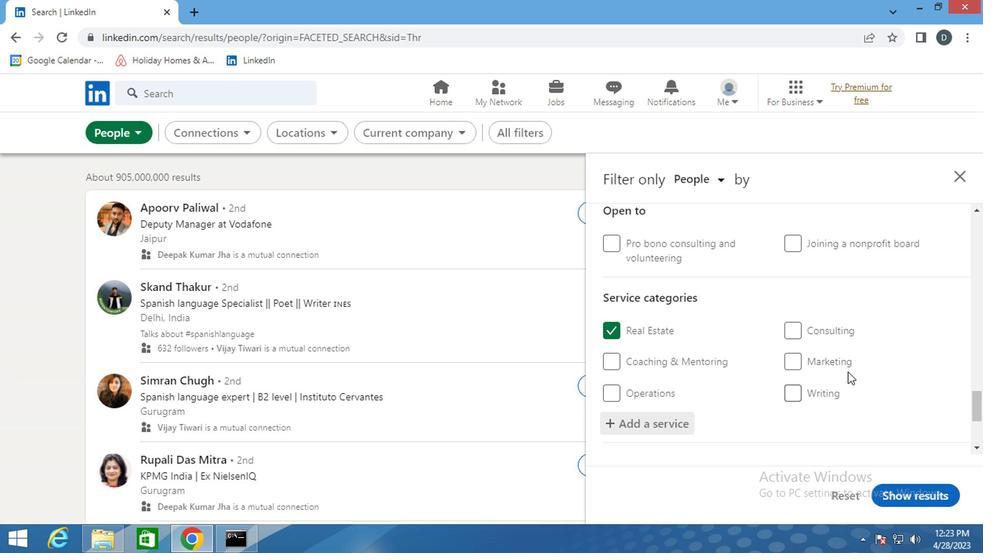 
Action: Mouse moved to (710, 391)
Screenshot: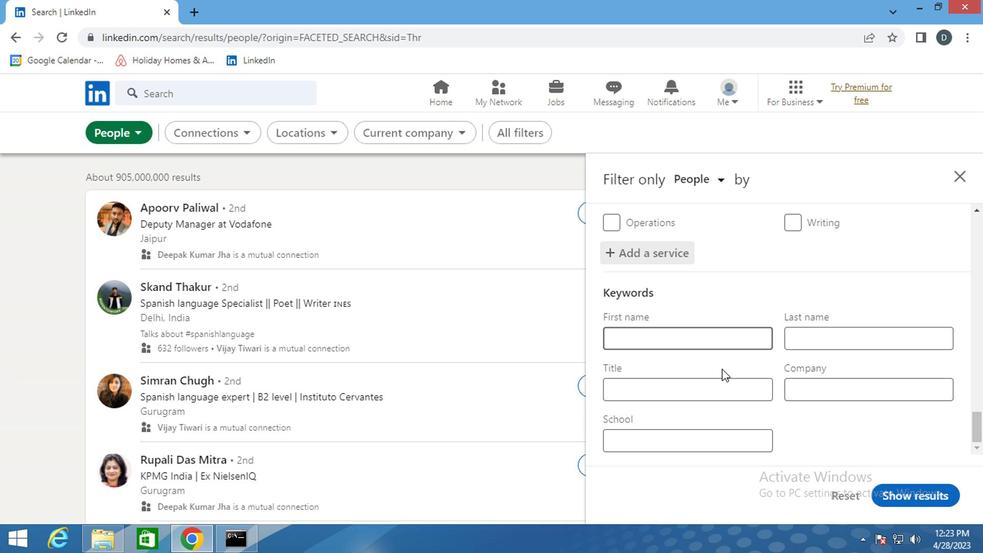 
Action: Mouse pressed left at (710, 391)
Screenshot: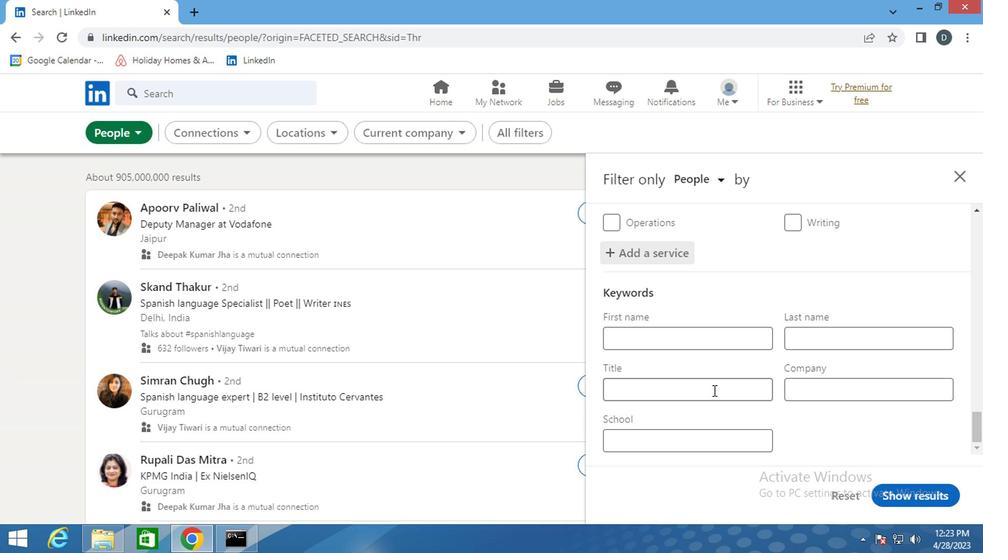 
Action: Key pressed <Key.shift>VIDEO<Key.space><Key.shift>GAME<Key.space><Key.shift><Key.shift><Key.shift><Key.shift>WRITER
Screenshot: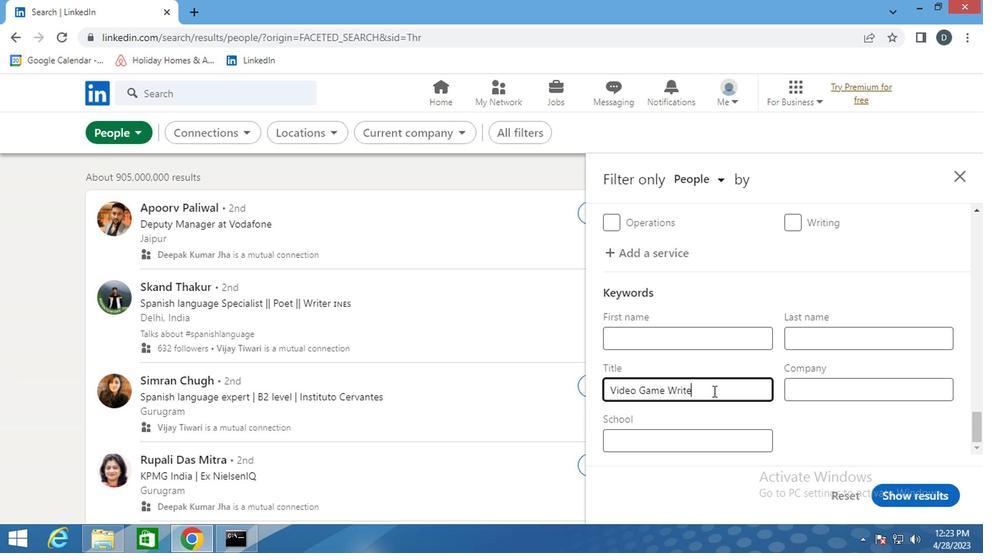 
Action: Mouse moved to (881, 493)
Screenshot: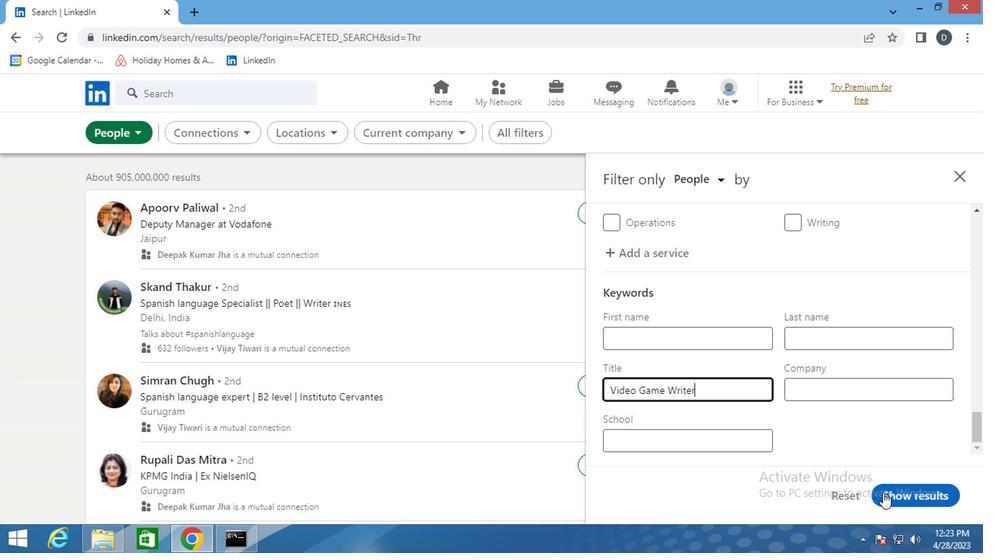 
Action: Mouse pressed left at (881, 493)
Screenshot: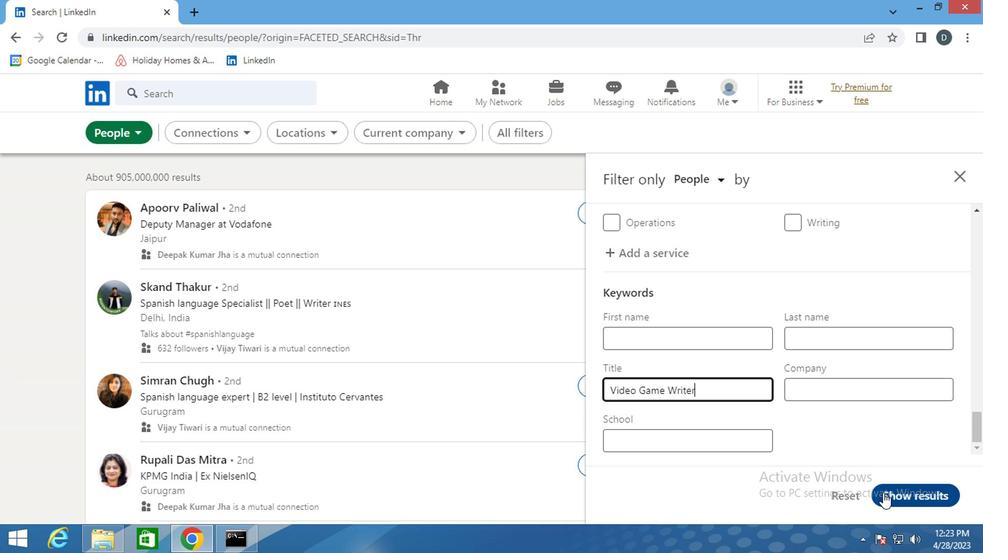 
Action: Mouse moved to (793, 386)
Screenshot: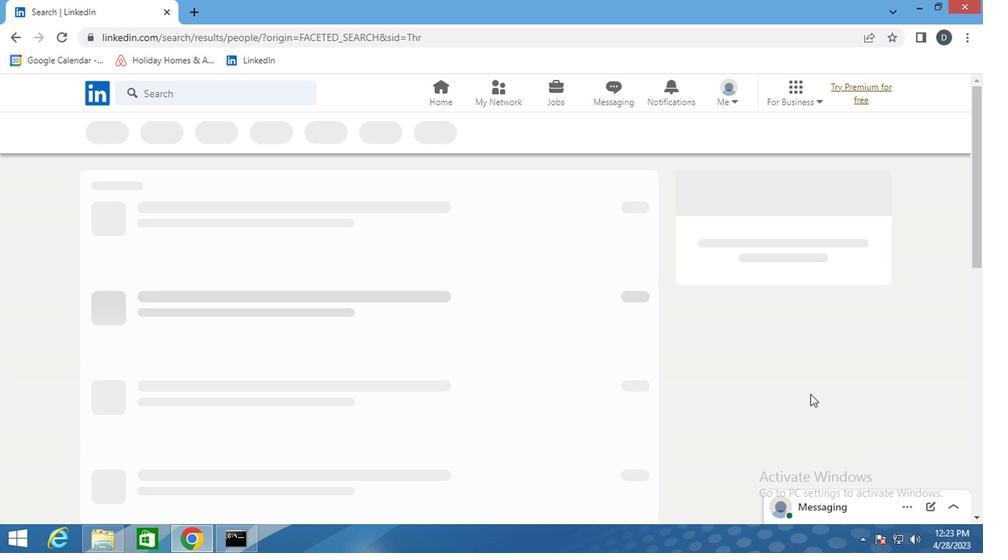 
